 Task: Create new vendor bill with Date Opened: 25-Apr-23, Select Vendor: Green/Red Burrito, Terms: Net 7. Make bill entry for item-1 with Date: 25-Apr-23, Description: Guacamole, Expense Account: Travel & Entertainment : Meals, Quantity: 2, Unit Price: 13.49, Sales Tax: Y, Sales Tax Included: Y, Tax Table: Sales Tax. Make entry for item-2 with Date: 25-Apr-23, Description: Loaded Nachos, Expense Account: Travel & Entertainment : Meals, Quantity: 3, Unit Price: 13.49, Sales Tax: Y, Sales Tax Included: Y, Tax Table: Sales Tax. Post Bill with Post Date: 25-Apr-23, Post to Accounts: Liabilities:Accounts Payble. Pay / Process Payment with Transaction Date: 01-May-23, Amount: 67.45, Transfer Account: Checking Account. Go to 'Print Bill'. Save a pdf copy of the bill.
Action: Mouse moved to (212, 29)
Screenshot: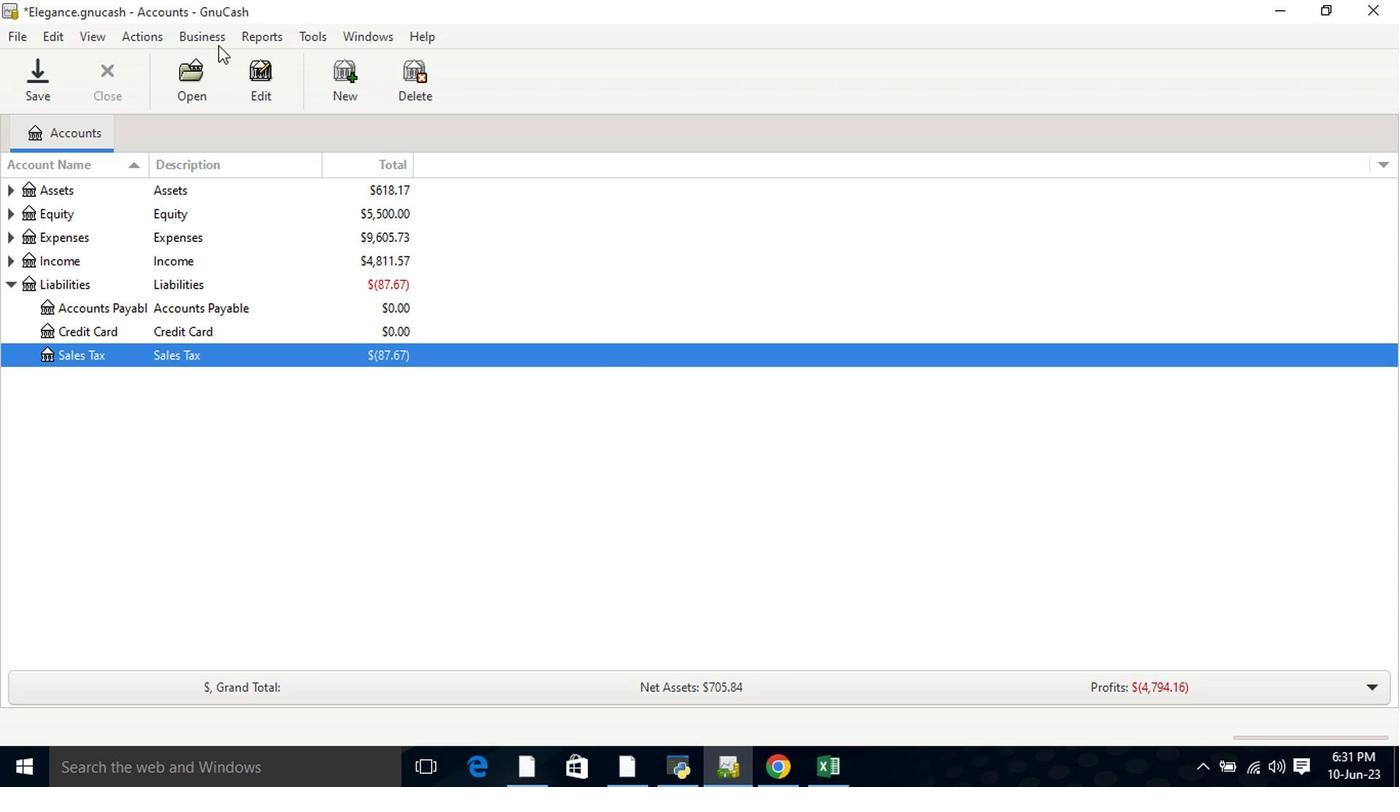 
Action: Mouse pressed left at (212, 29)
Screenshot: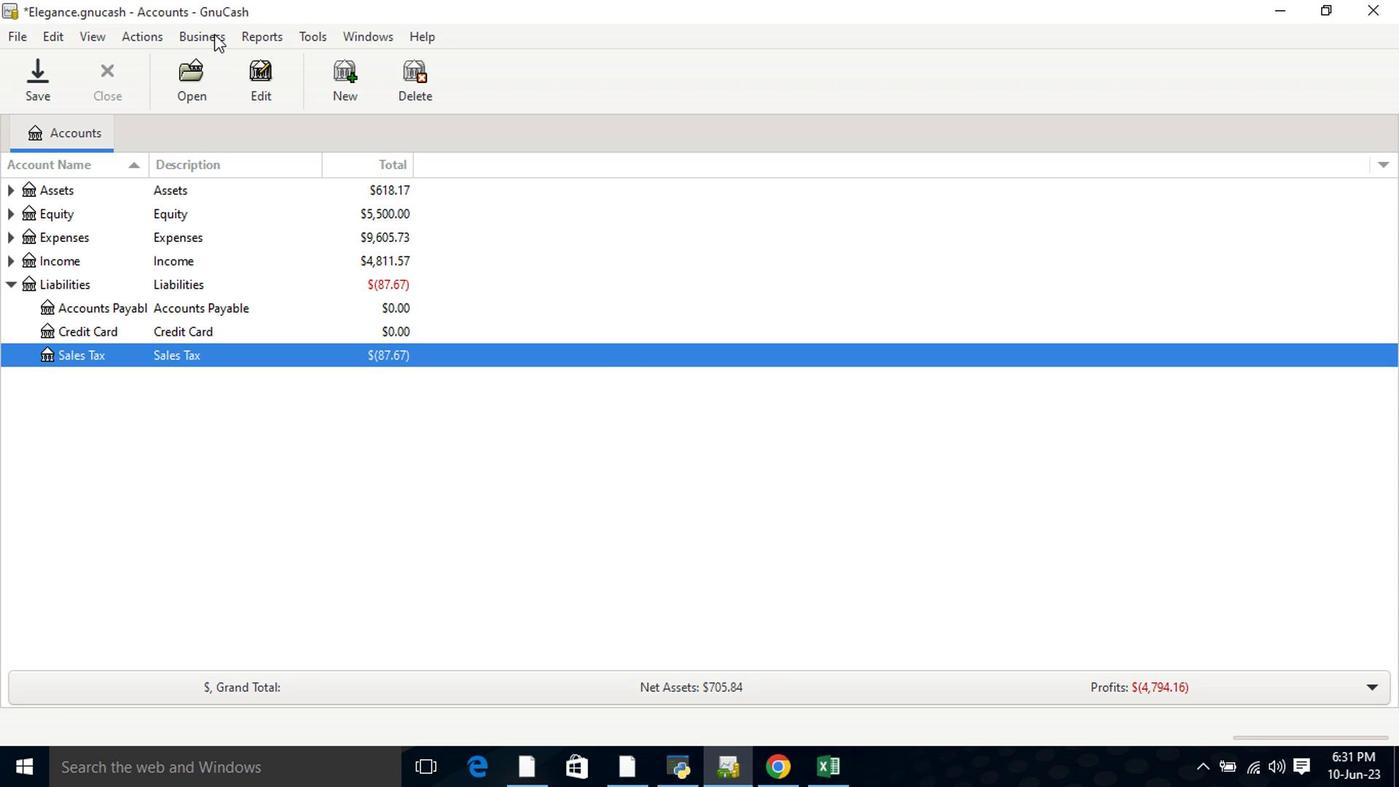 
Action: Mouse moved to (222, 76)
Screenshot: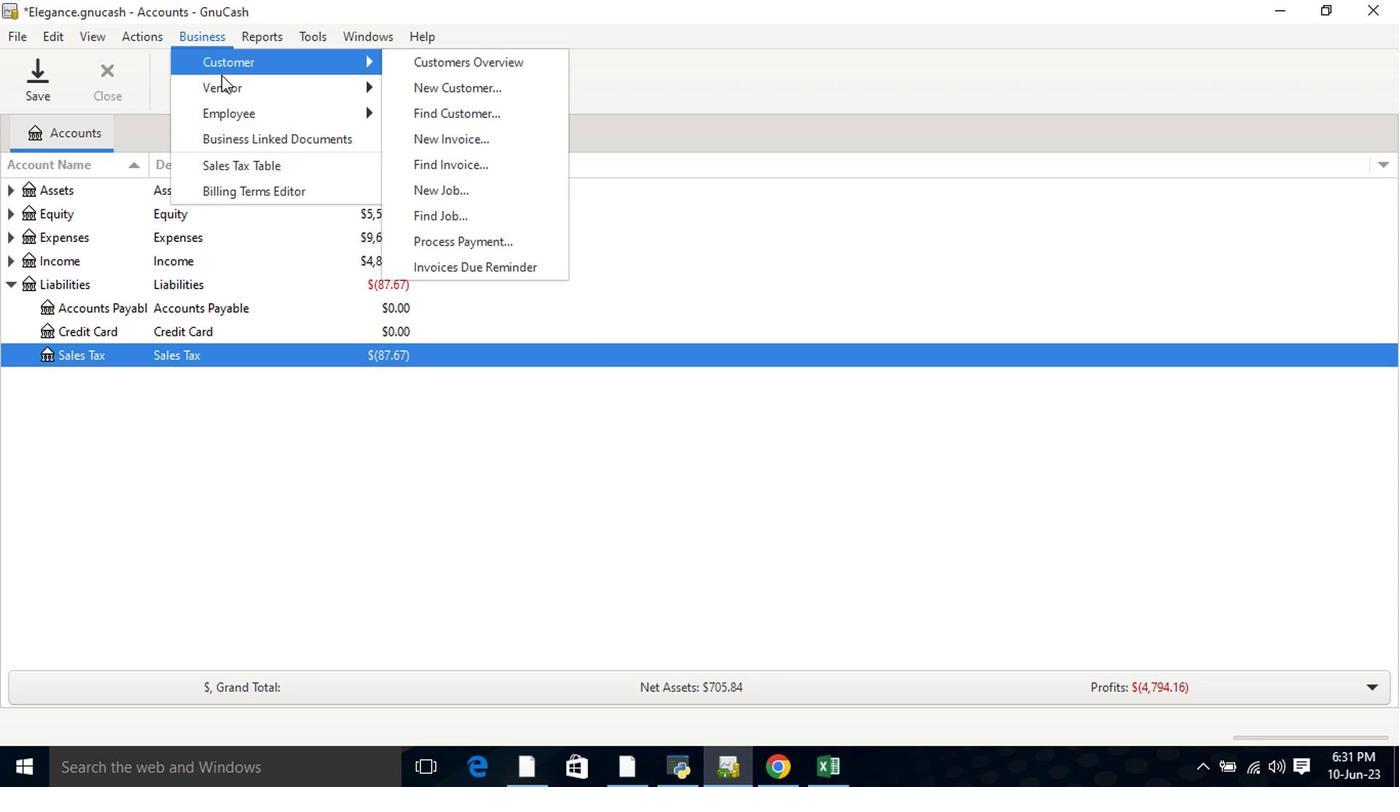 
Action: Mouse pressed left at (222, 76)
Screenshot: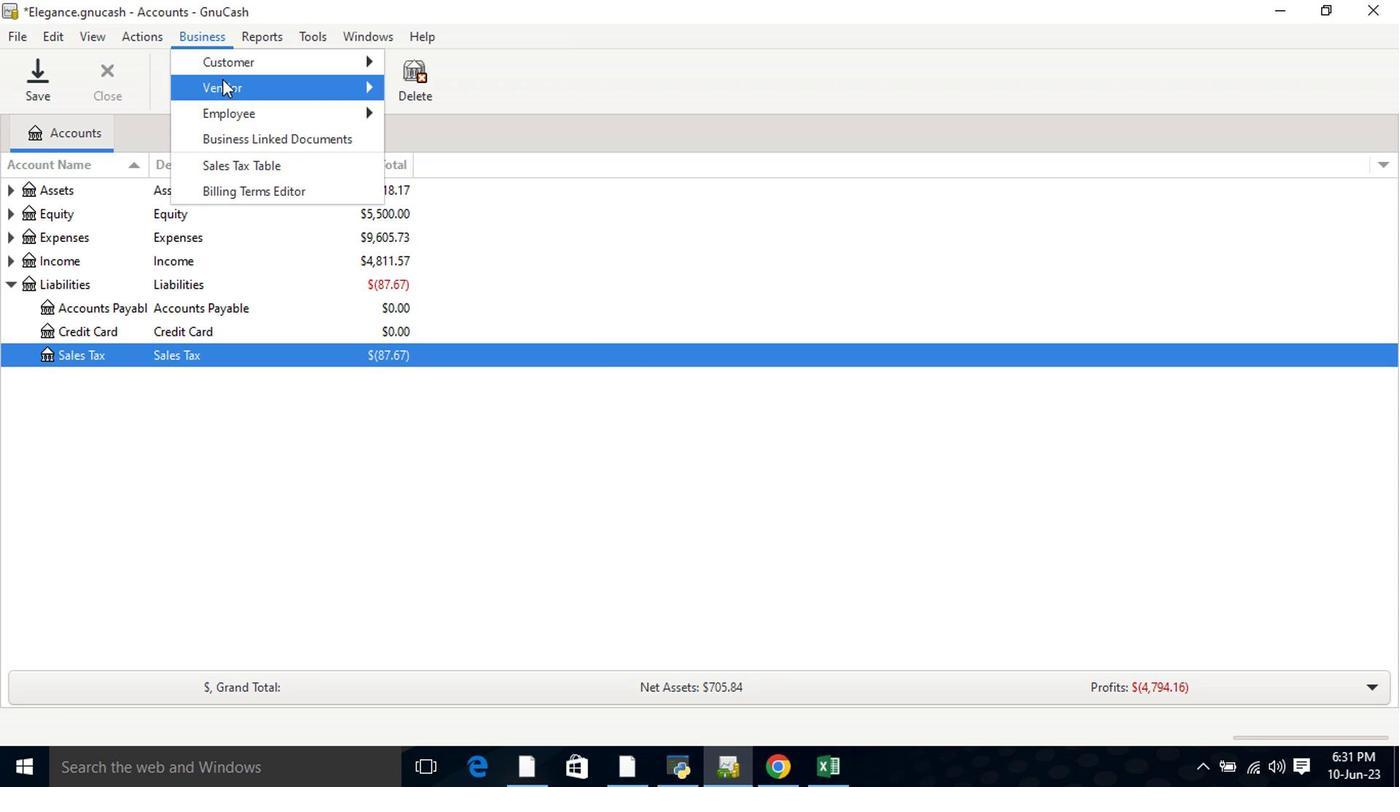 
Action: Mouse moved to (473, 163)
Screenshot: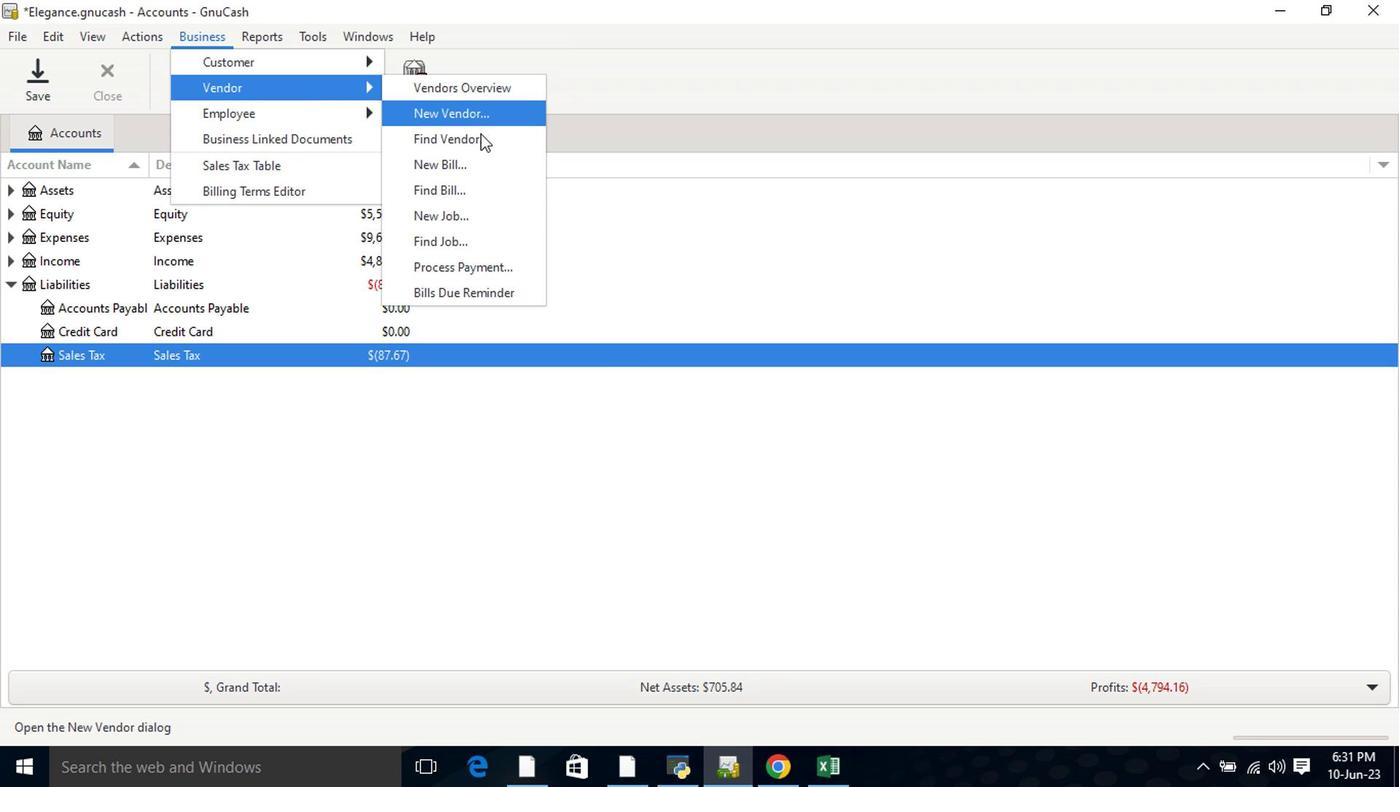 
Action: Mouse pressed left at (473, 163)
Screenshot: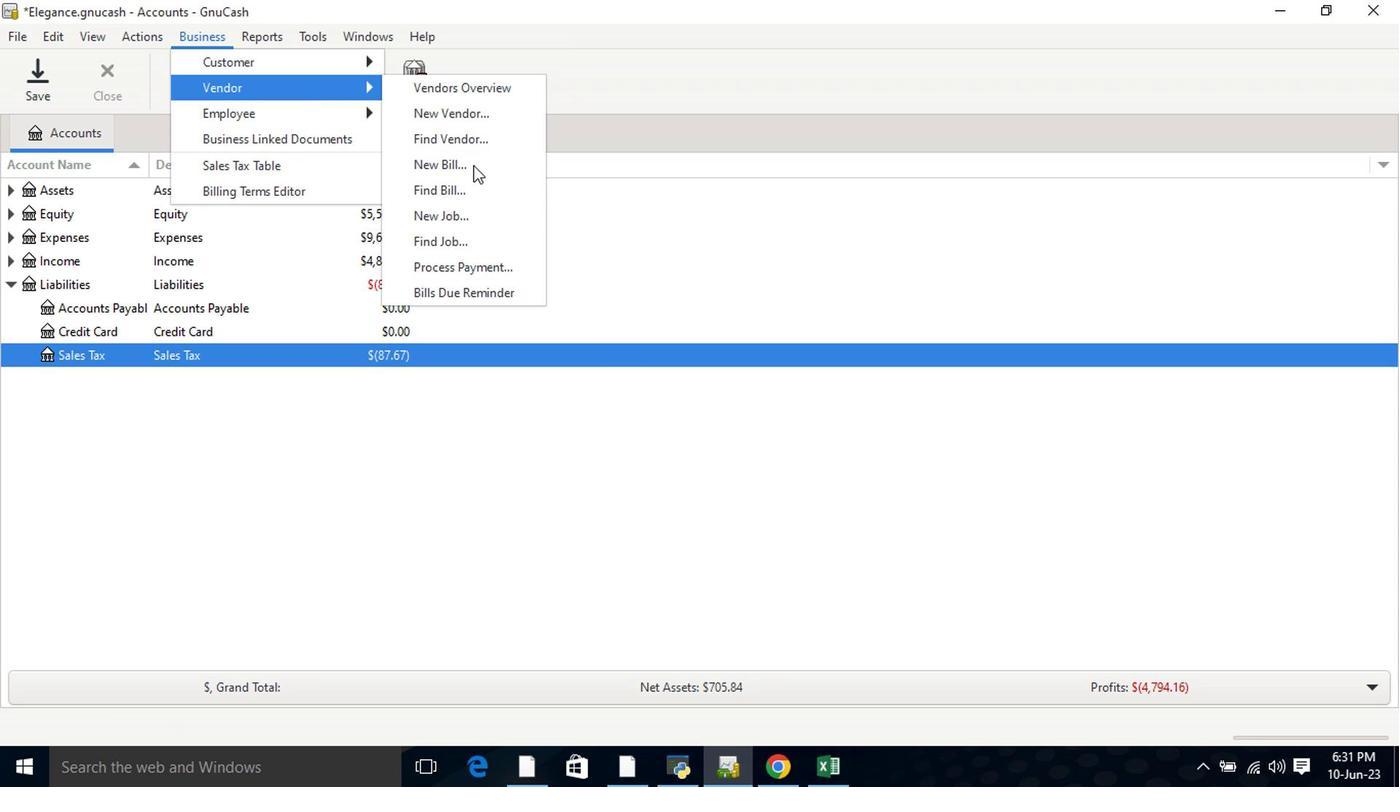 
Action: Mouse moved to (835, 261)
Screenshot: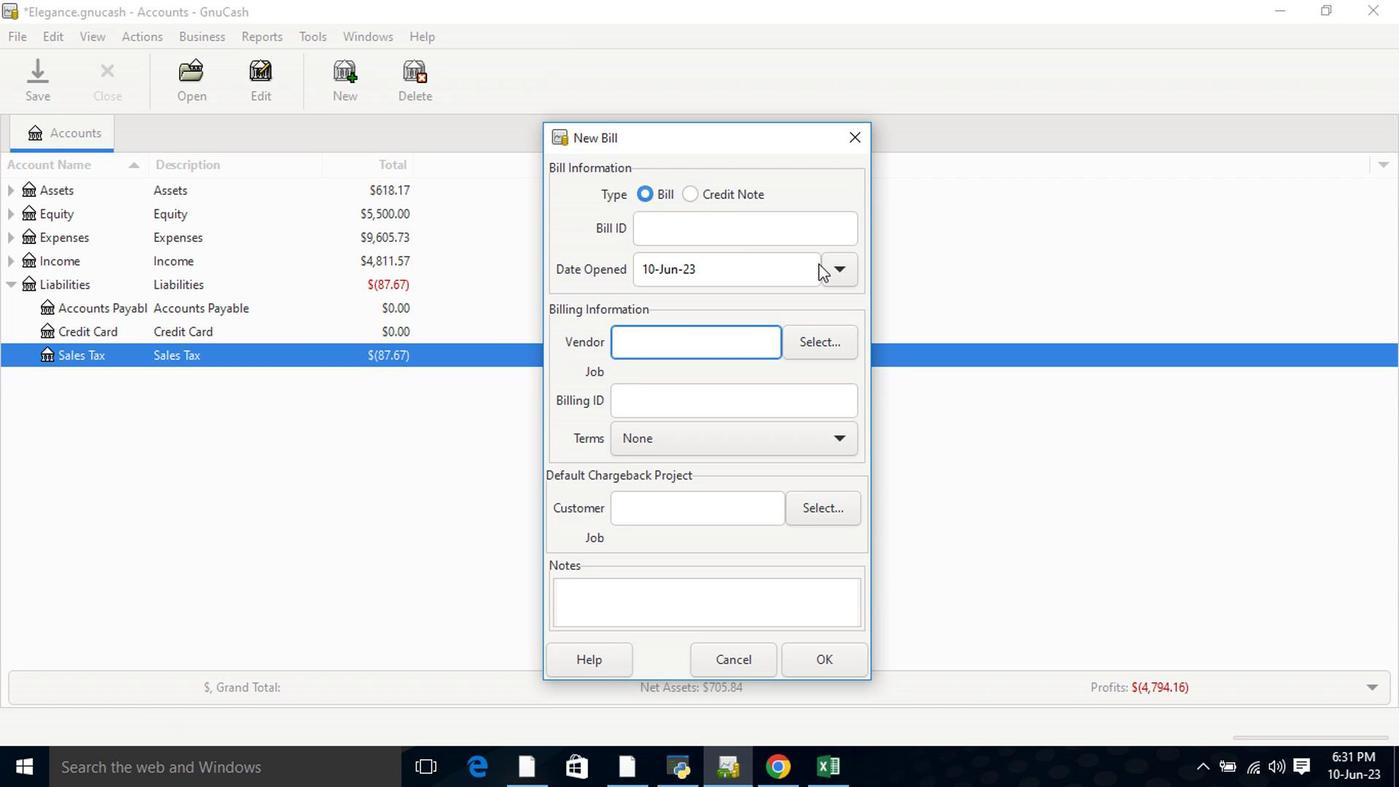 
Action: Mouse pressed left at (835, 261)
Screenshot: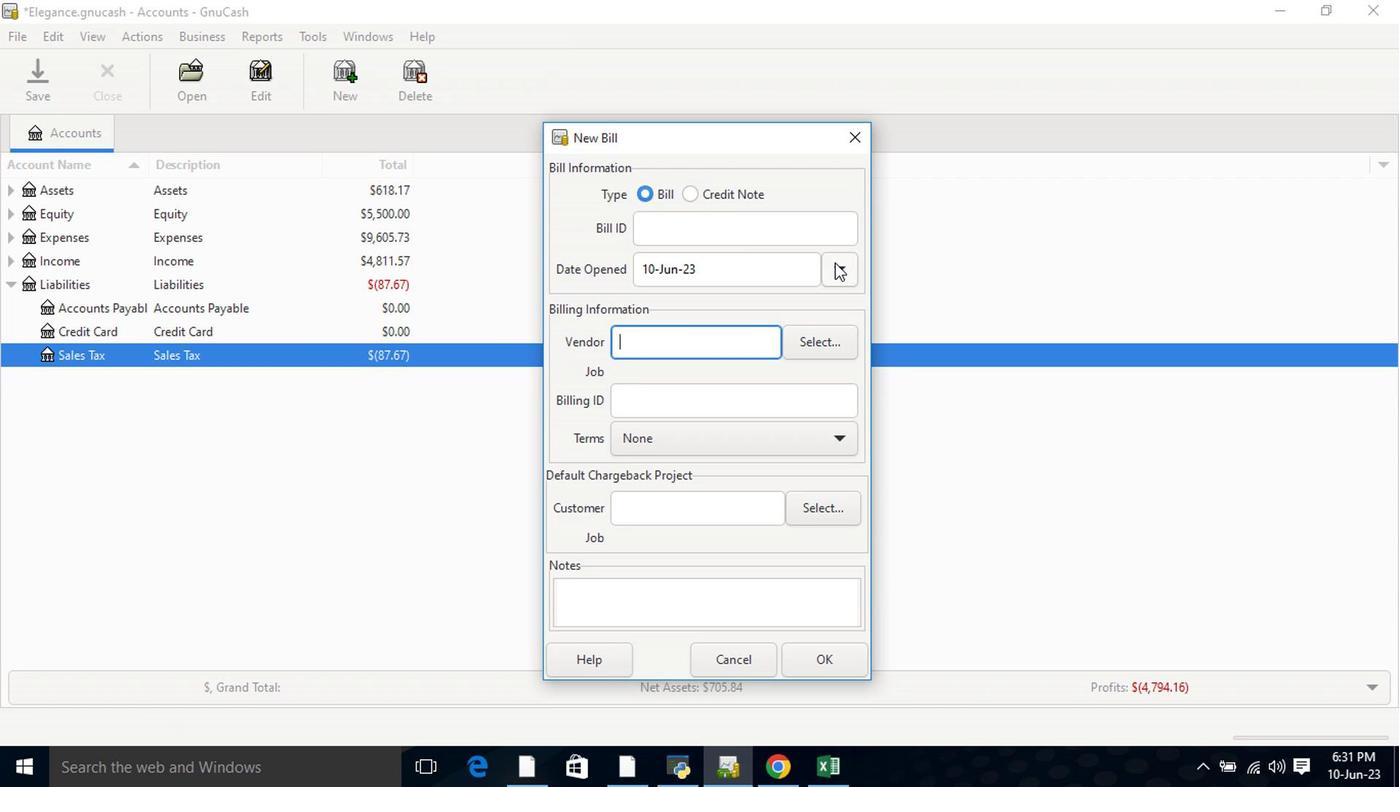 
Action: Mouse moved to (676, 296)
Screenshot: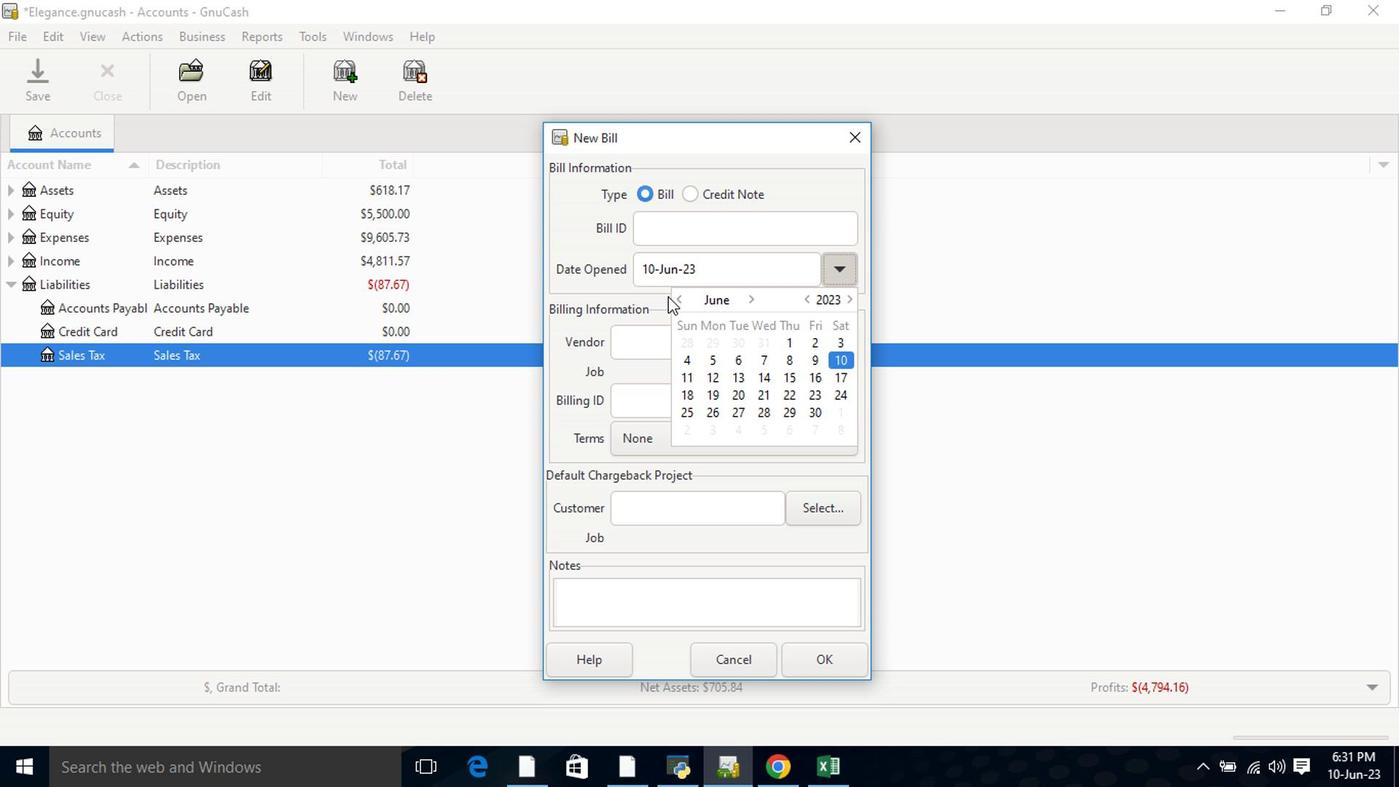 
Action: Mouse pressed left at (676, 296)
Screenshot: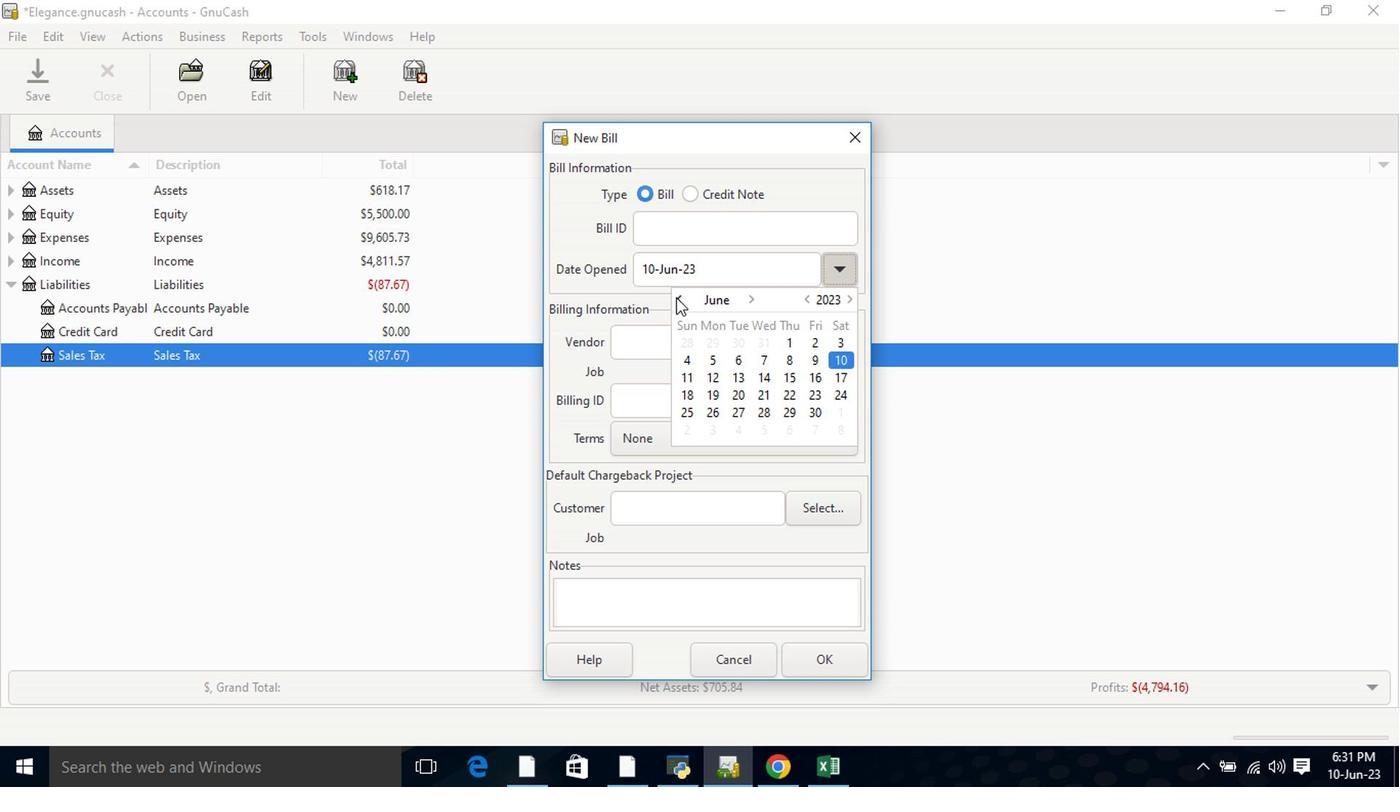 
Action: Mouse pressed left at (676, 296)
Screenshot: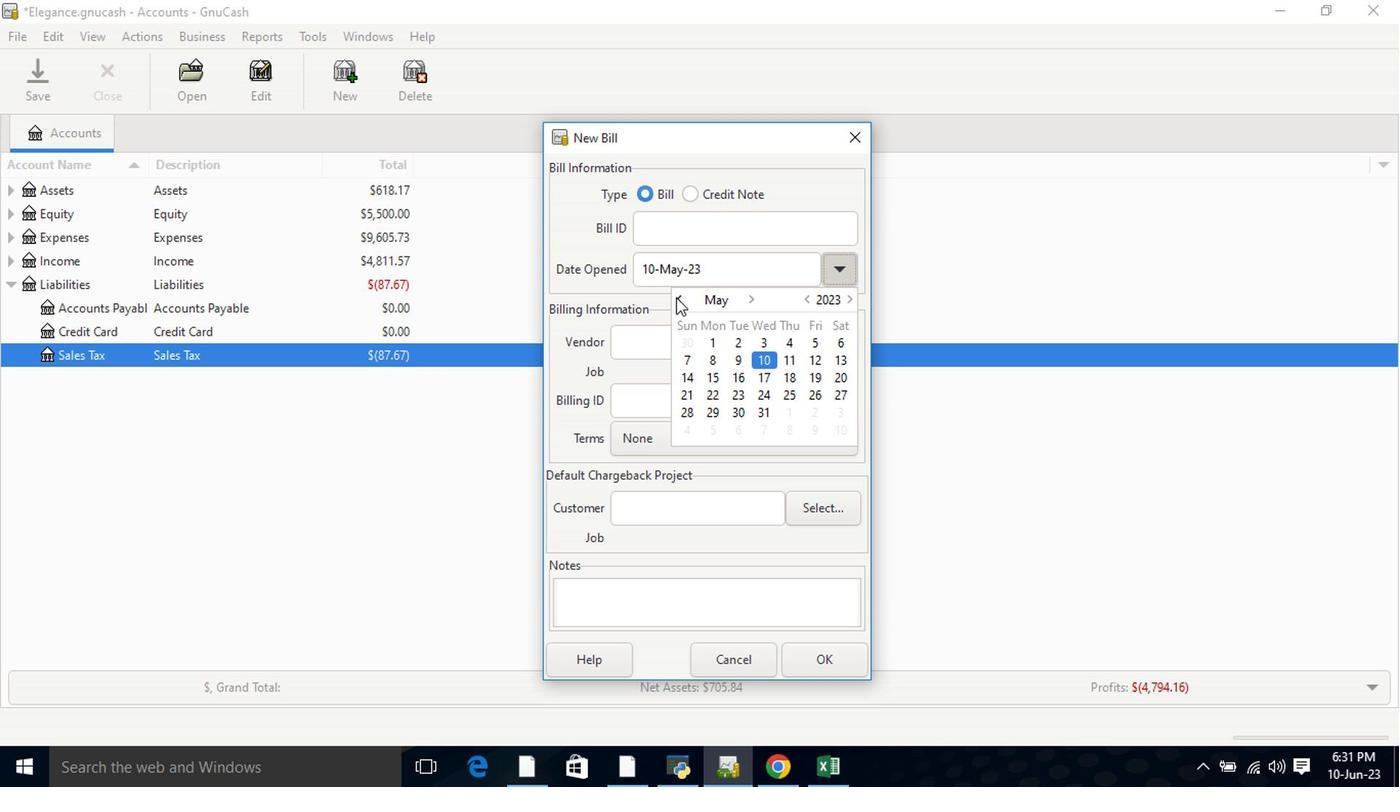 
Action: Mouse moved to (738, 410)
Screenshot: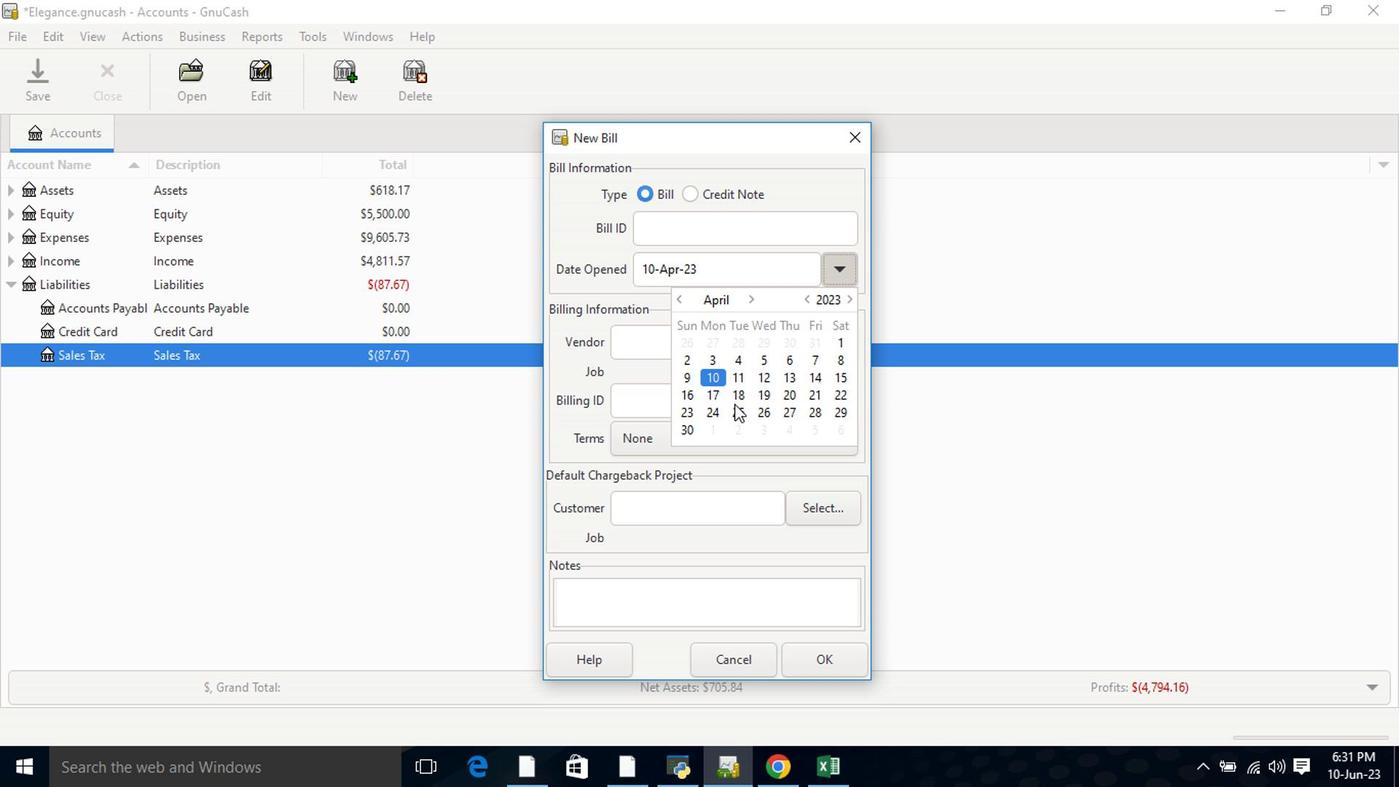 
Action: Mouse pressed left at (738, 410)
Screenshot: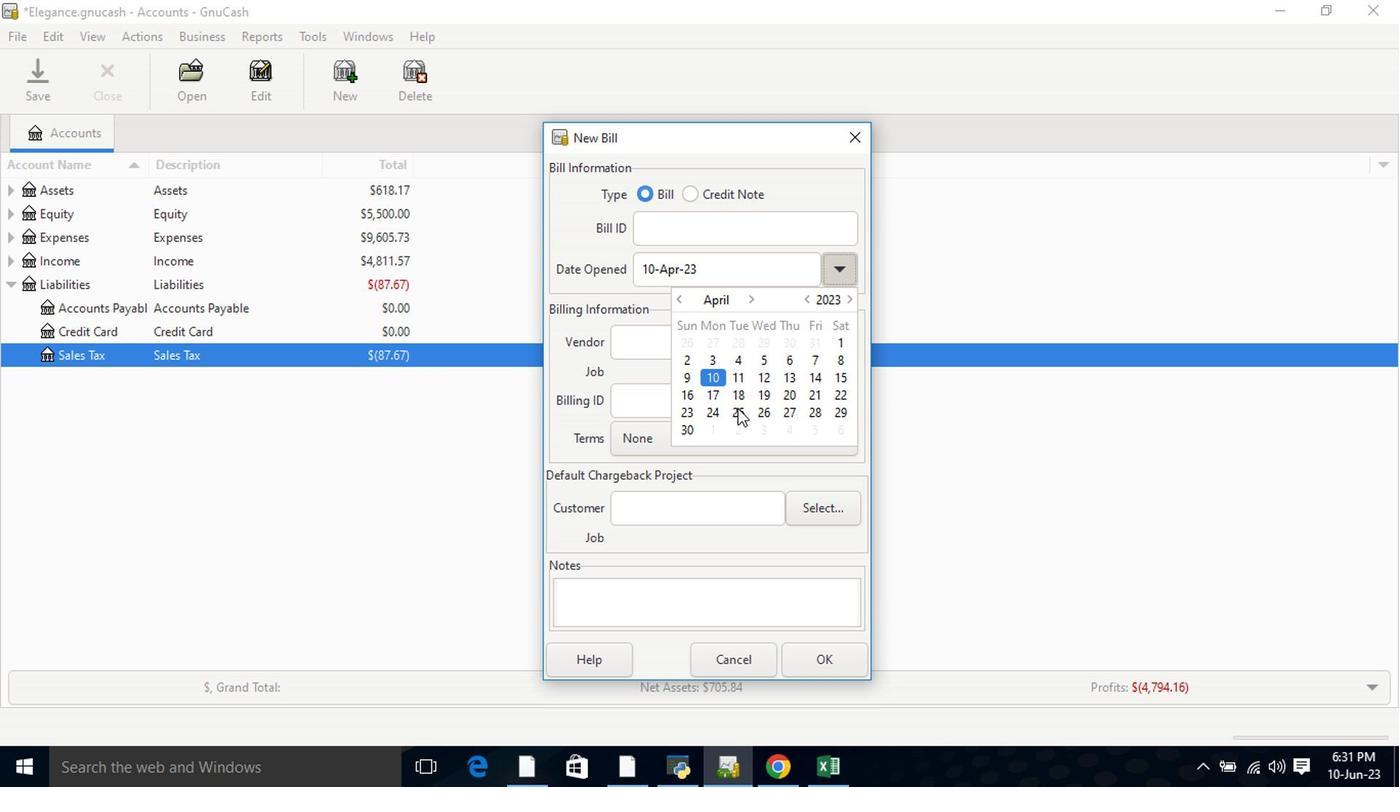 
Action: Mouse pressed left at (738, 410)
Screenshot: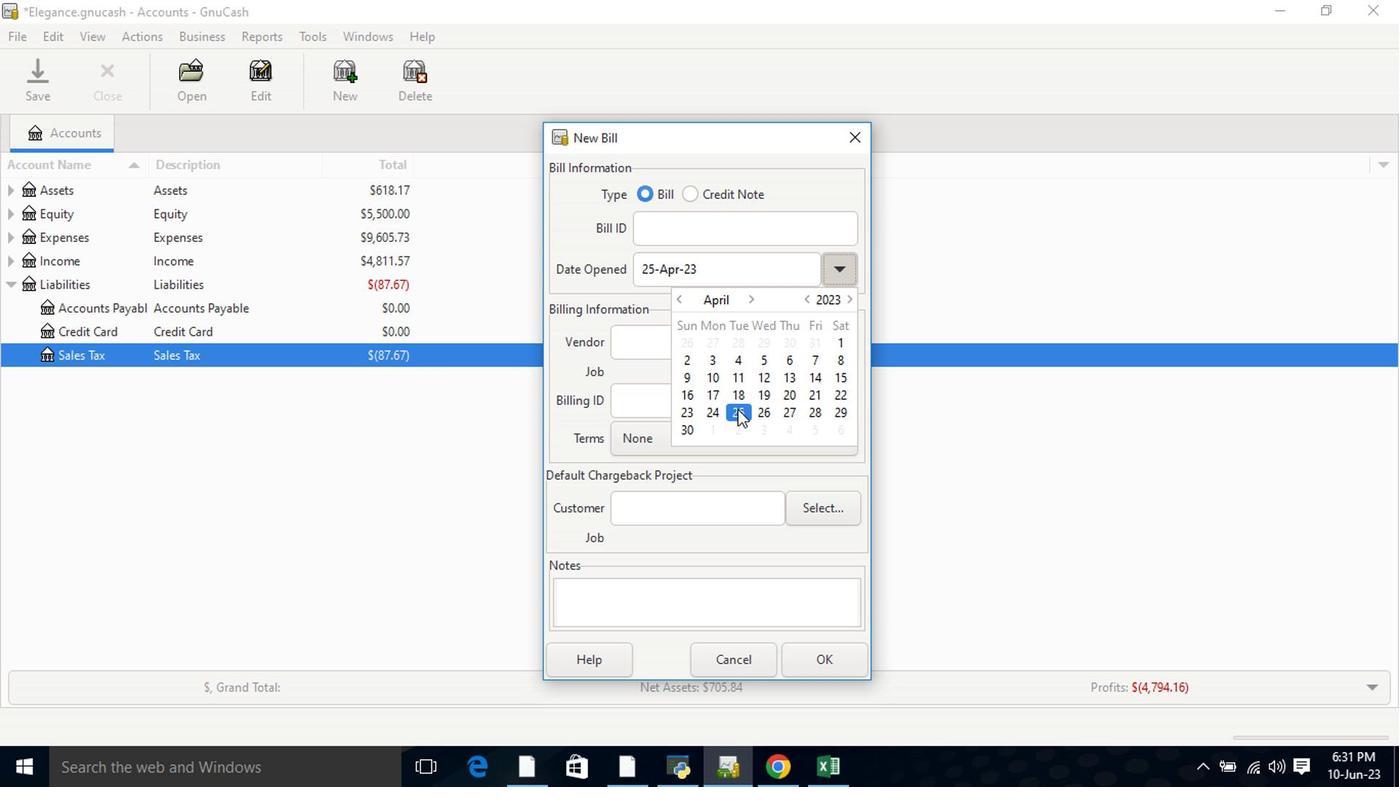
Action: Mouse moved to (696, 345)
Screenshot: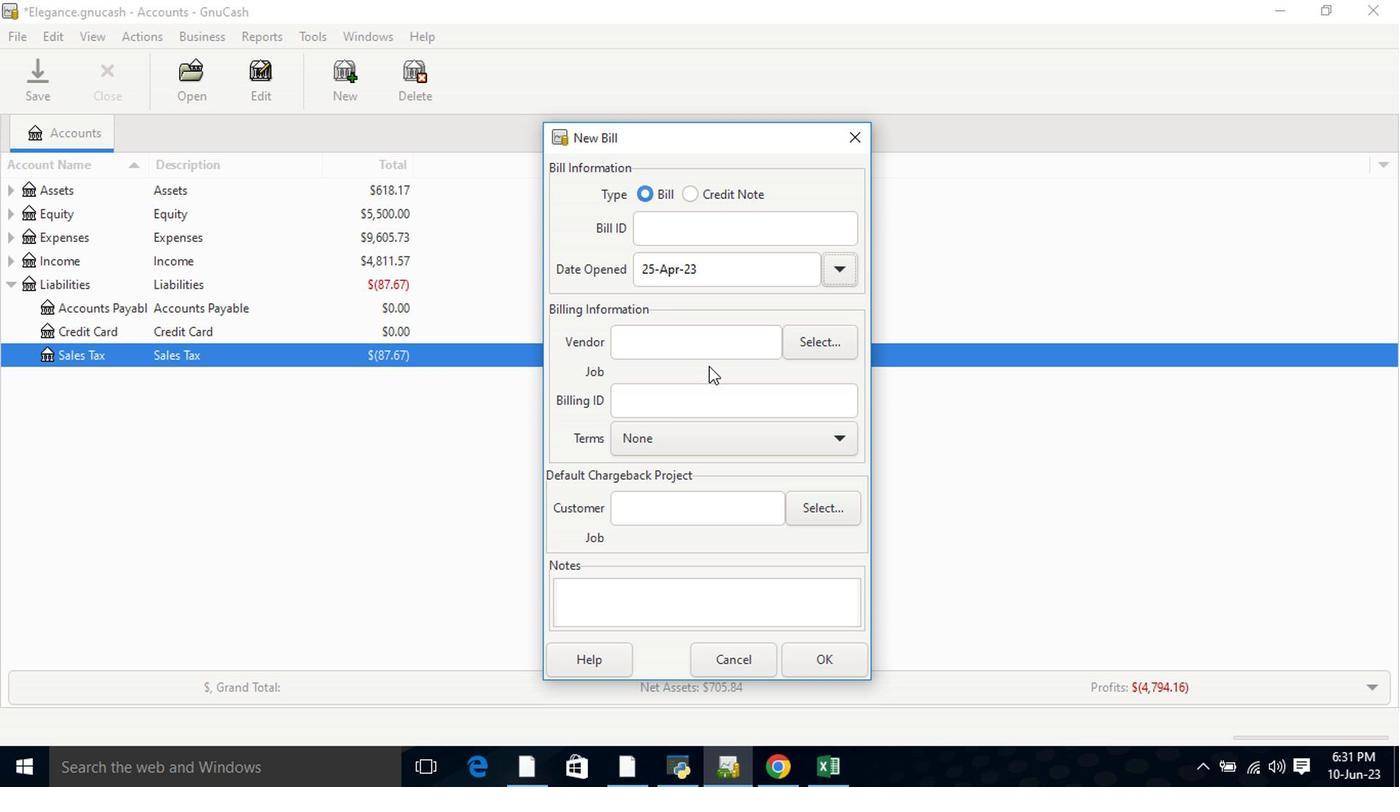 
Action: Mouse pressed left at (696, 345)
Screenshot: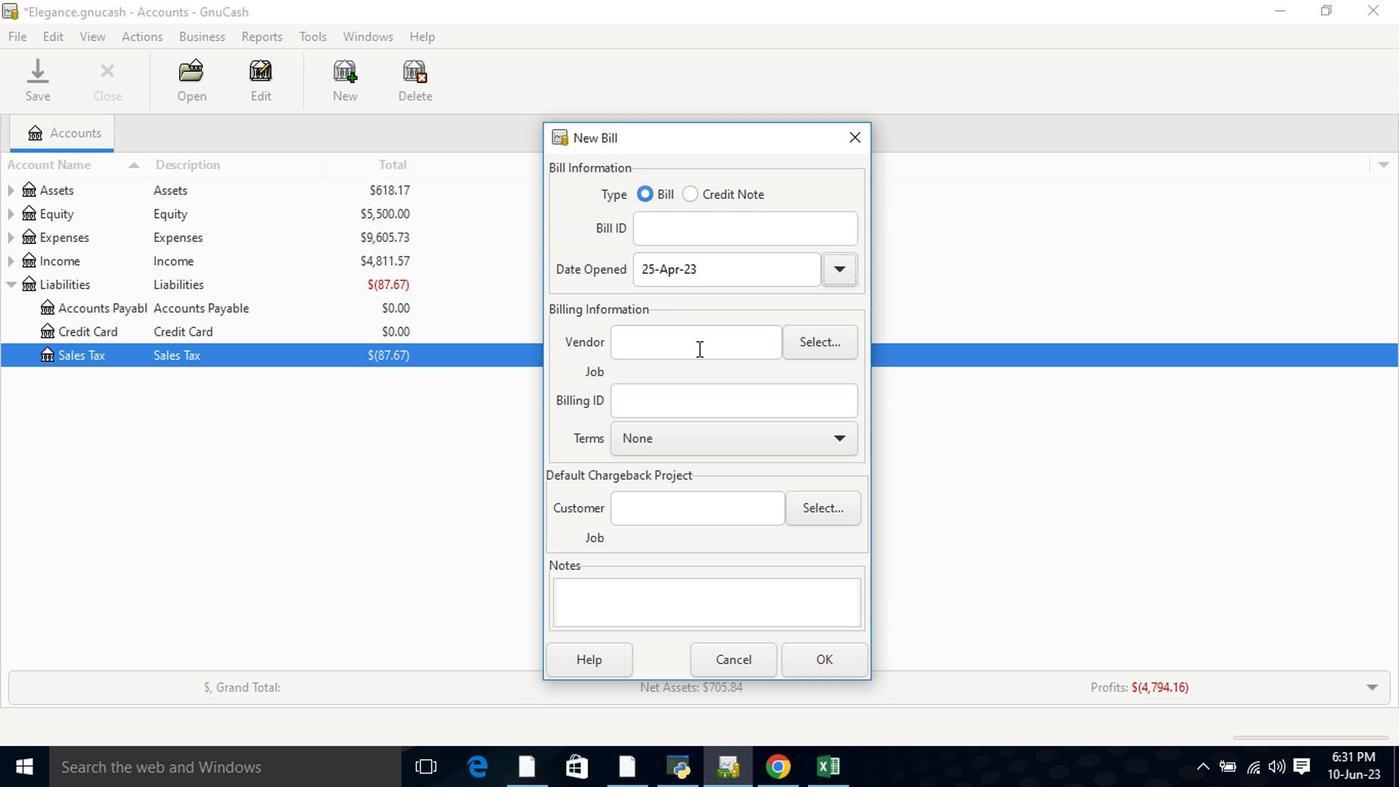 
Action: Key pressed <Key.shift>Gr
Screenshot: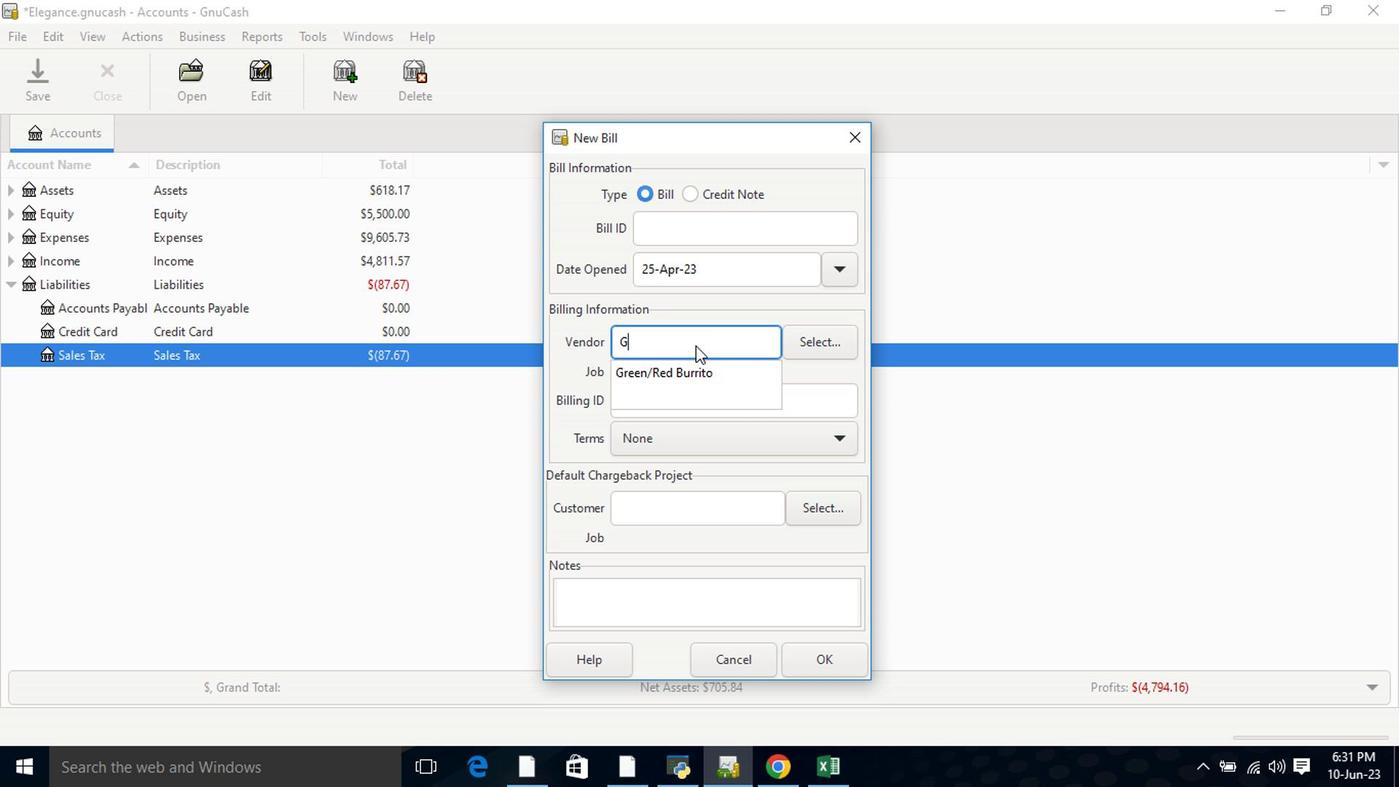 
Action: Mouse moved to (696, 367)
Screenshot: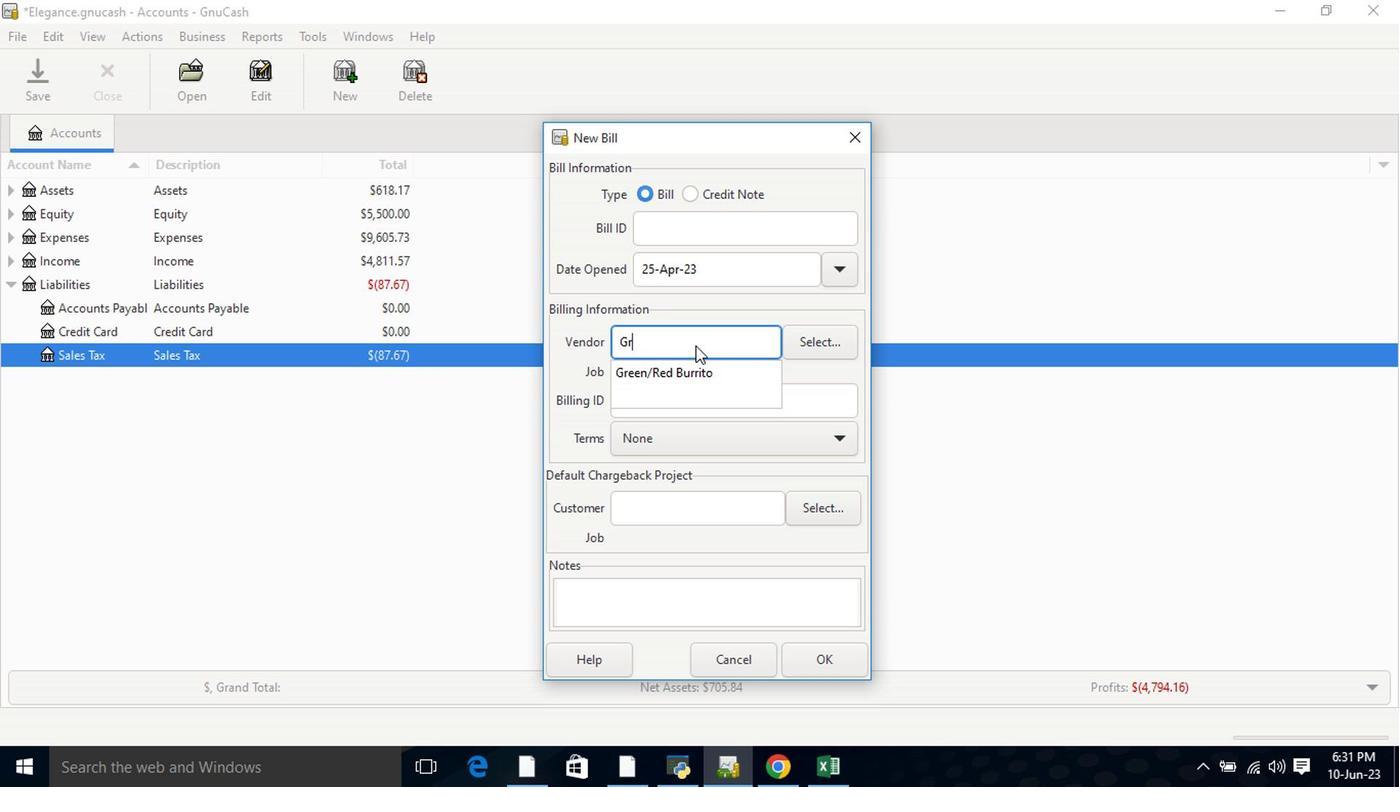 
Action: Mouse pressed left at (696, 367)
Screenshot: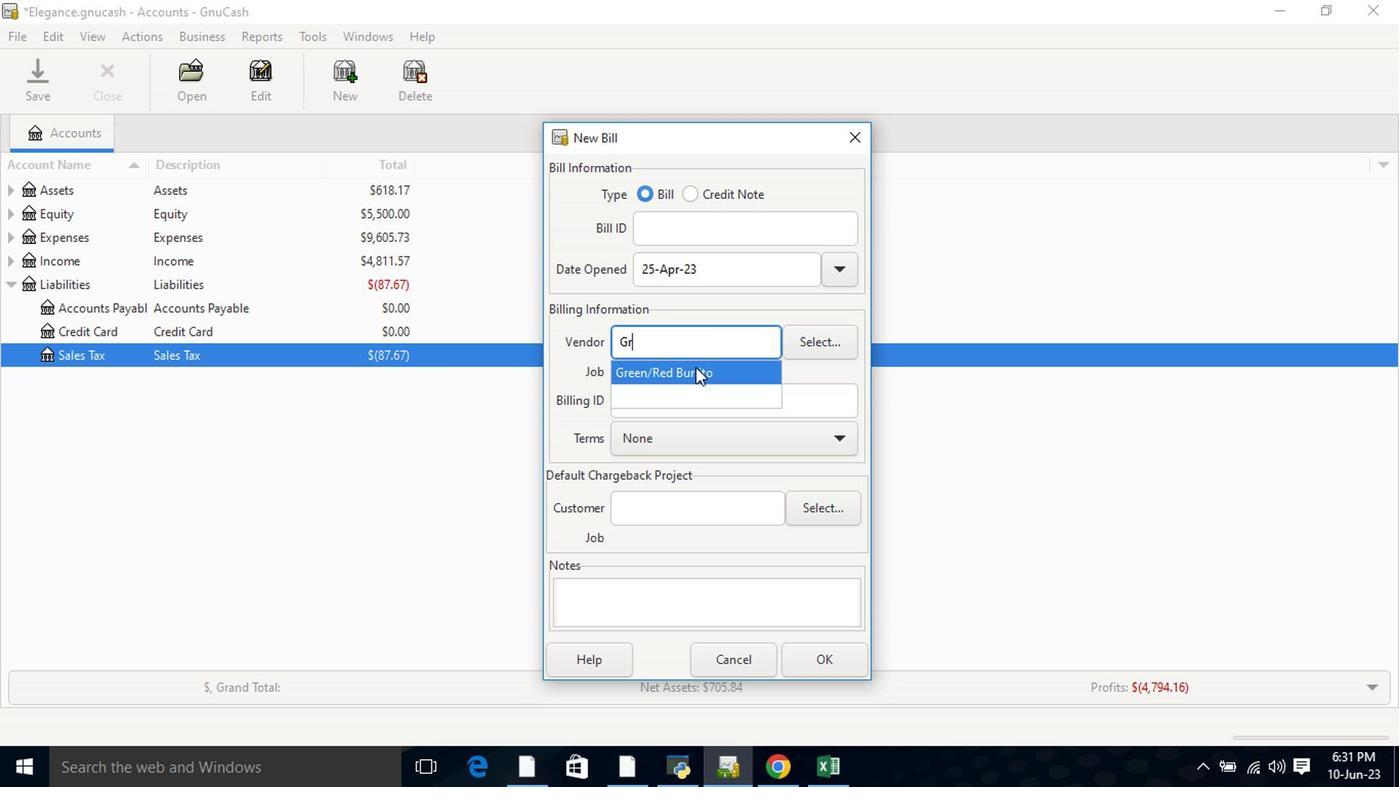 
Action: Mouse moved to (705, 456)
Screenshot: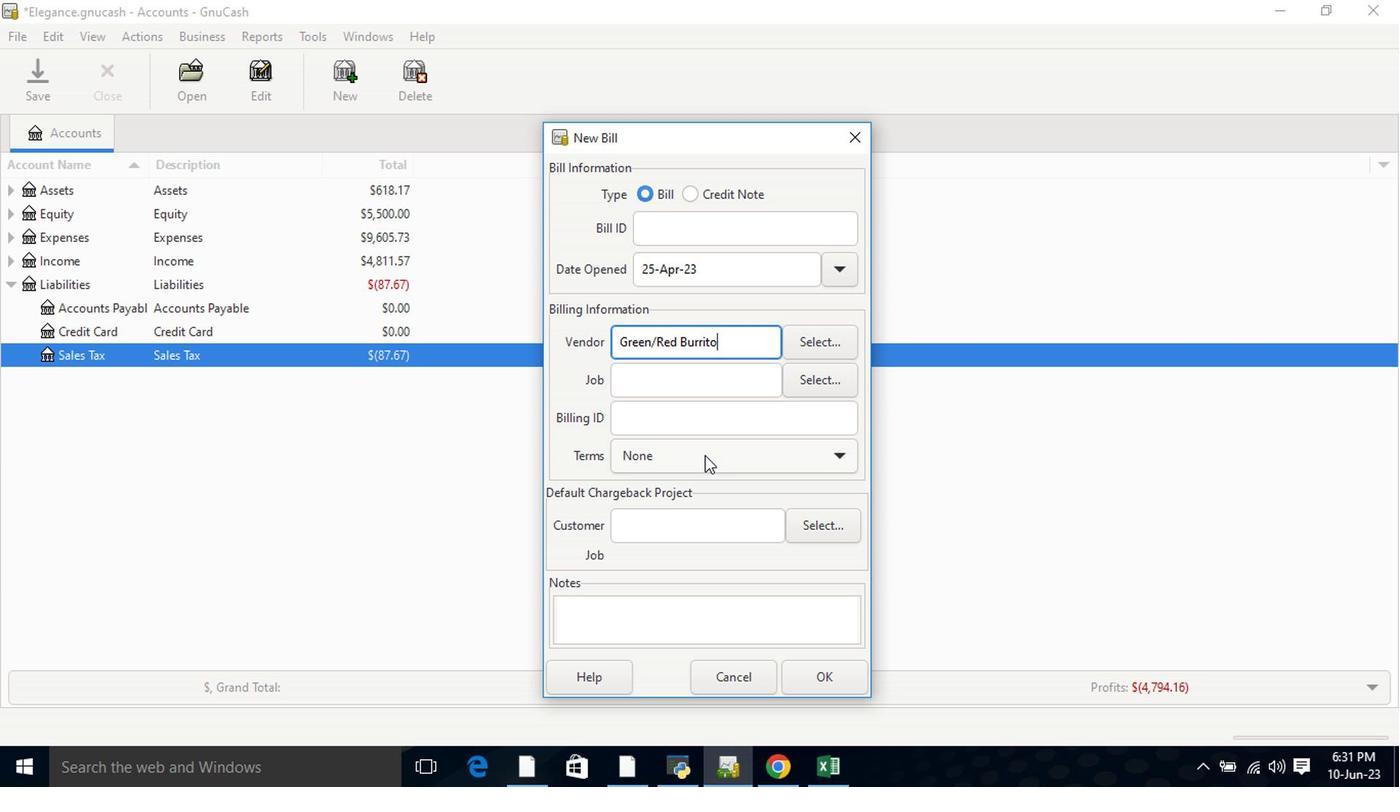 
Action: Mouse pressed left at (705, 456)
Screenshot: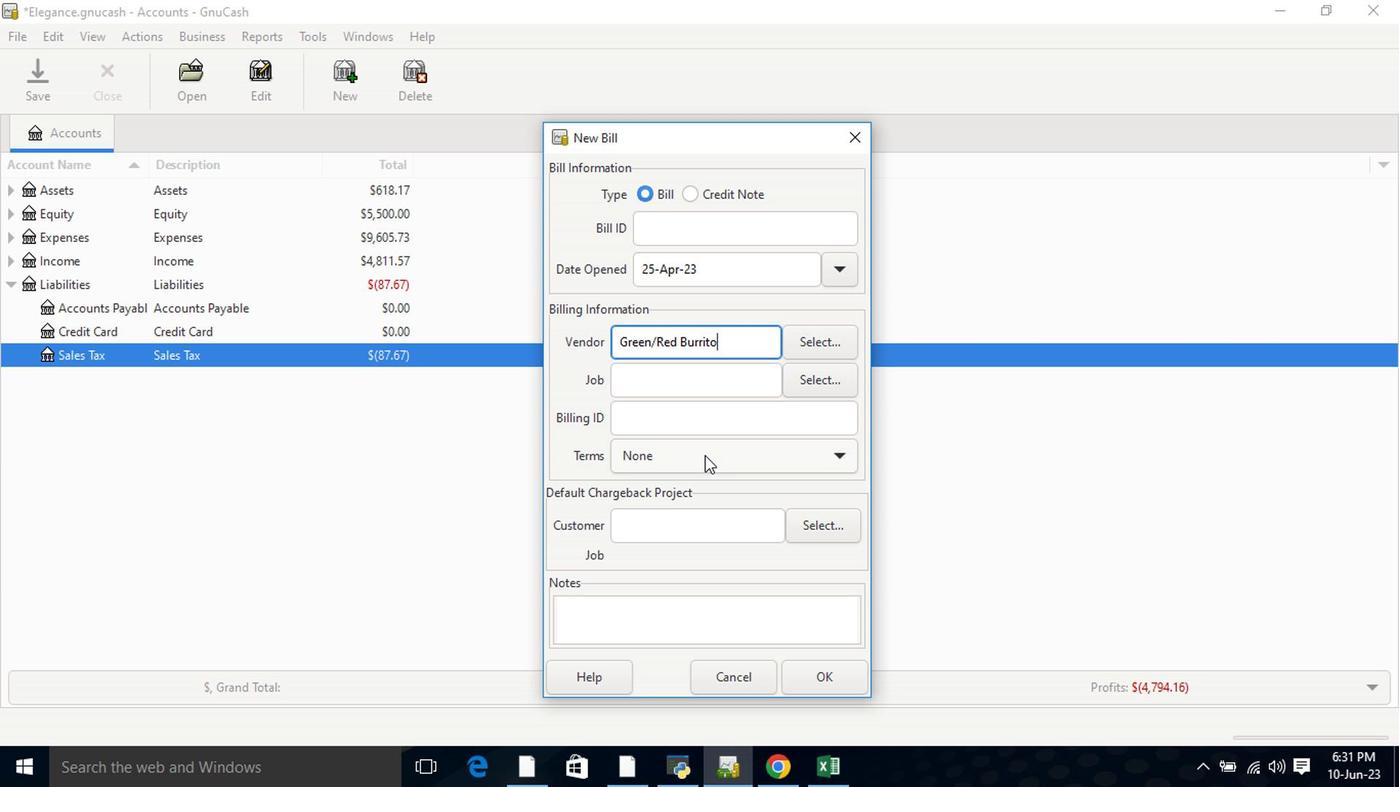 
Action: Mouse moved to (700, 543)
Screenshot: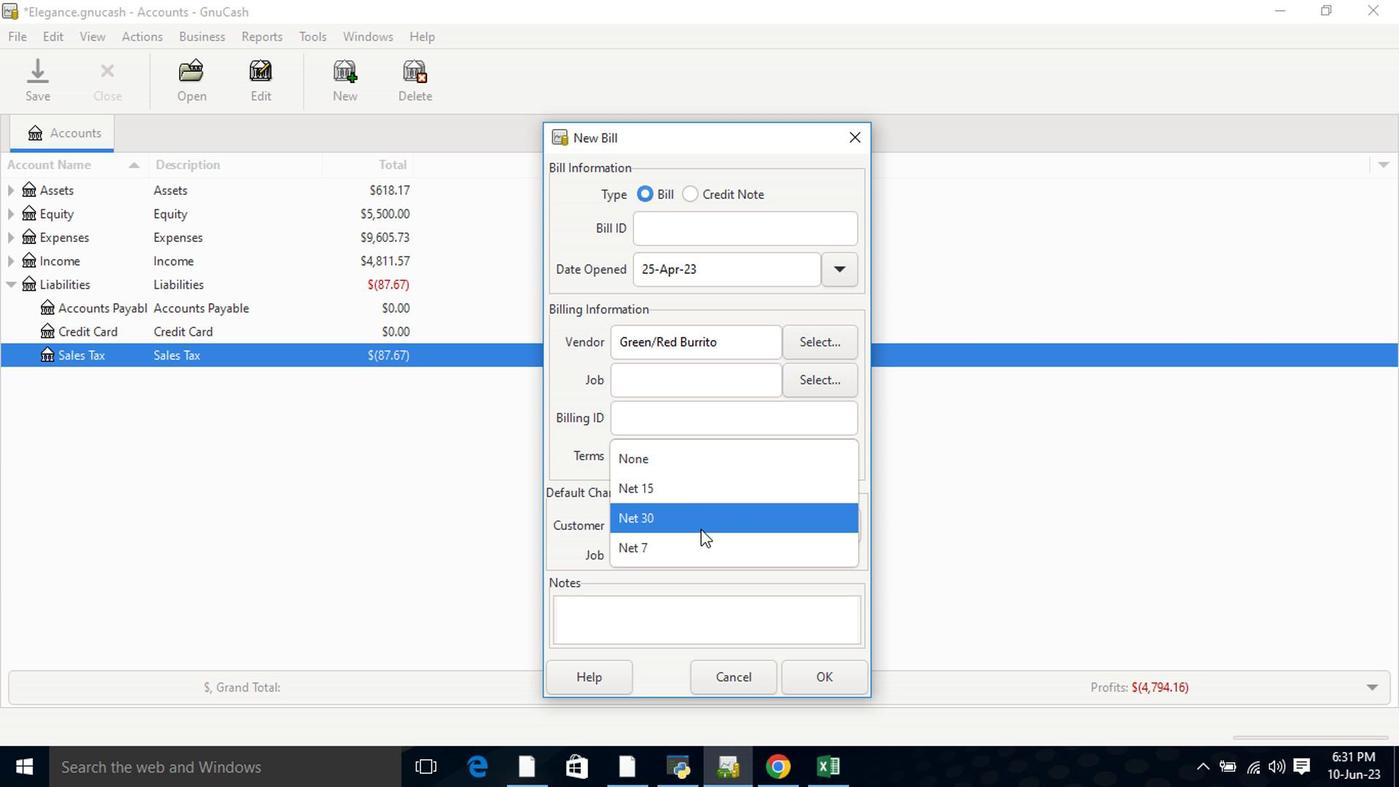 
Action: Mouse pressed left at (700, 543)
Screenshot: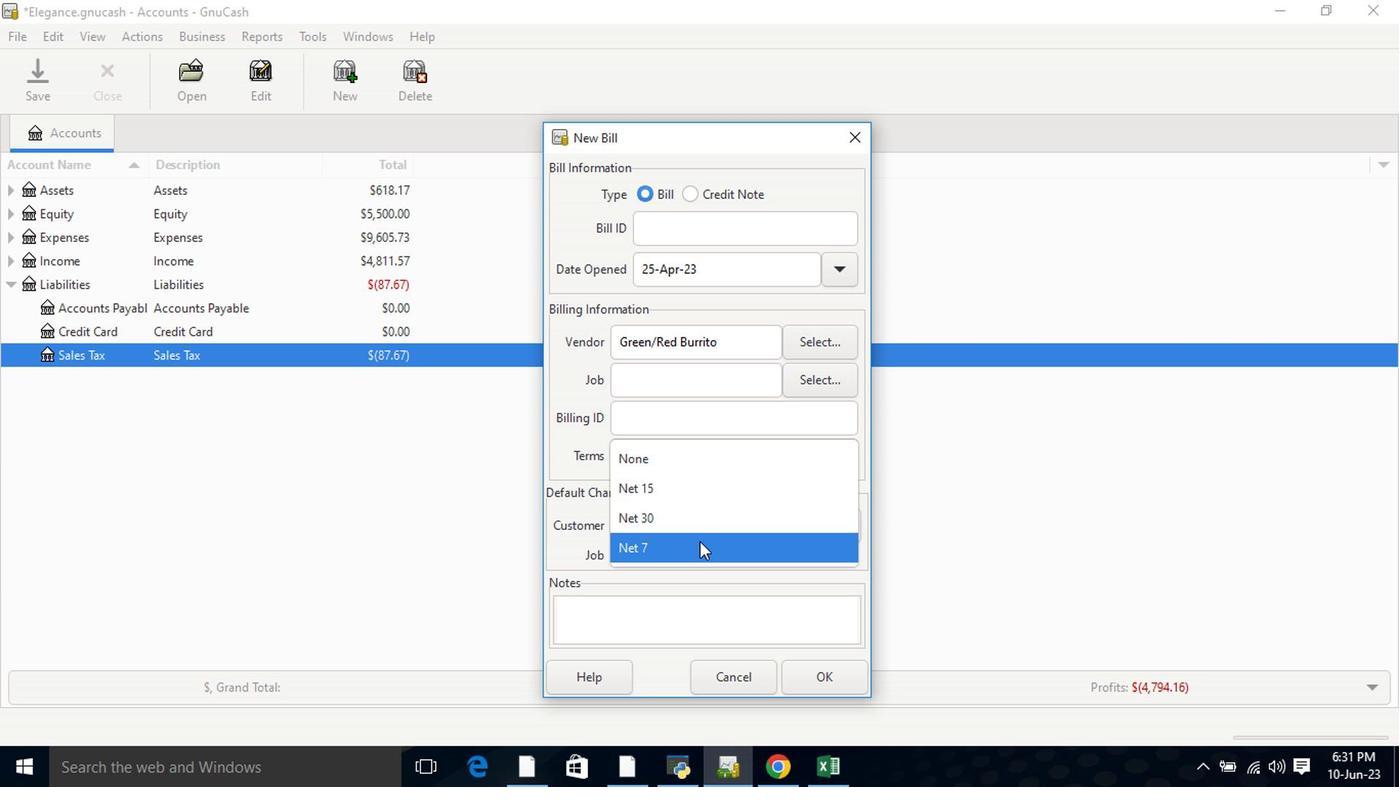 
Action: Mouse moved to (816, 679)
Screenshot: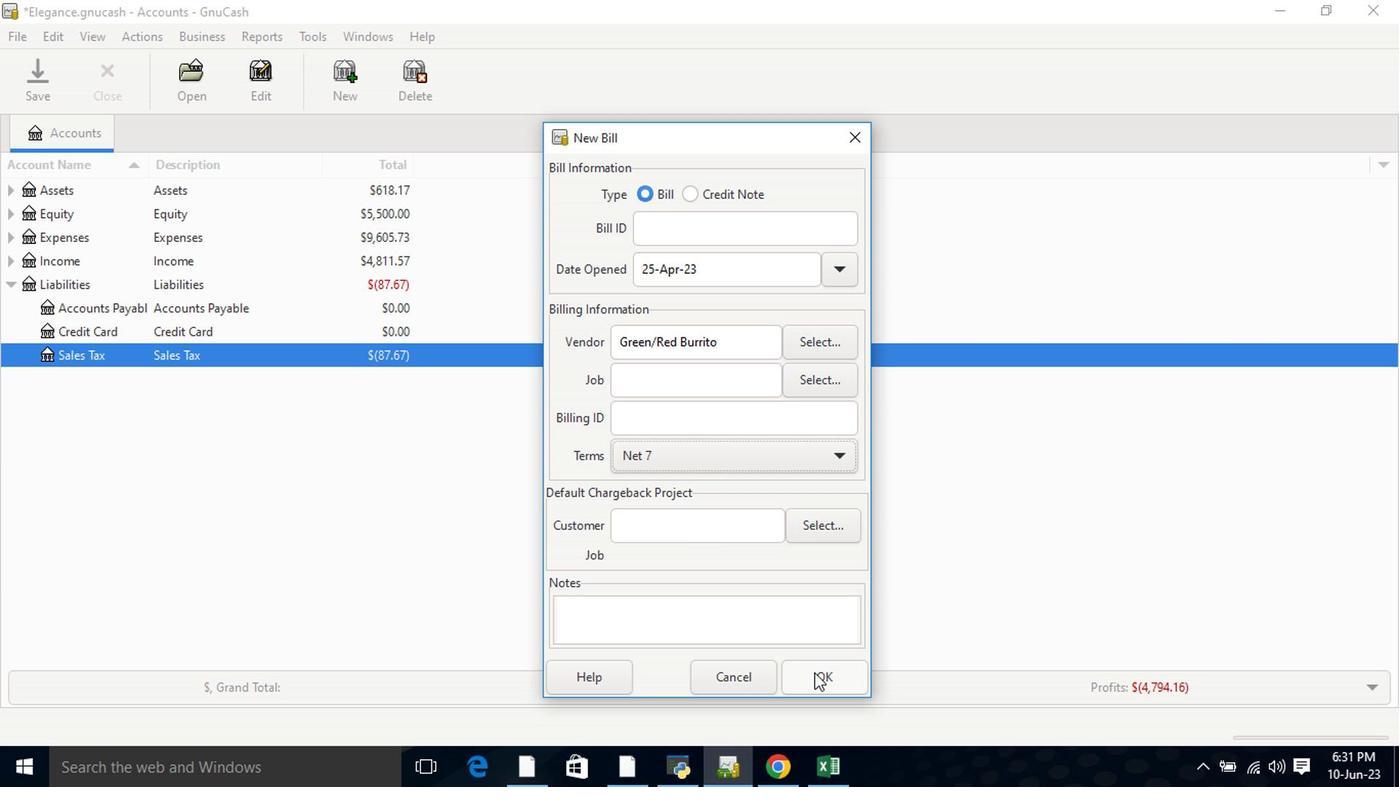 
Action: Mouse pressed left at (816, 679)
Screenshot: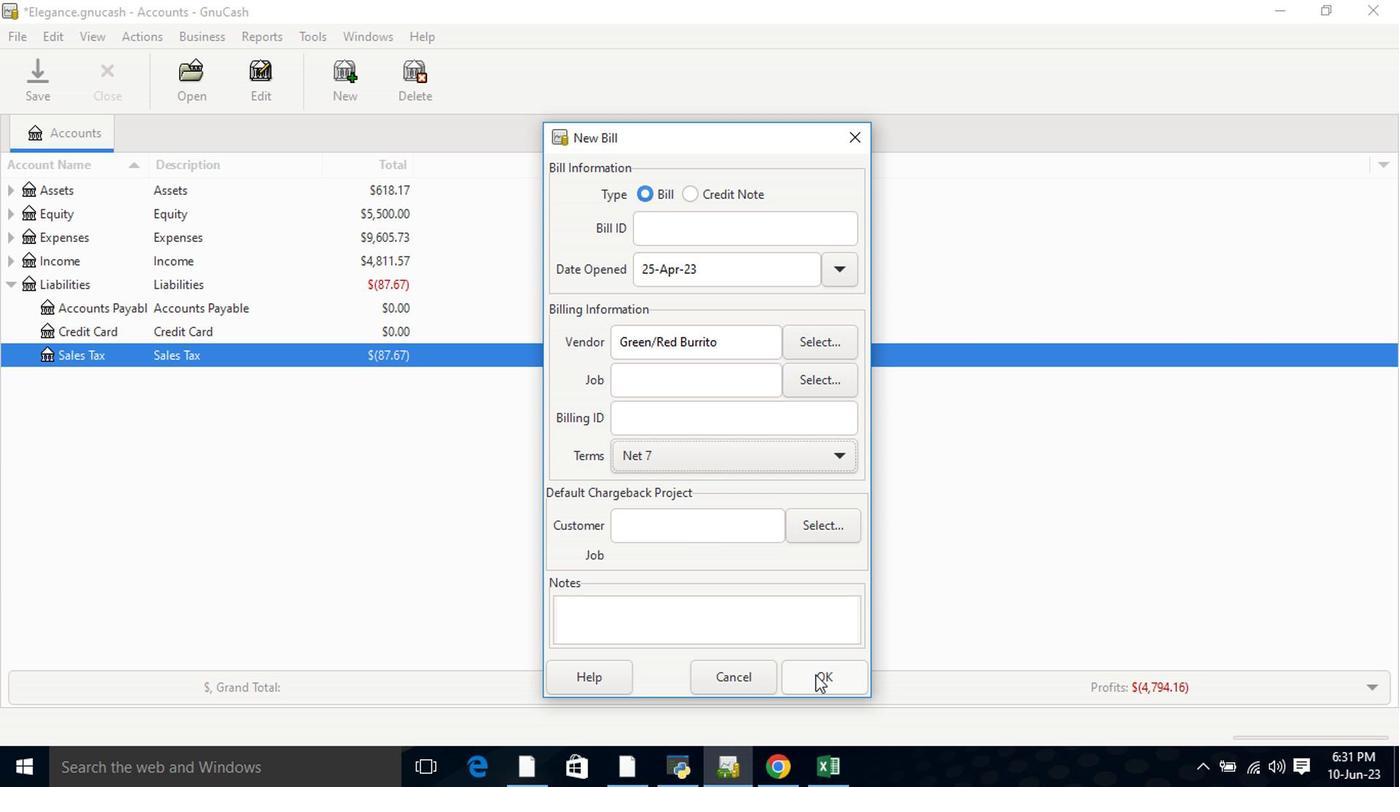 
Action: Mouse moved to (325, 510)
Screenshot: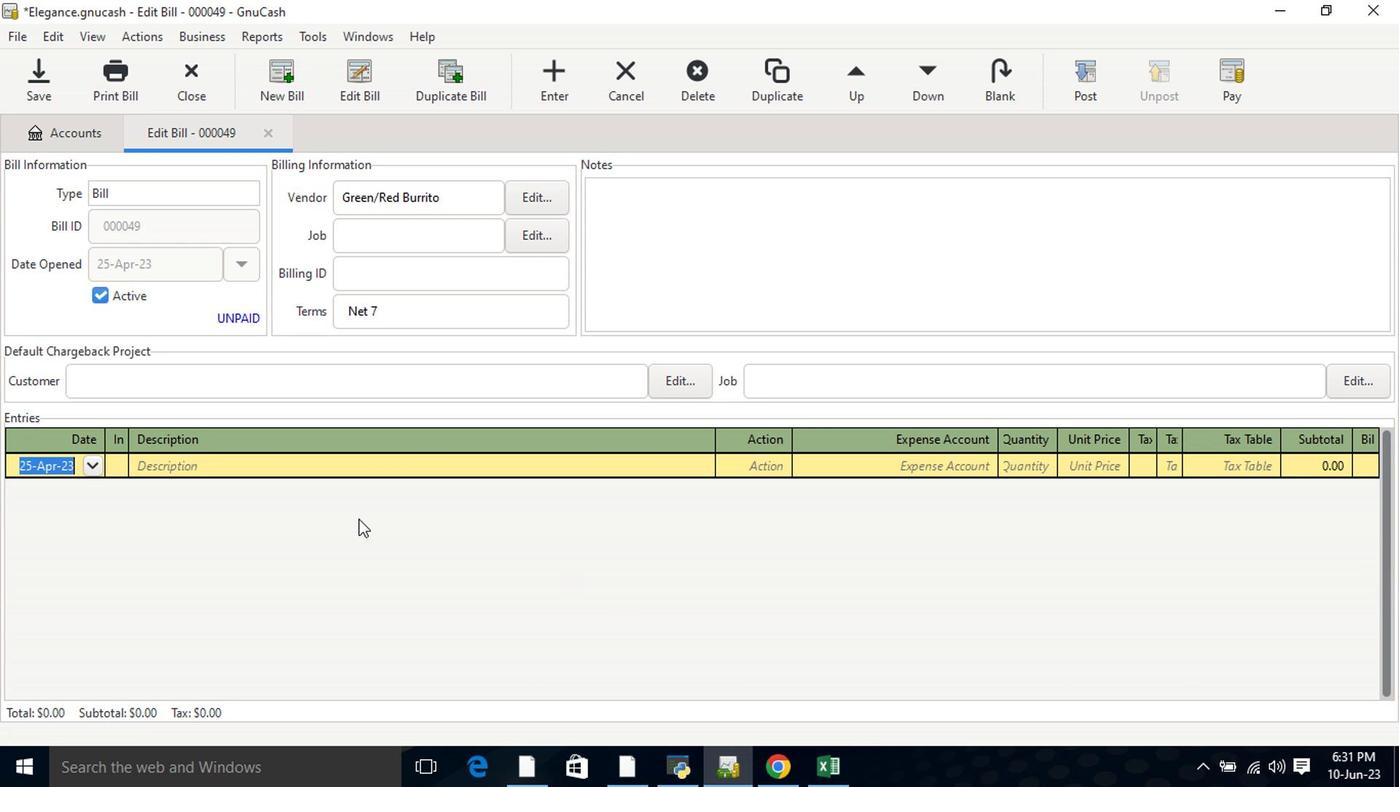 
Action: Key pressed <Key.tab><Key.shift>Guacamole<Key.tab><Key.tab>mea<Key.tab>2<Key.tab>13.49<Key.tab>
Screenshot: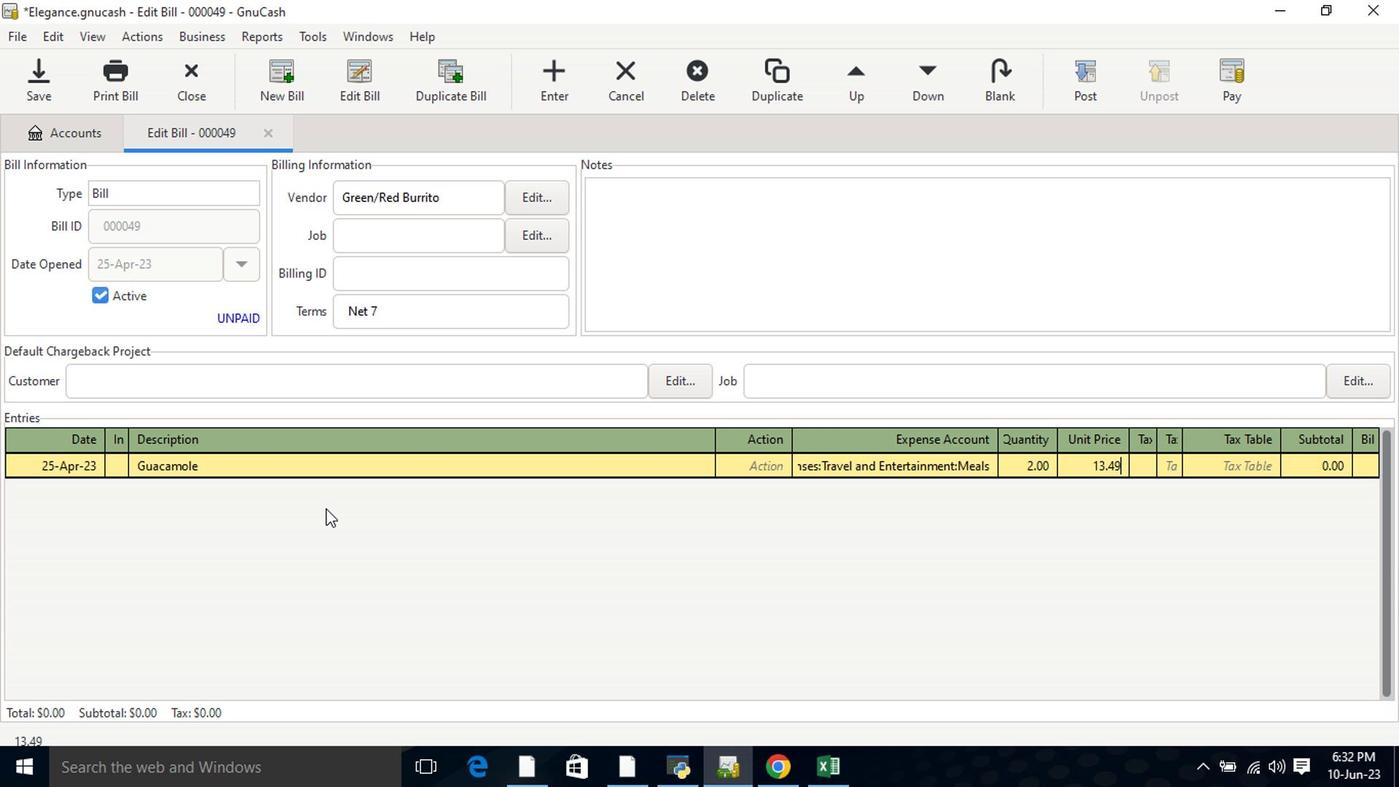
Action: Mouse moved to (1144, 462)
Screenshot: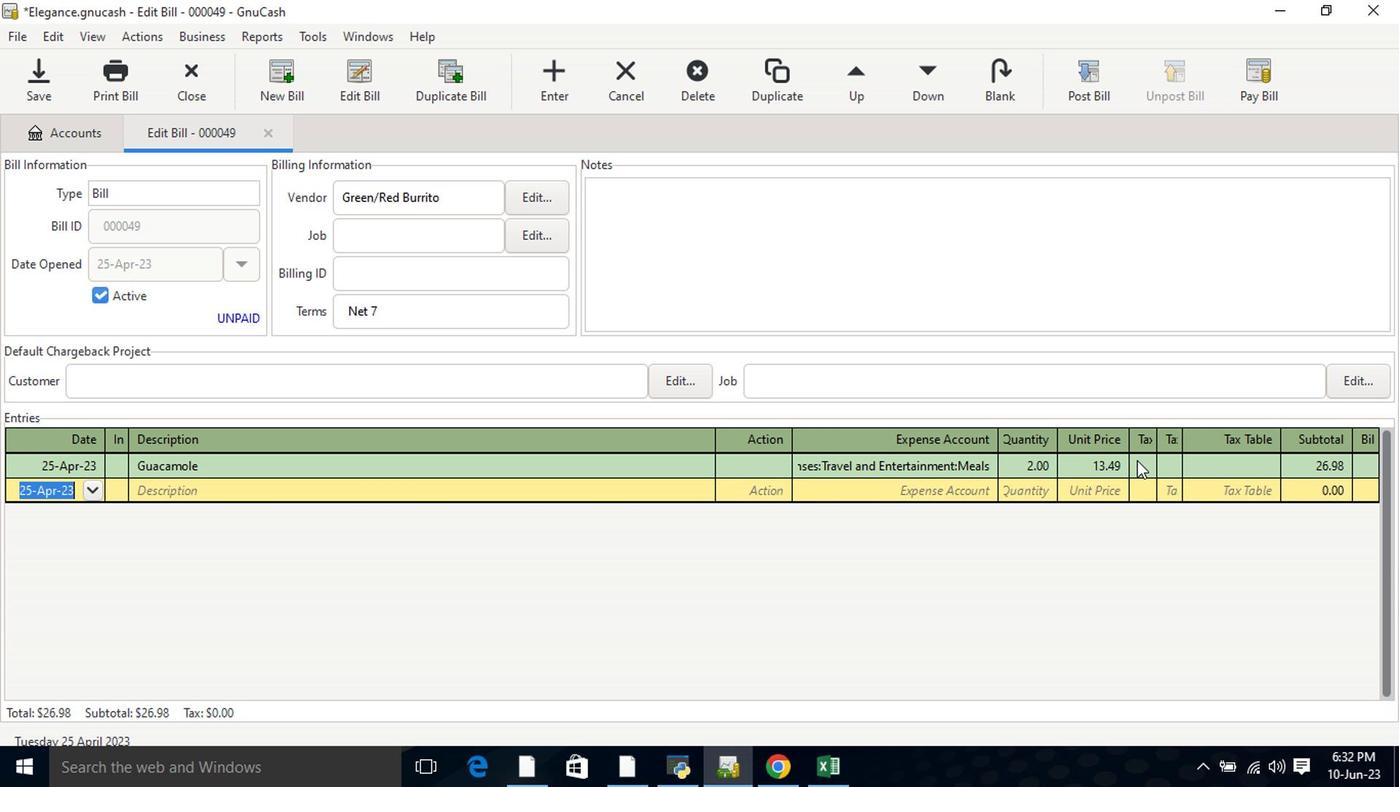 
Action: Mouse pressed left at (1144, 462)
Screenshot: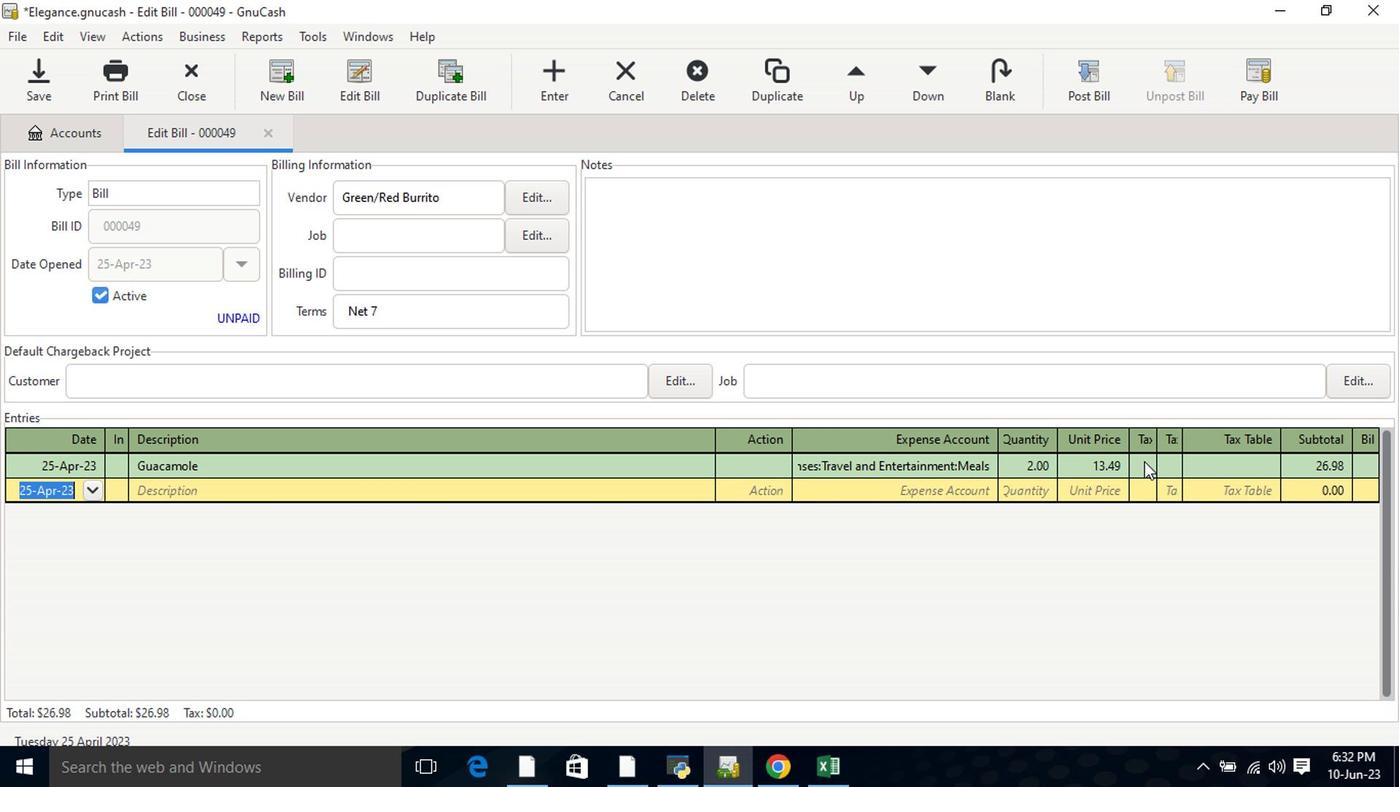 
Action: Mouse pressed left at (1144, 462)
Screenshot: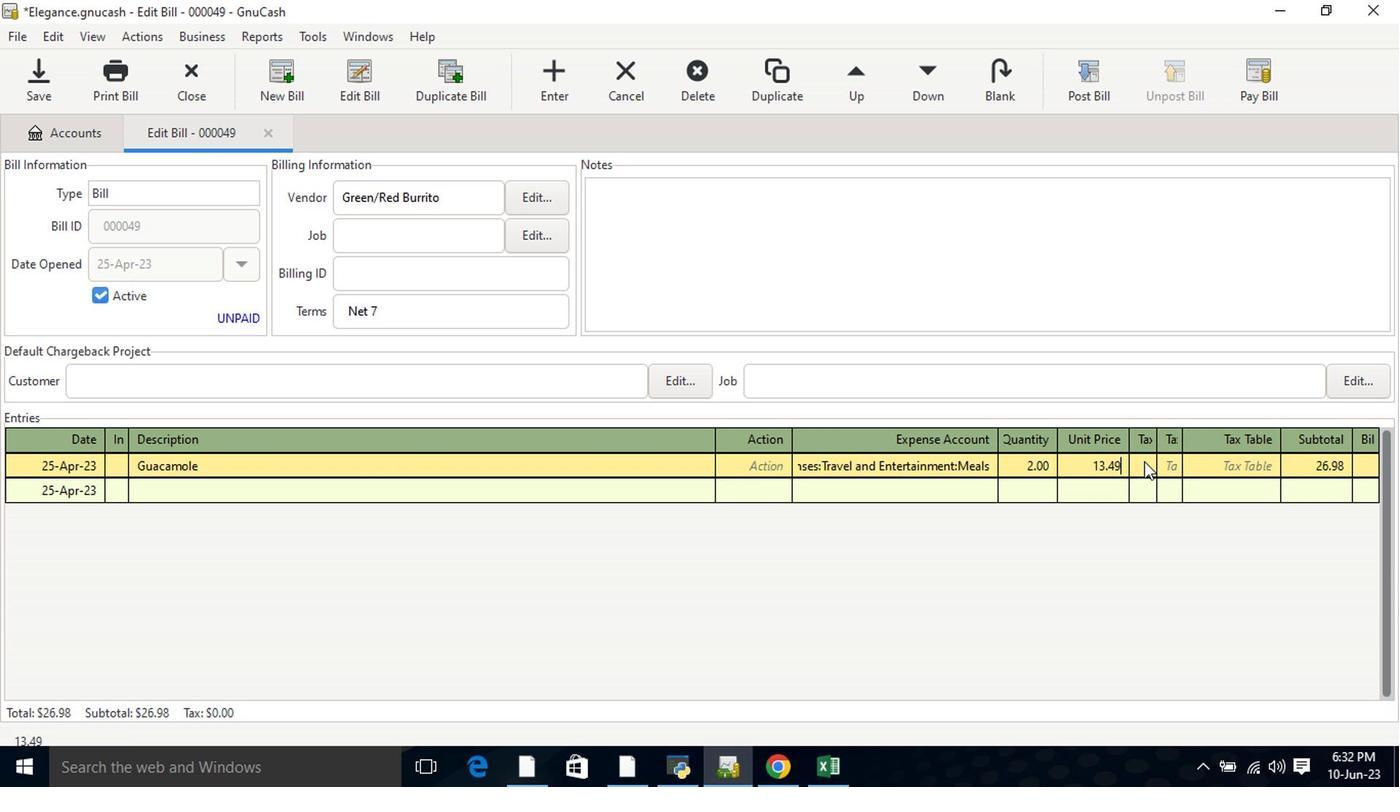 
Action: Mouse moved to (1179, 469)
Screenshot: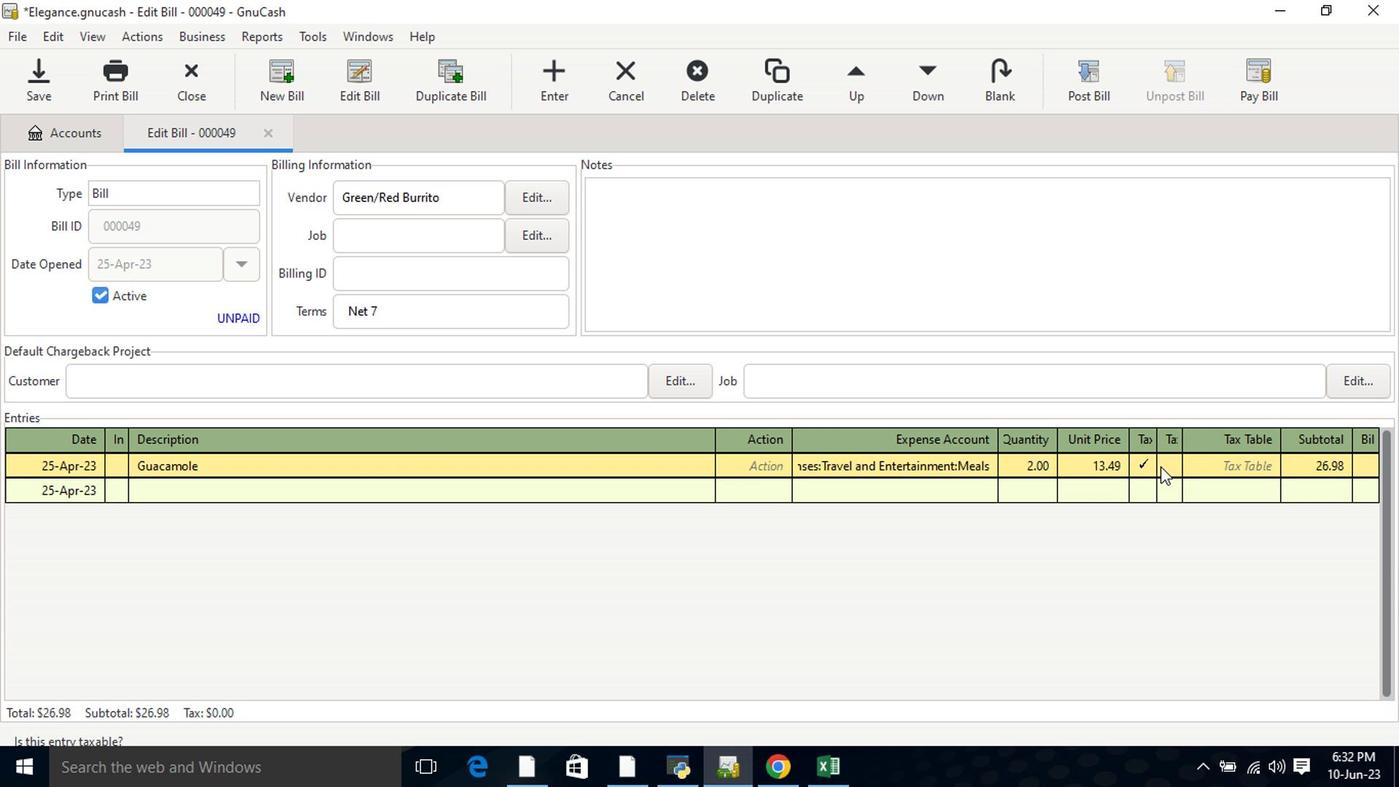 
Action: Mouse pressed left at (1179, 469)
Screenshot: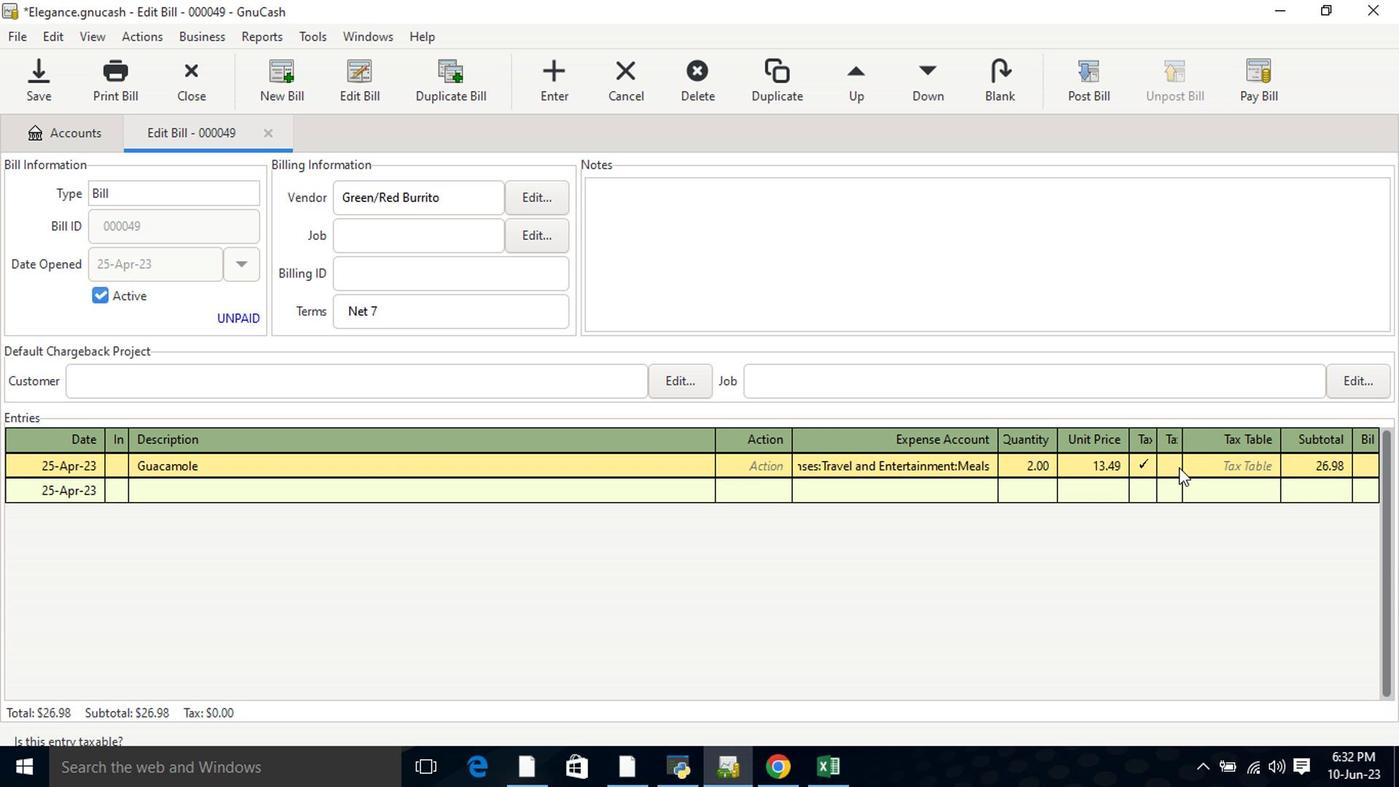 
Action: Mouse moved to (1209, 469)
Screenshot: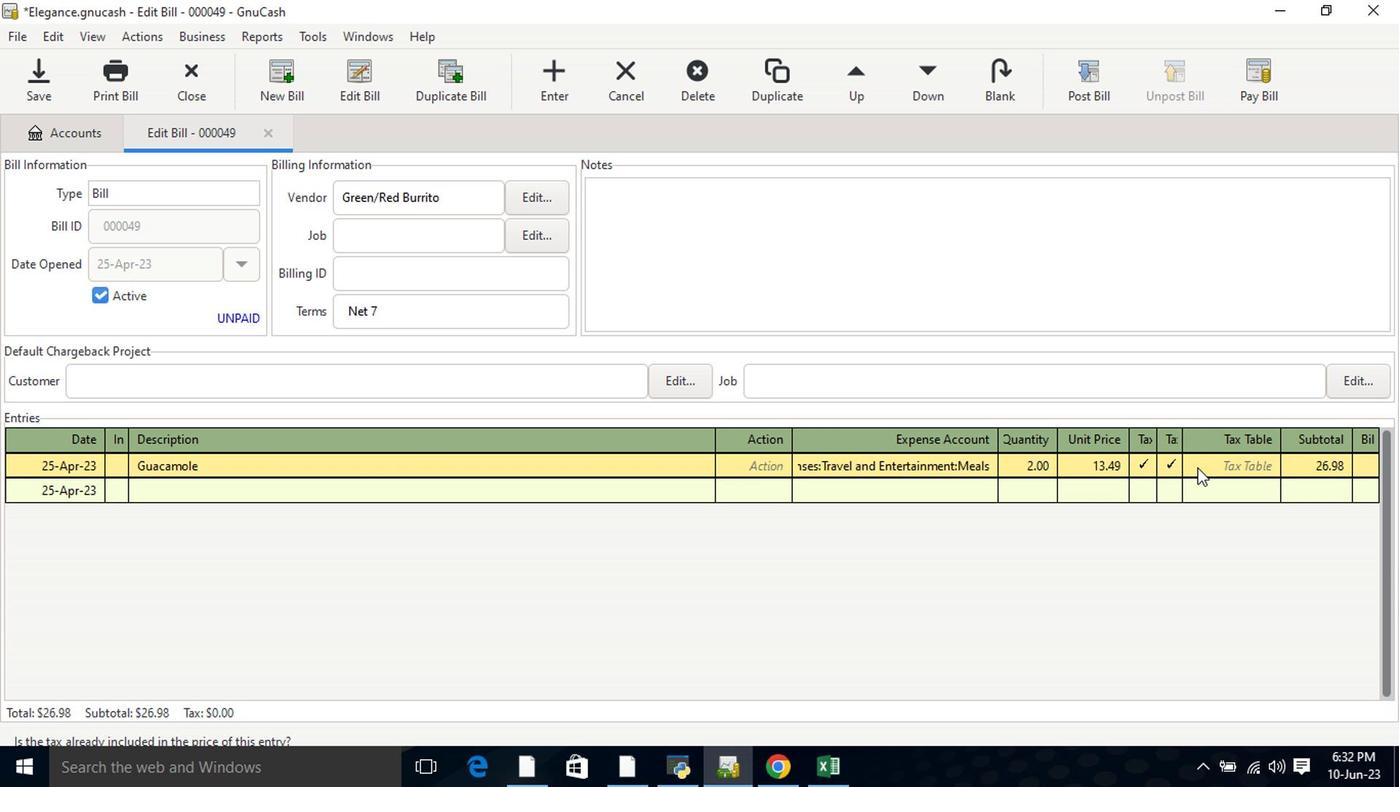
Action: Mouse pressed left at (1209, 469)
Screenshot: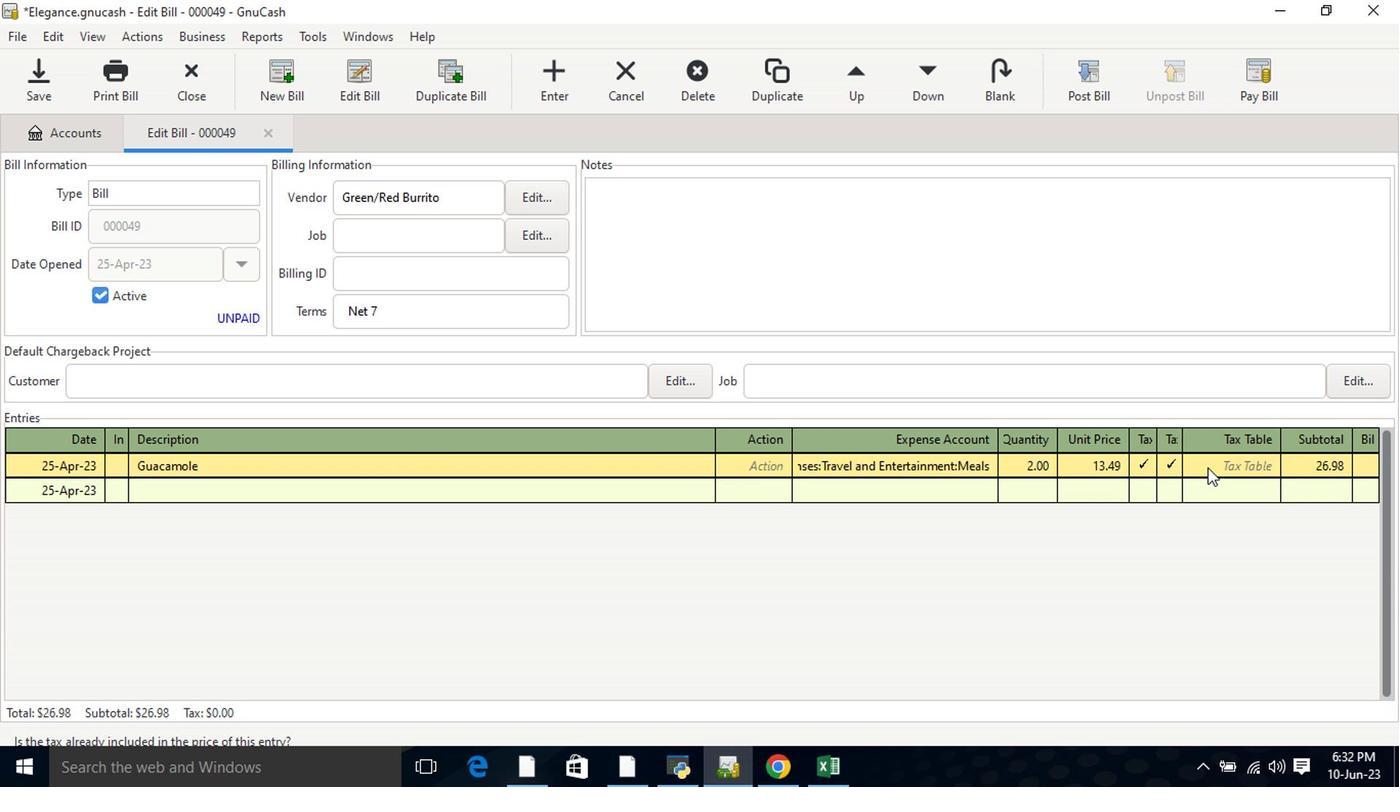 
Action: Mouse moved to (1271, 469)
Screenshot: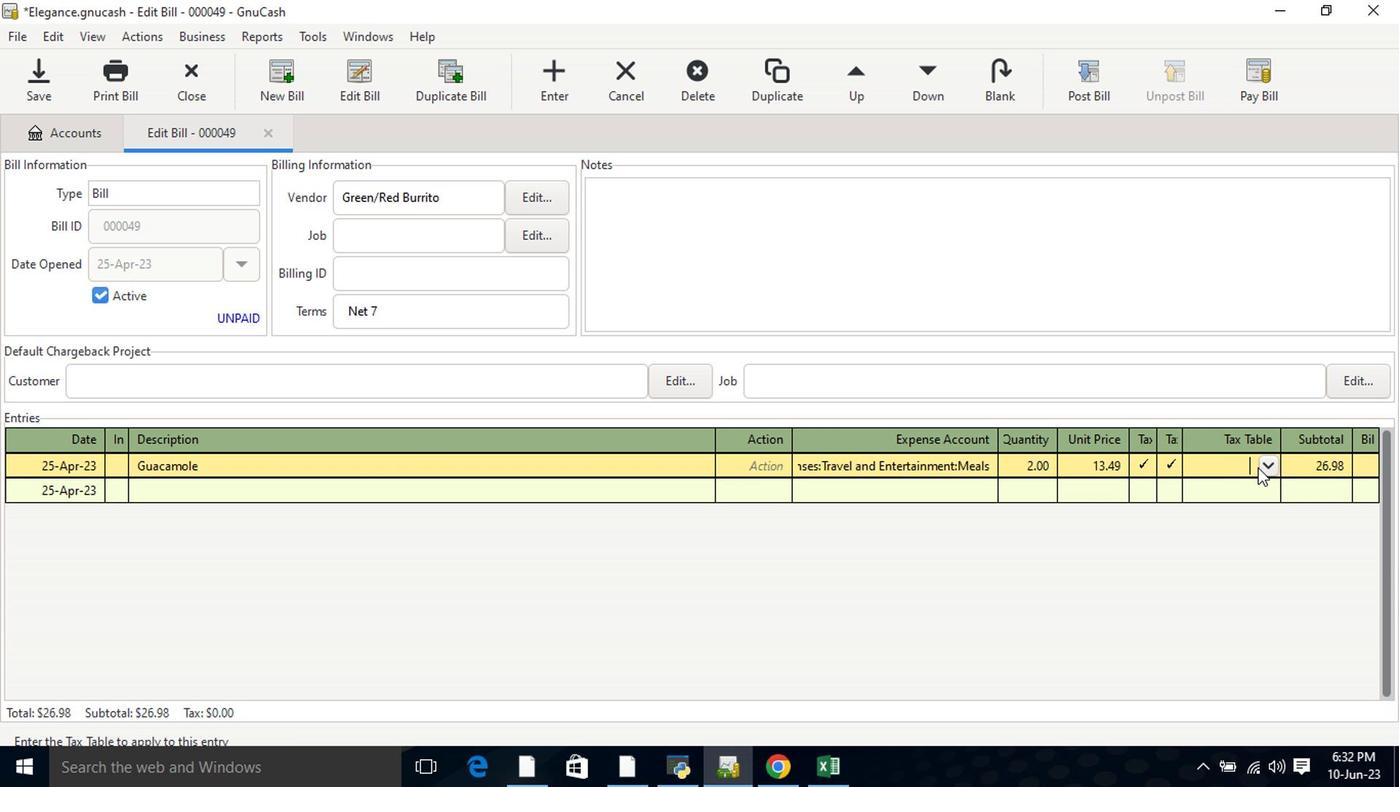 
Action: Mouse pressed left at (1271, 469)
Screenshot: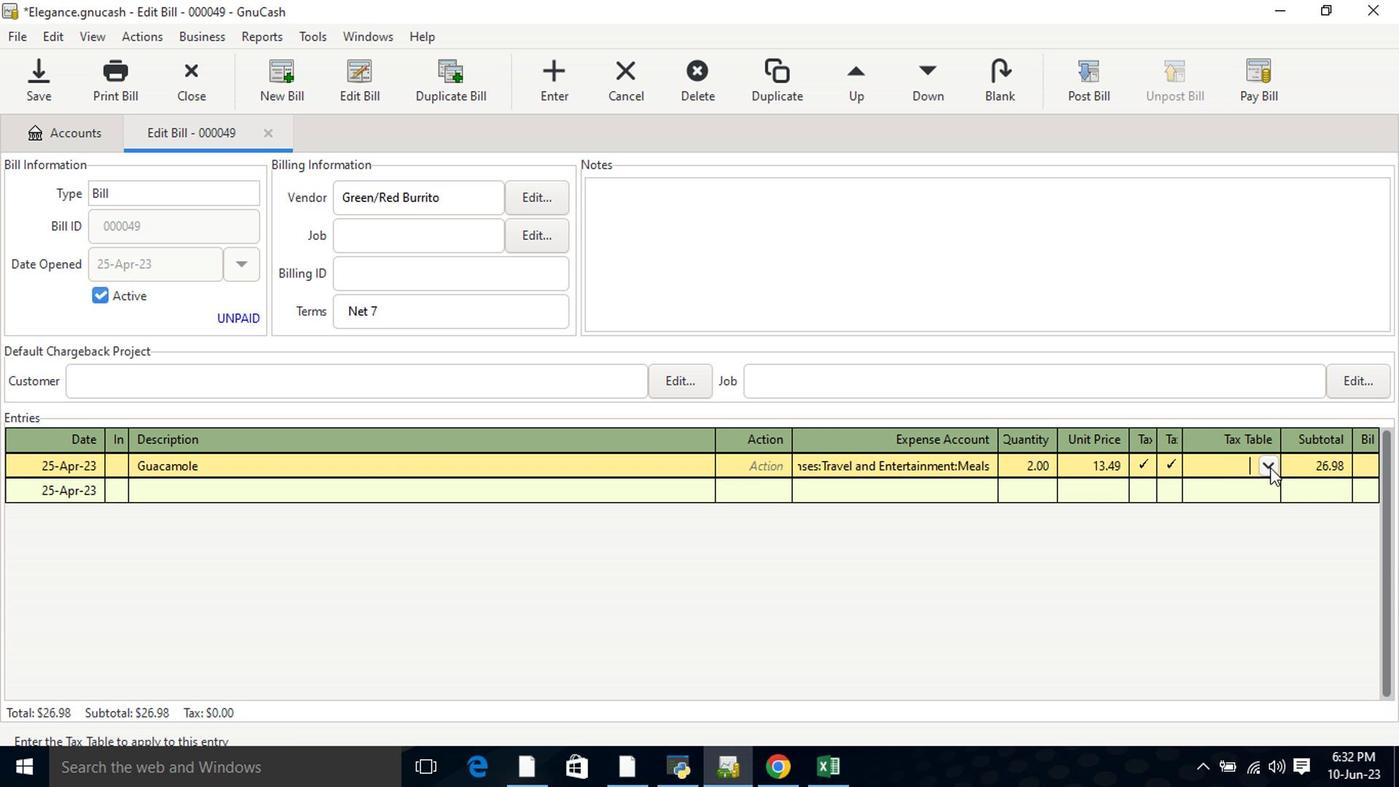 
Action: Mouse moved to (1264, 493)
Screenshot: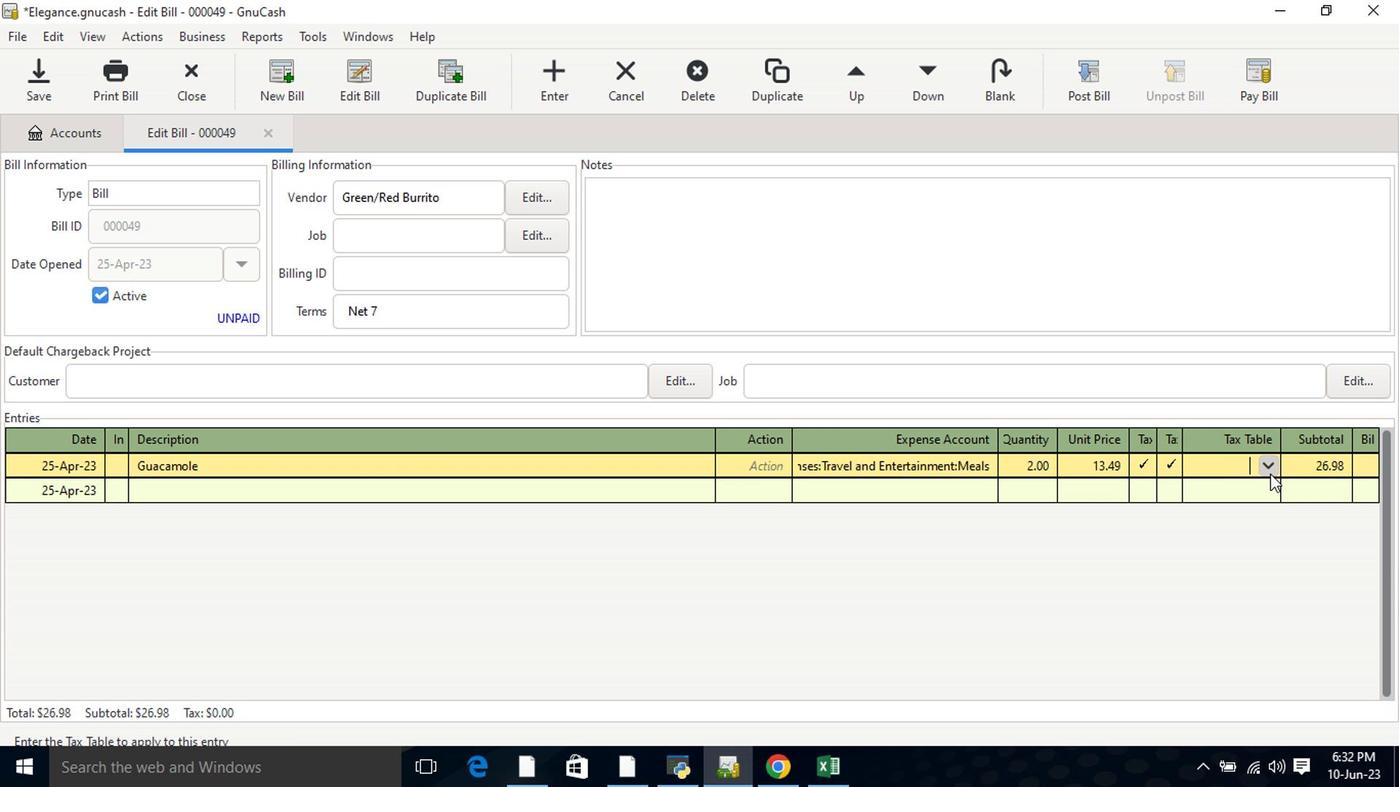 
Action: Mouse pressed left at (1264, 493)
Screenshot: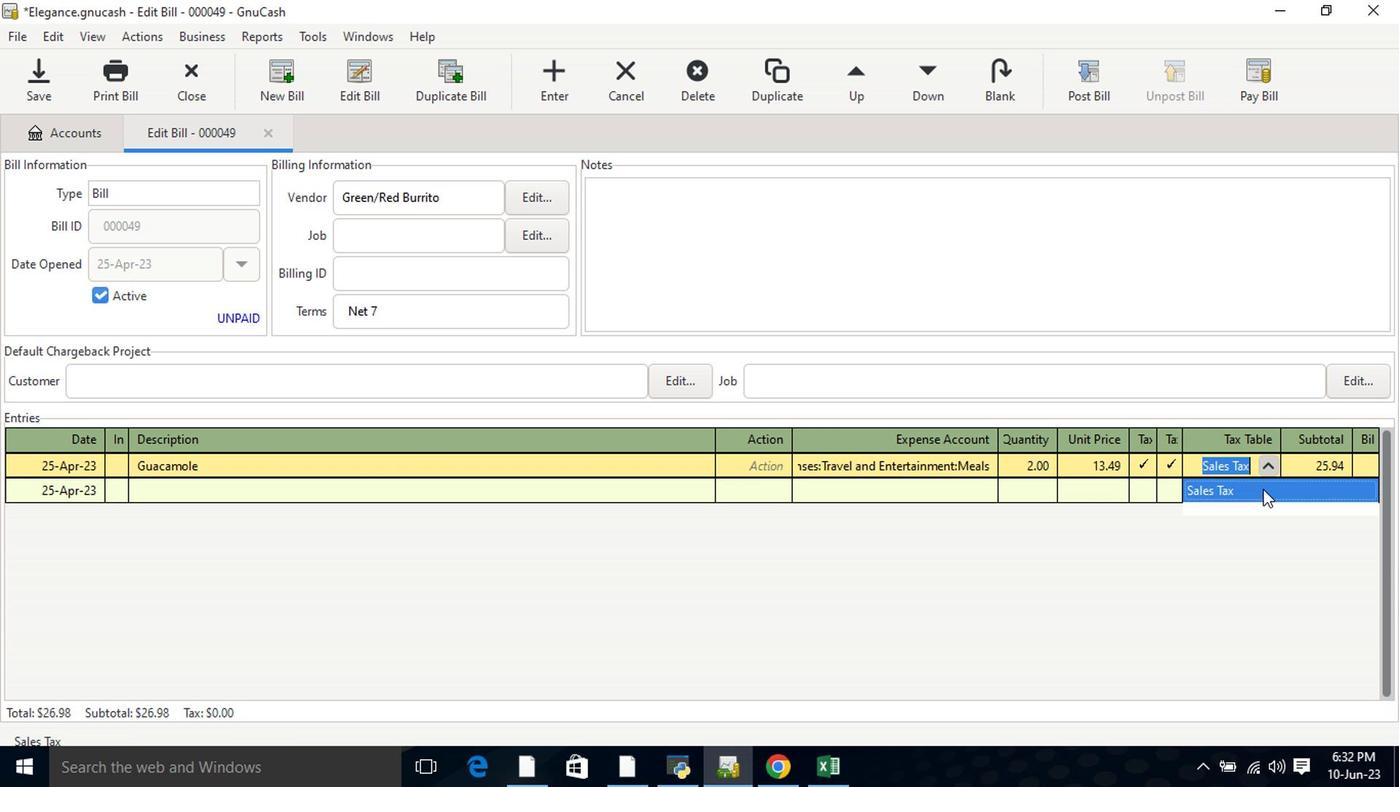 
Action: Key pressed <Key.tab><Key.tab>
Screenshot: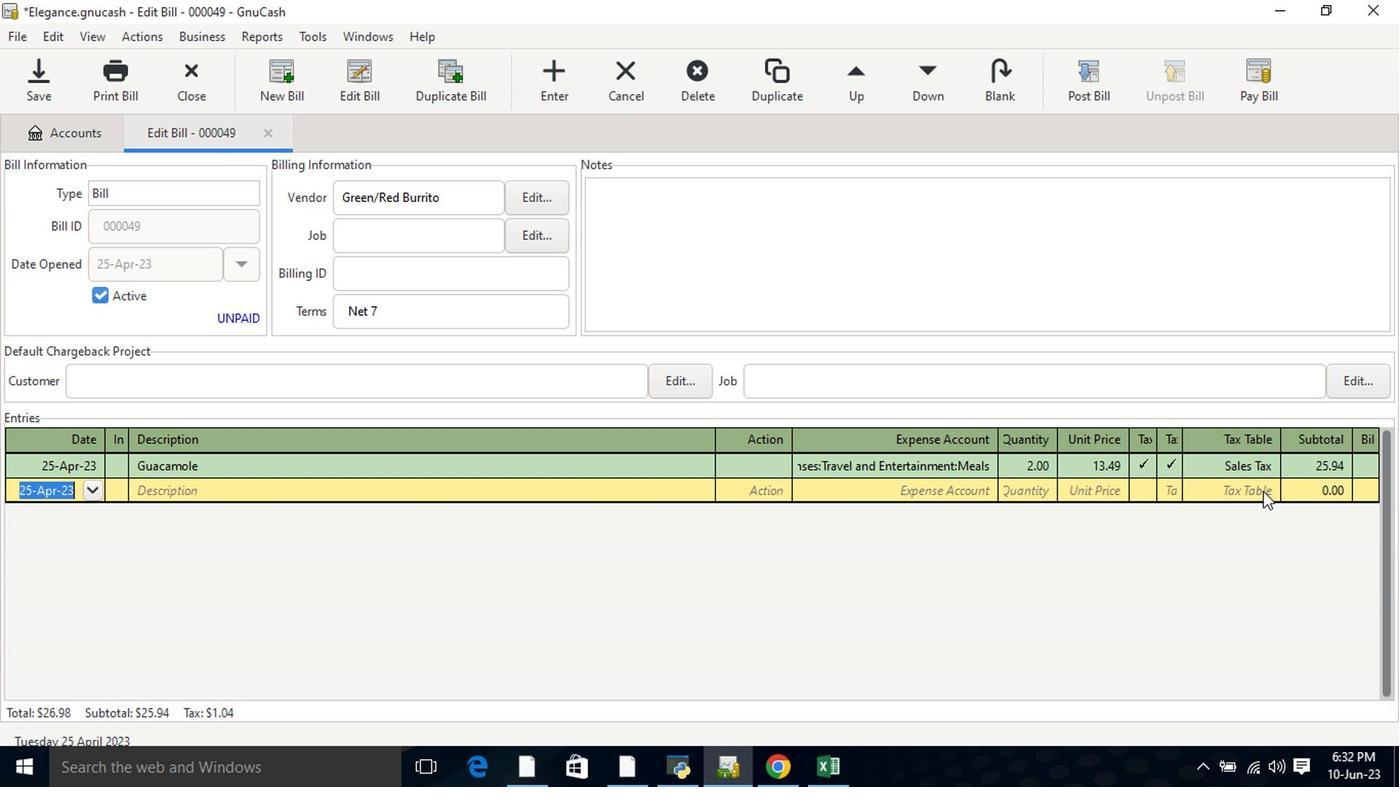 
Action: Mouse moved to (1264, 493)
Screenshot: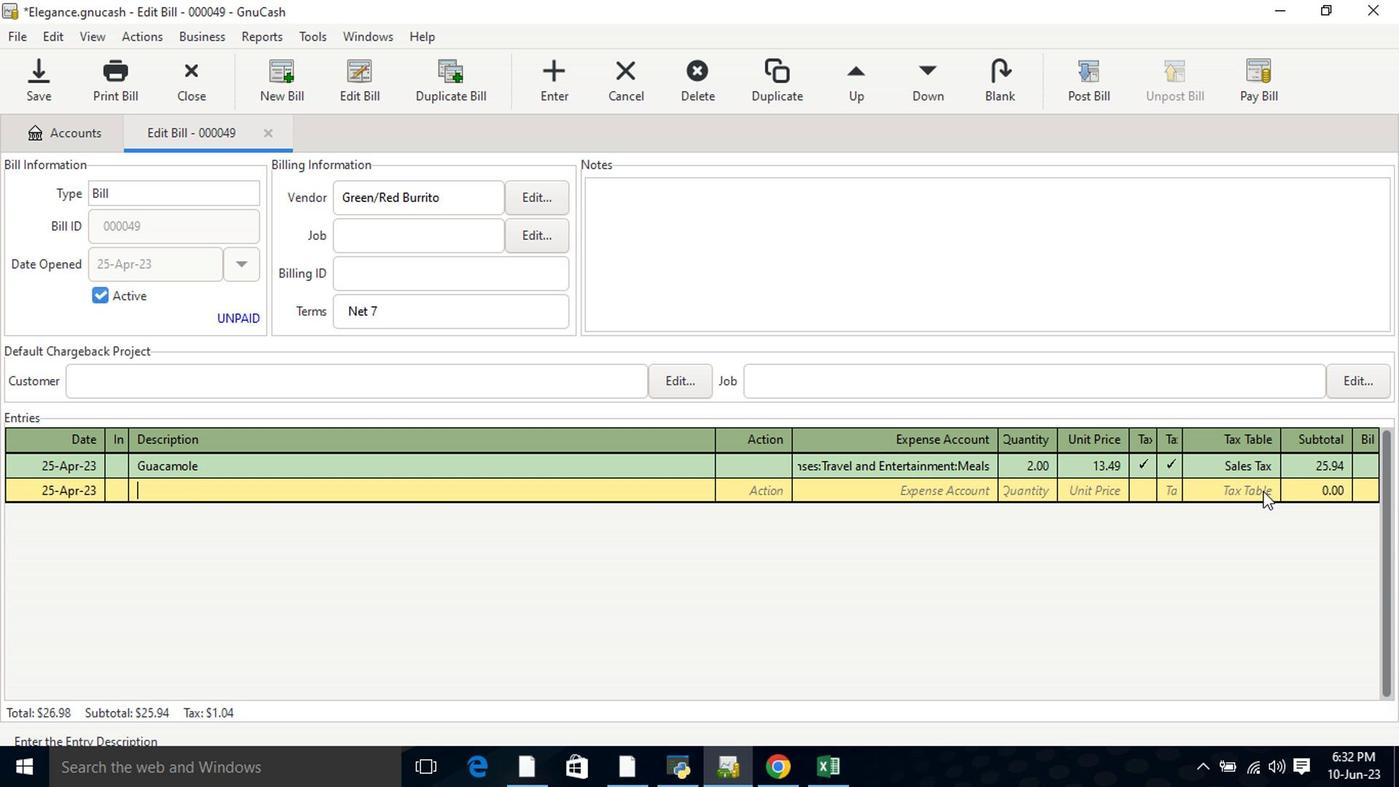 
Action: Key pressed <Key.shift>Loaded<Key.space><Key.shift>Nachos<Key.tab><Key.tab>mea
Screenshot: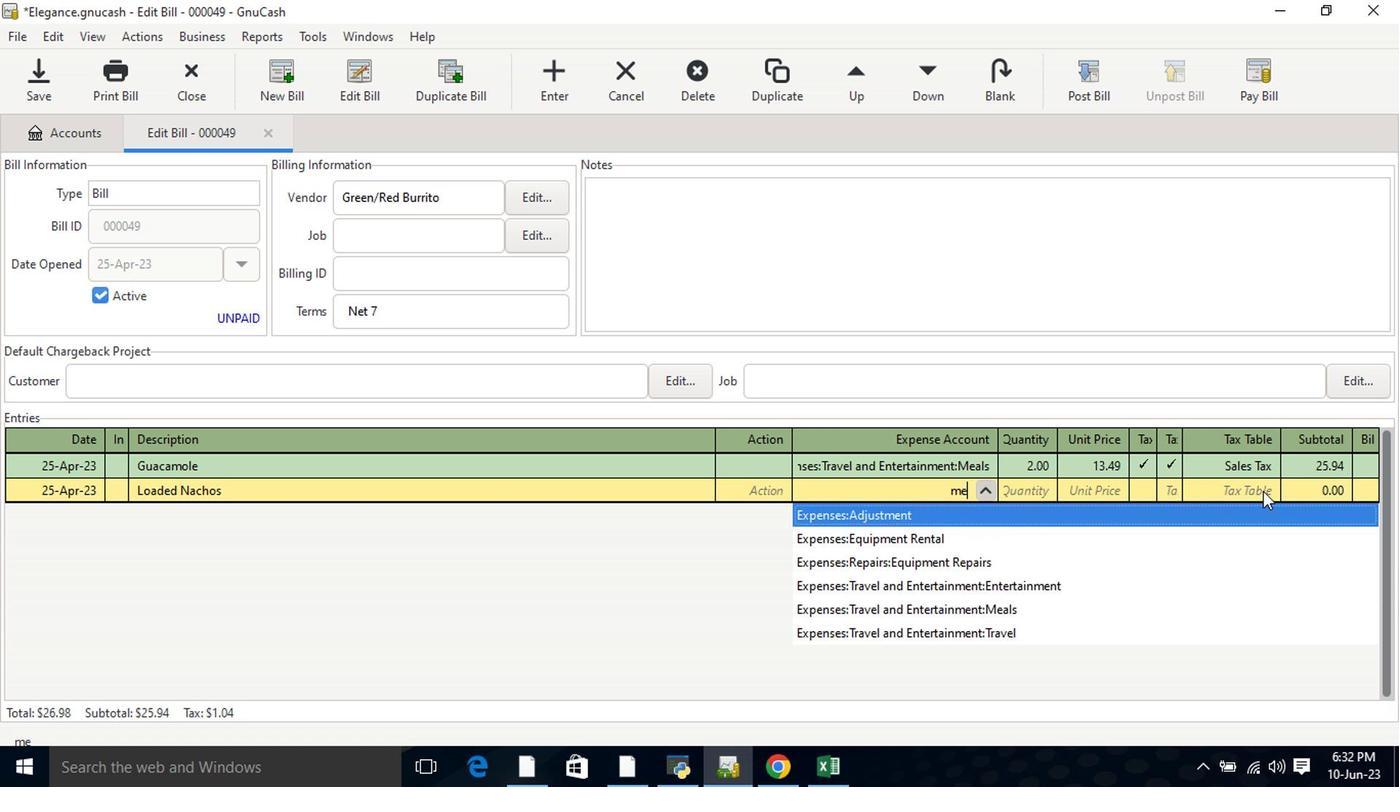 
Action: Mouse moved to (1034, 515)
Screenshot: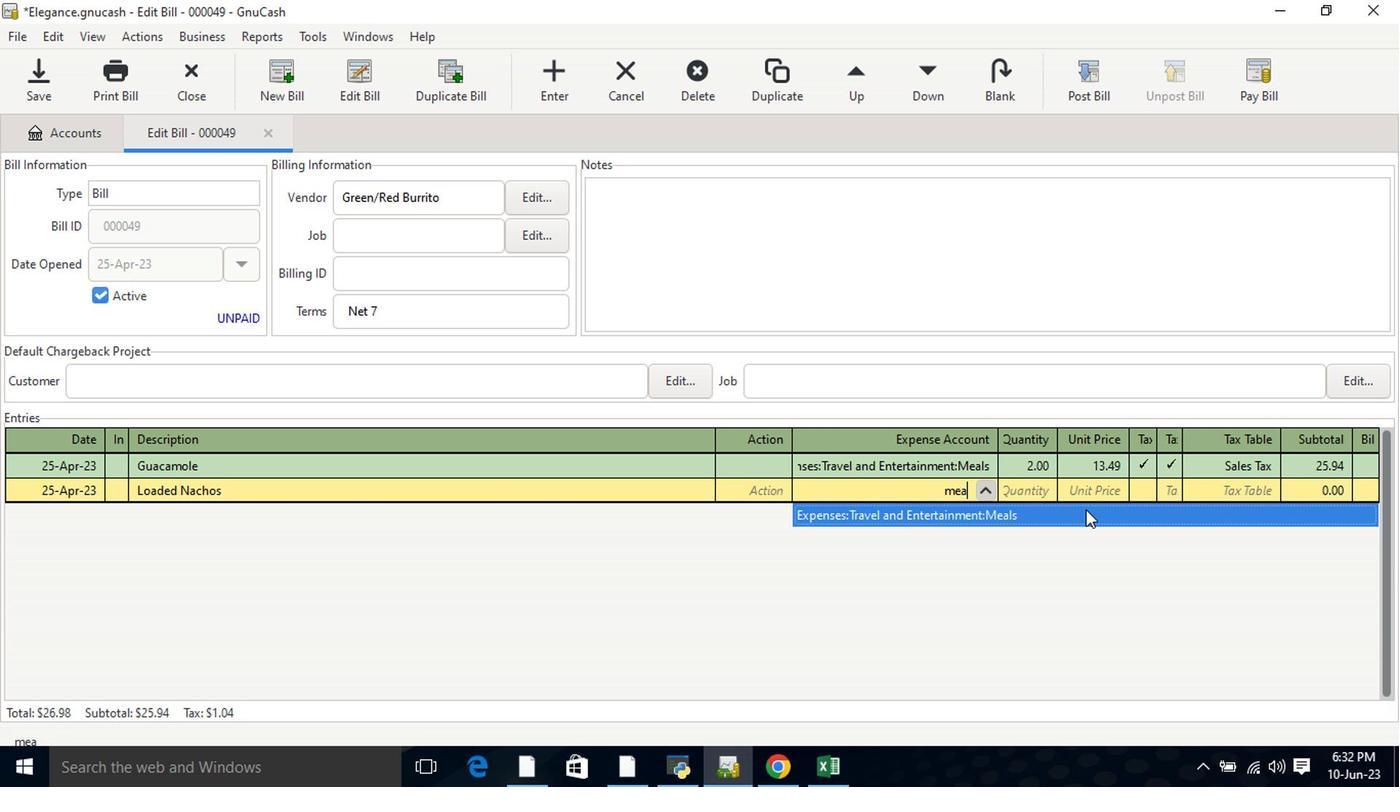 
Action: Mouse pressed left at (1034, 515)
Screenshot: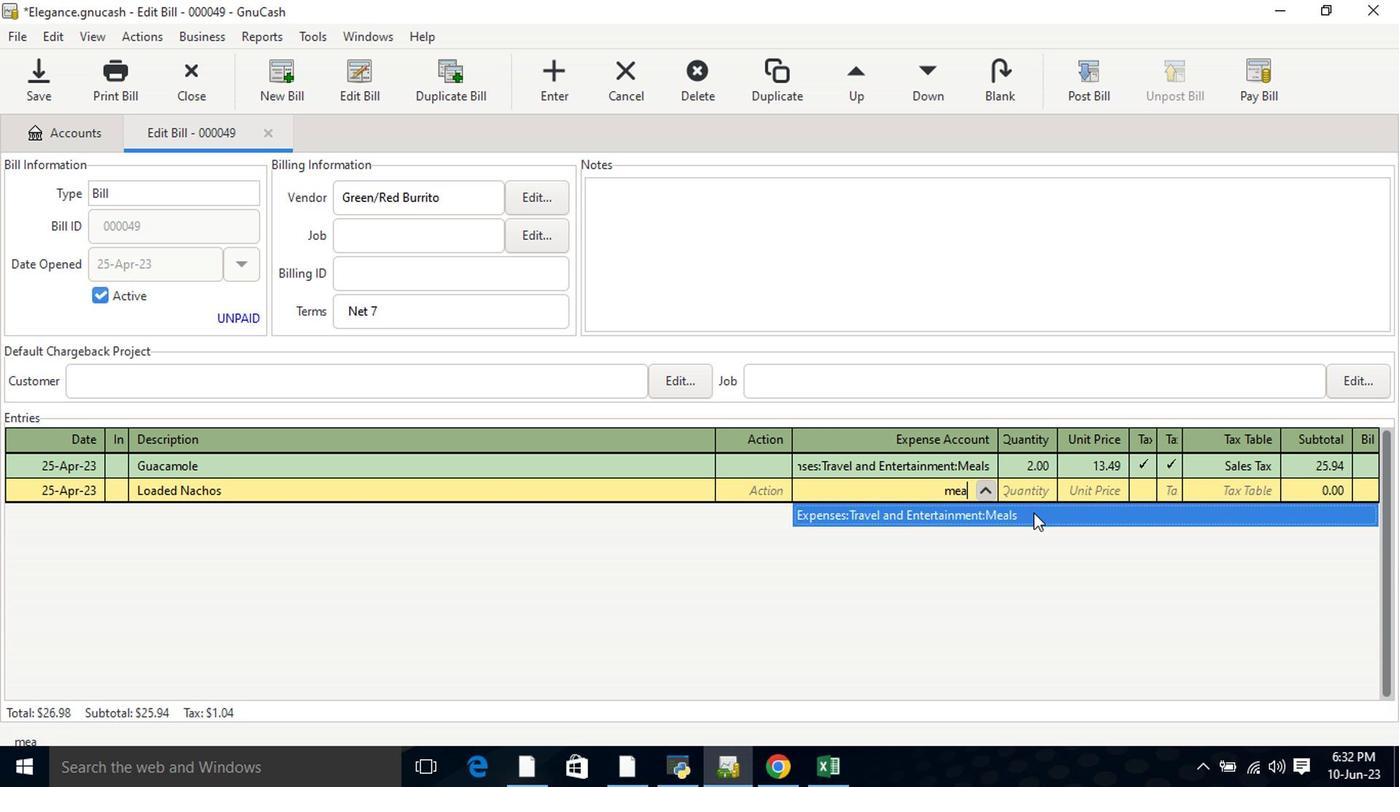 
Action: Mouse moved to (1048, 513)
Screenshot: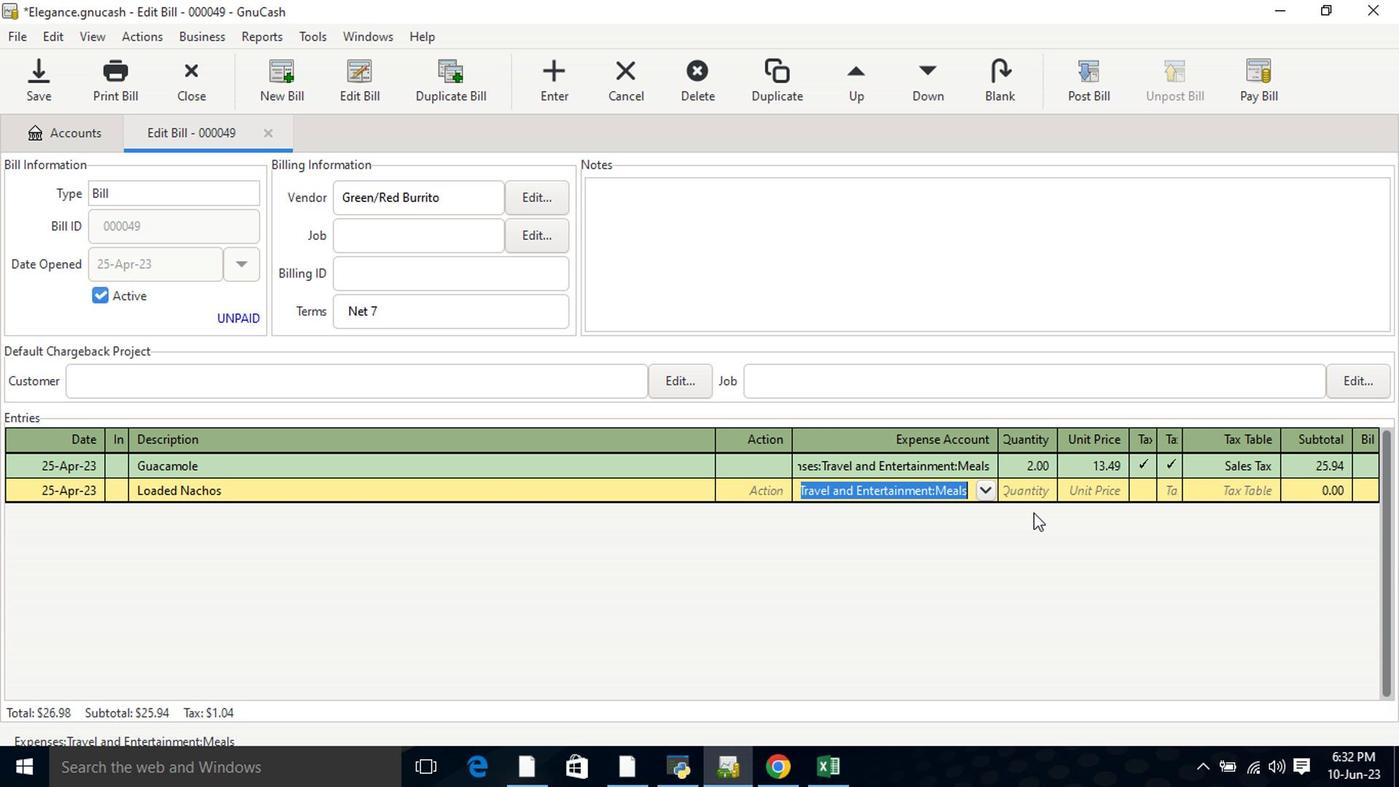 
Action: Key pressed <Key.tab>3<Key.tab>13.49<Key.tab>
Screenshot: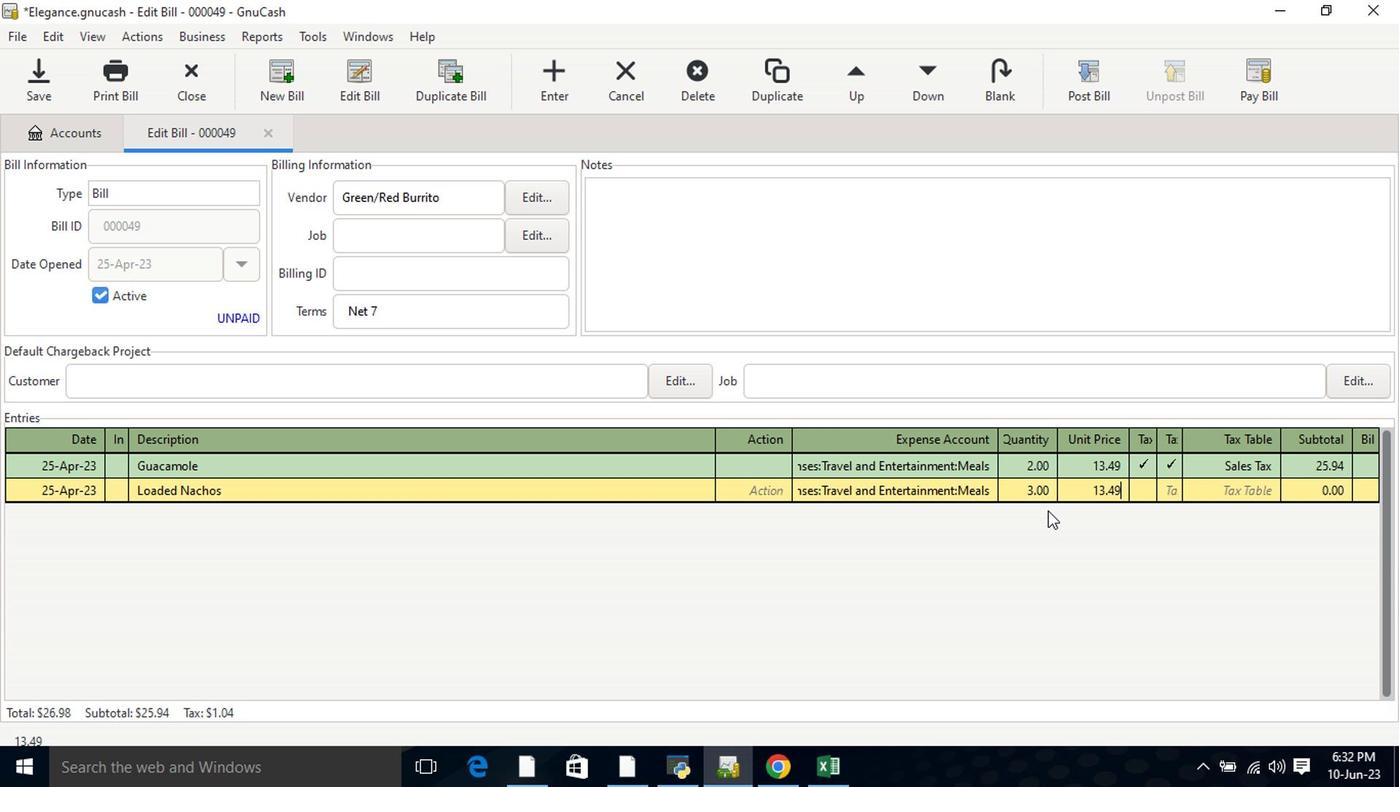 
Action: Mouse moved to (1149, 489)
Screenshot: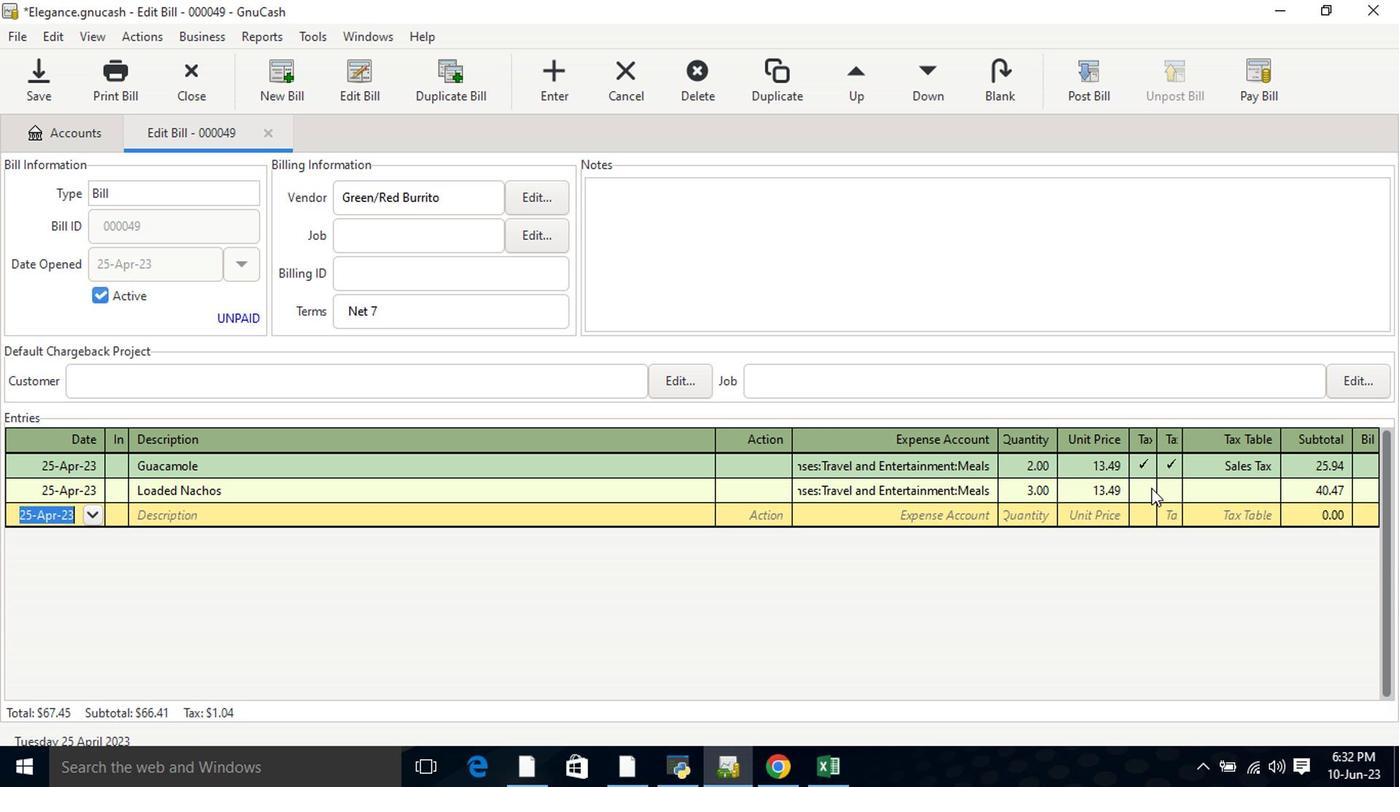 
Action: Mouse pressed left at (1149, 489)
Screenshot: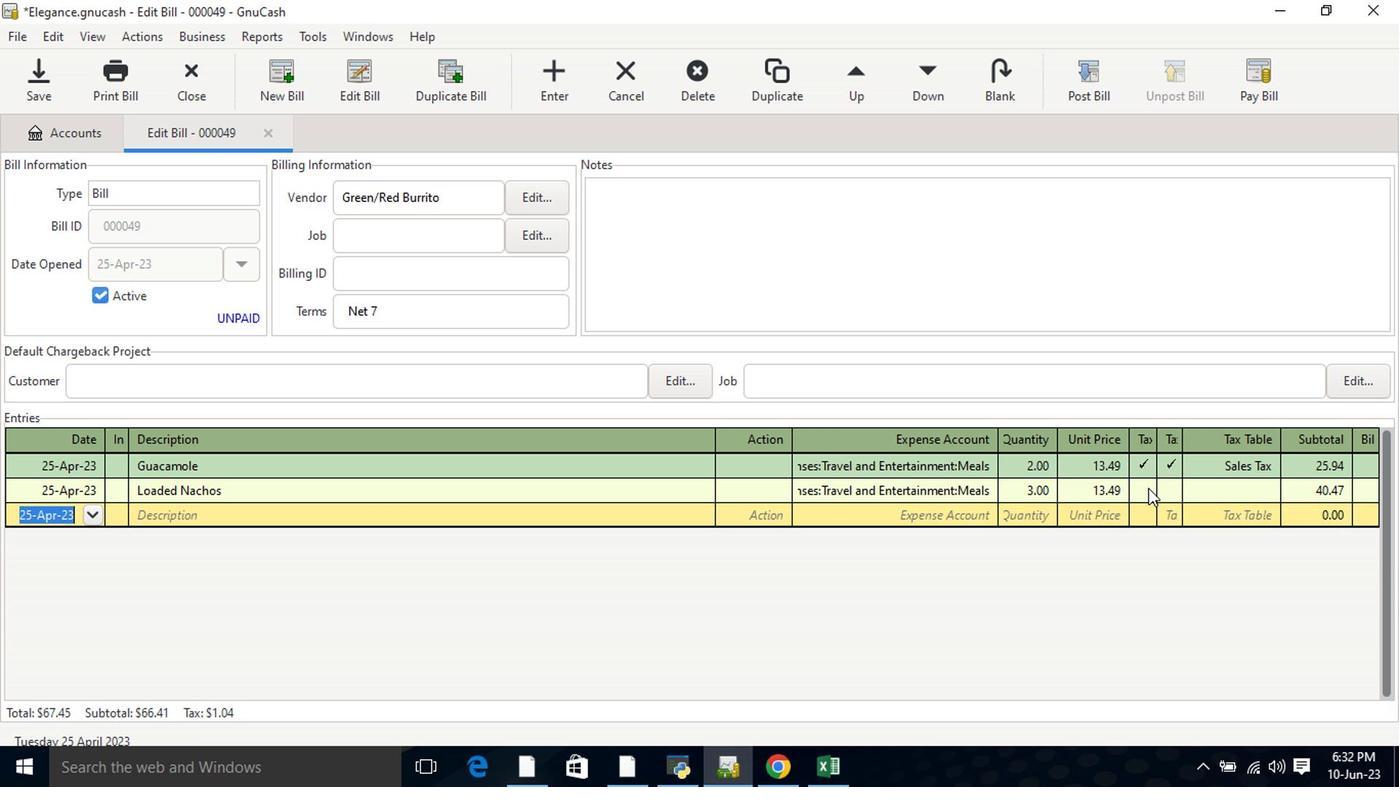 
Action: Mouse moved to (1149, 491)
Screenshot: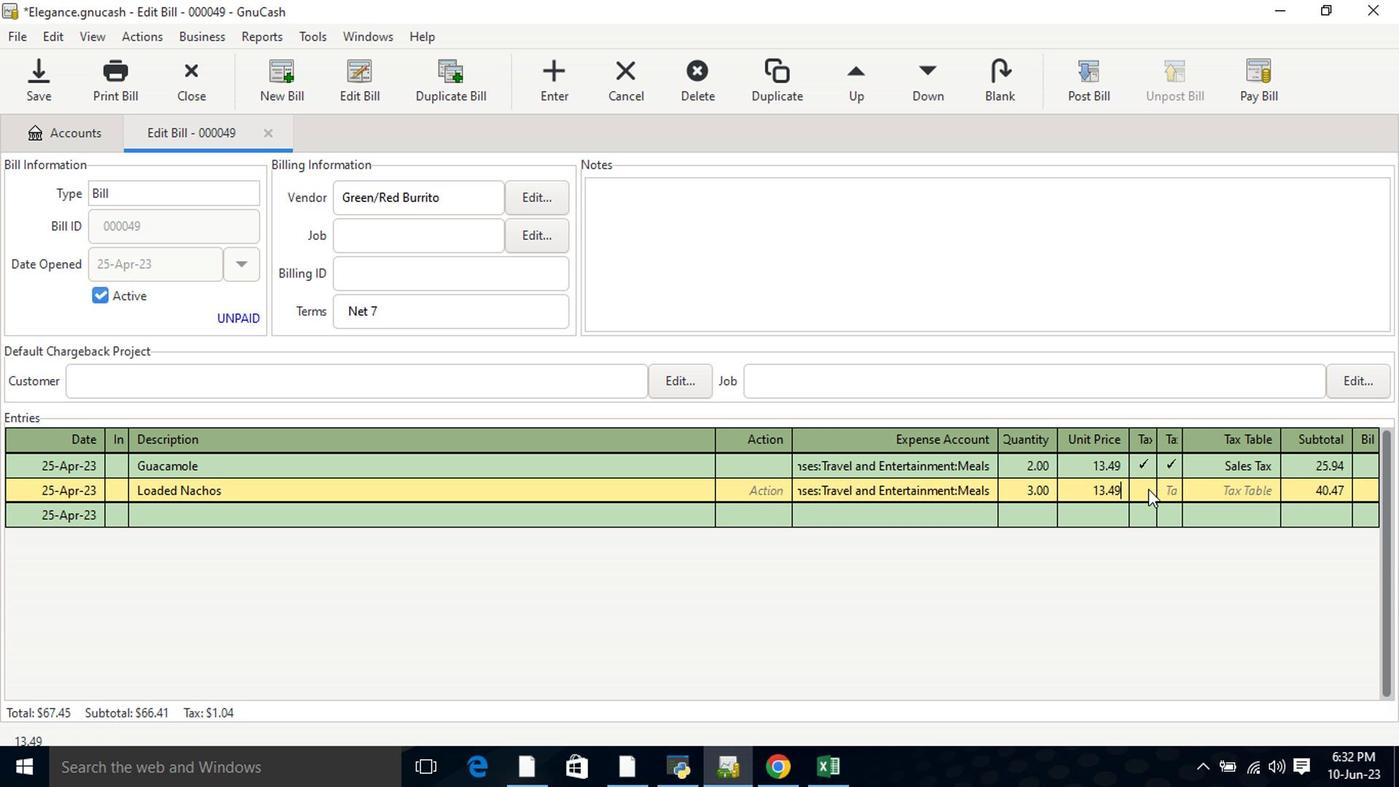 
Action: Mouse pressed left at (1149, 491)
Screenshot: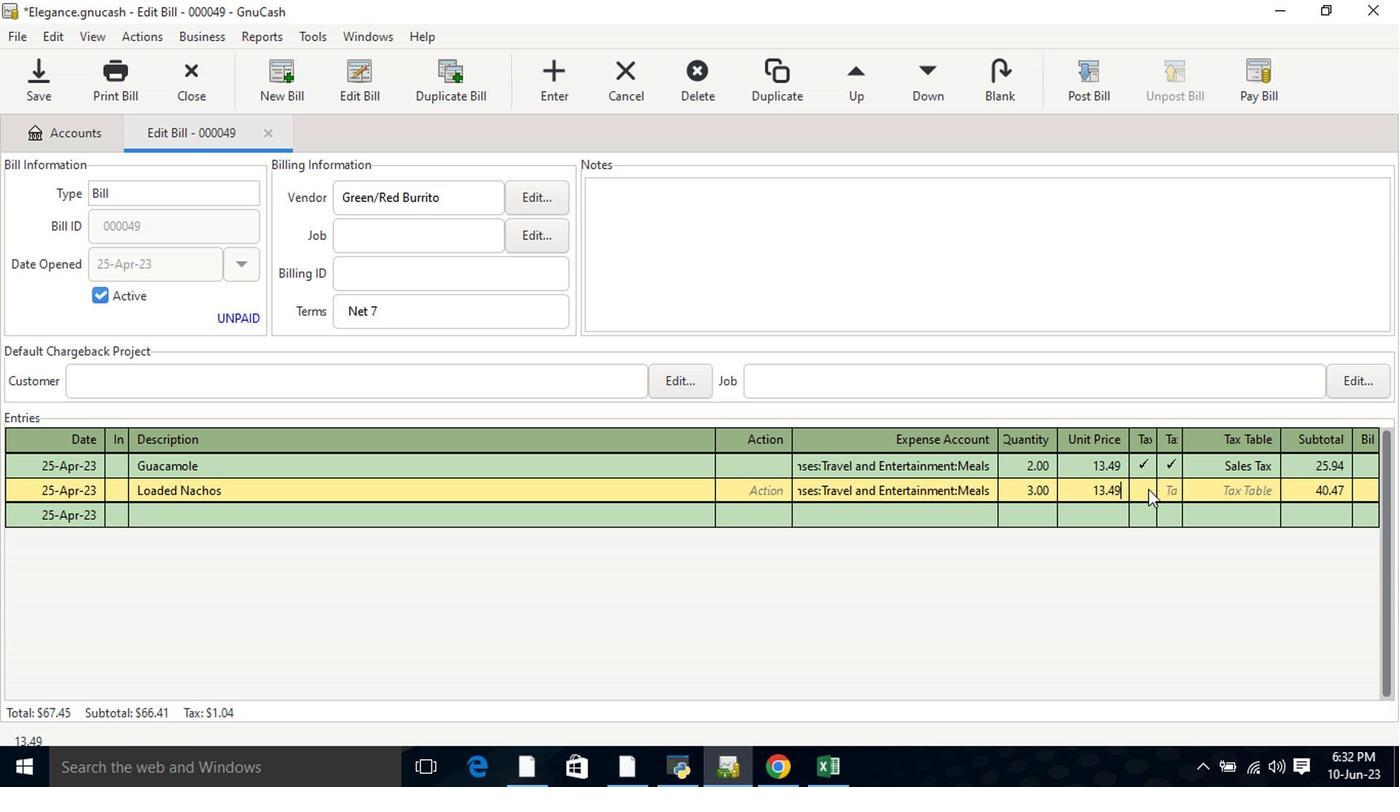 
Action: Mouse moved to (1162, 494)
Screenshot: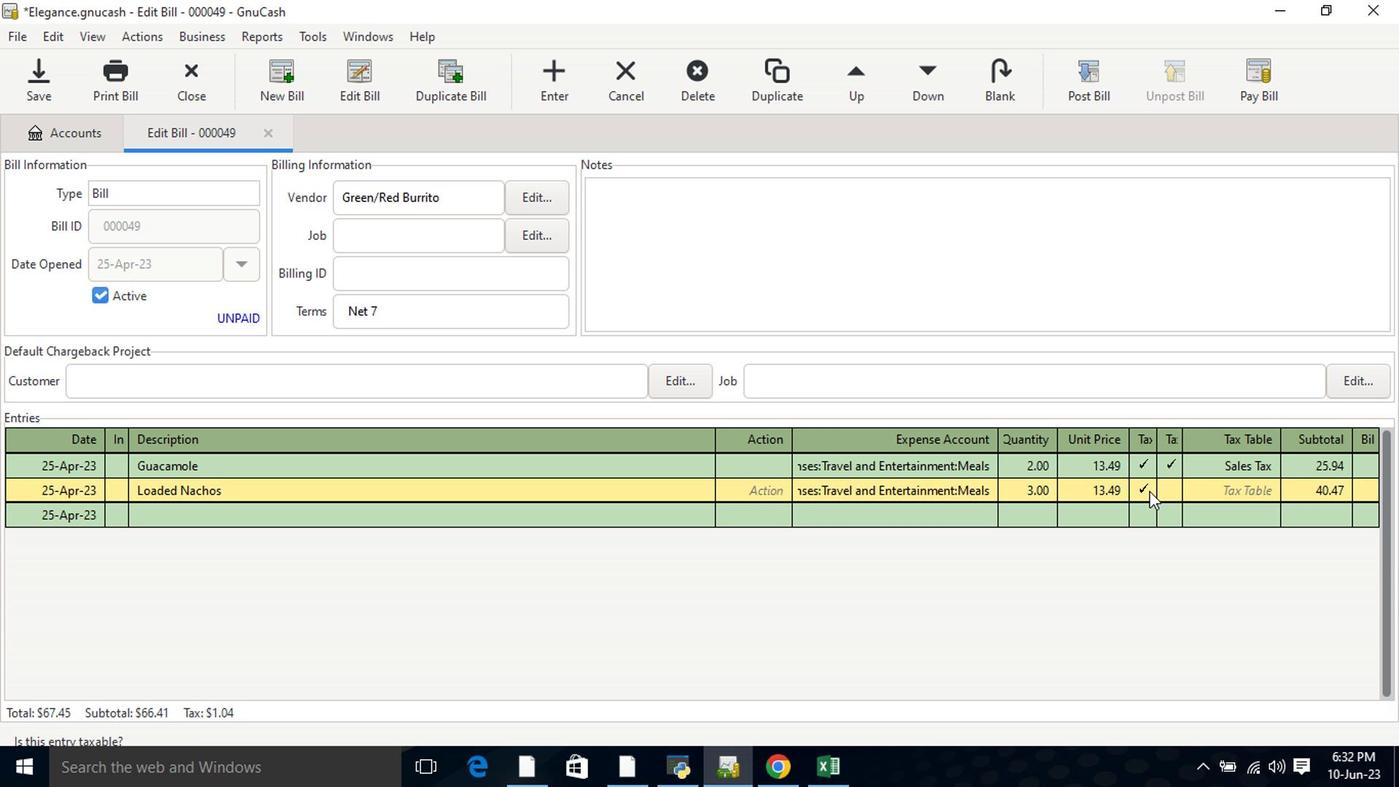 
Action: Mouse pressed left at (1162, 494)
Screenshot: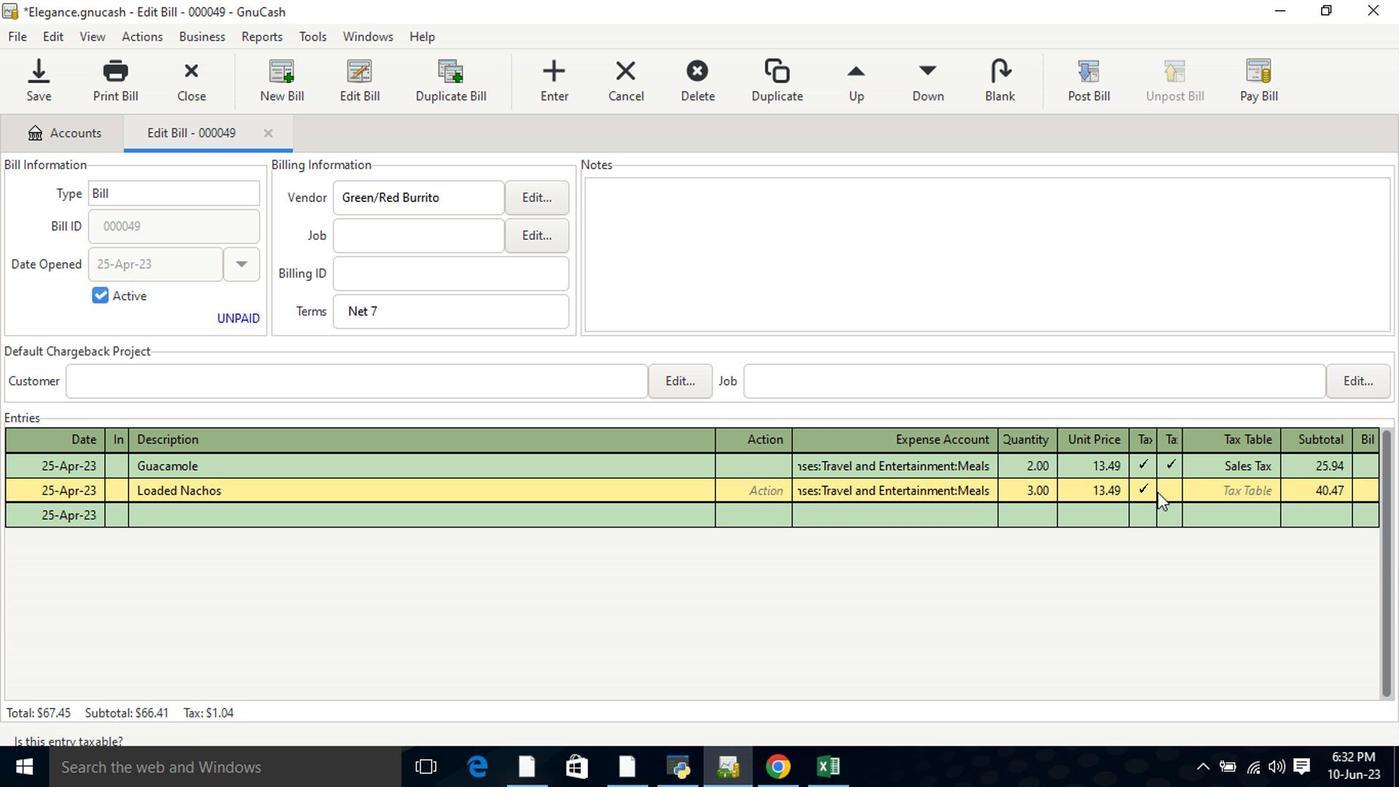 
Action: Mouse moved to (1241, 486)
Screenshot: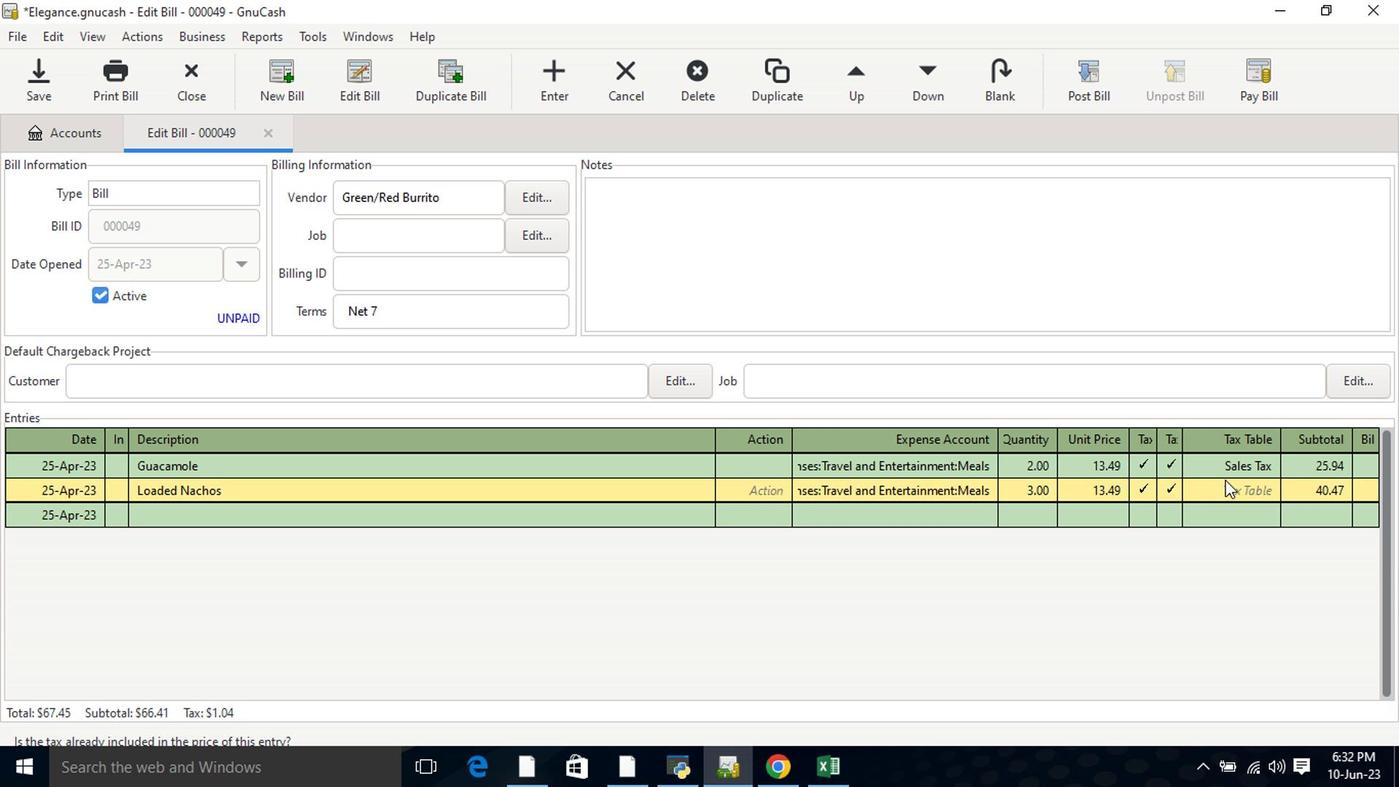 
Action: Mouse pressed left at (1241, 486)
Screenshot: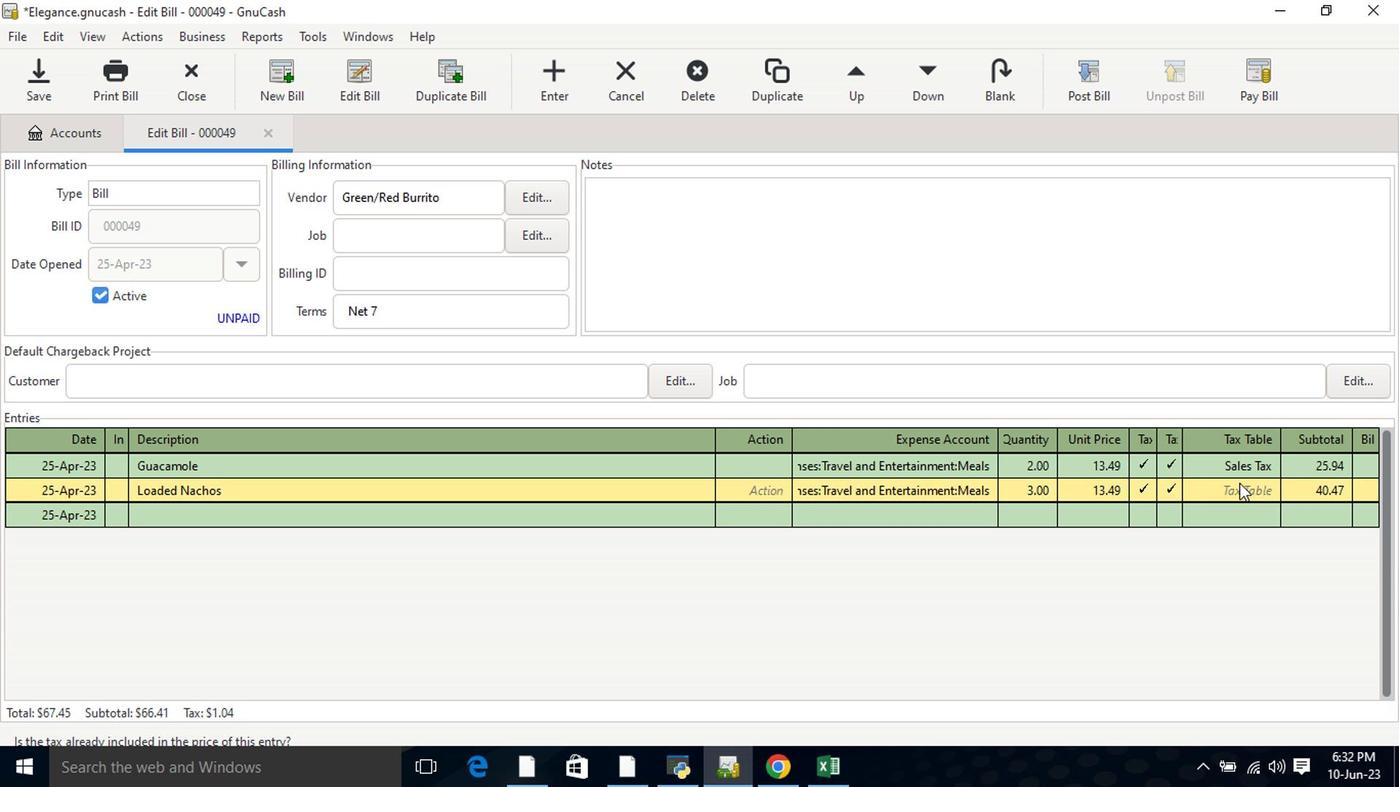 
Action: Mouse moved to (1267, 493)
Screenshot: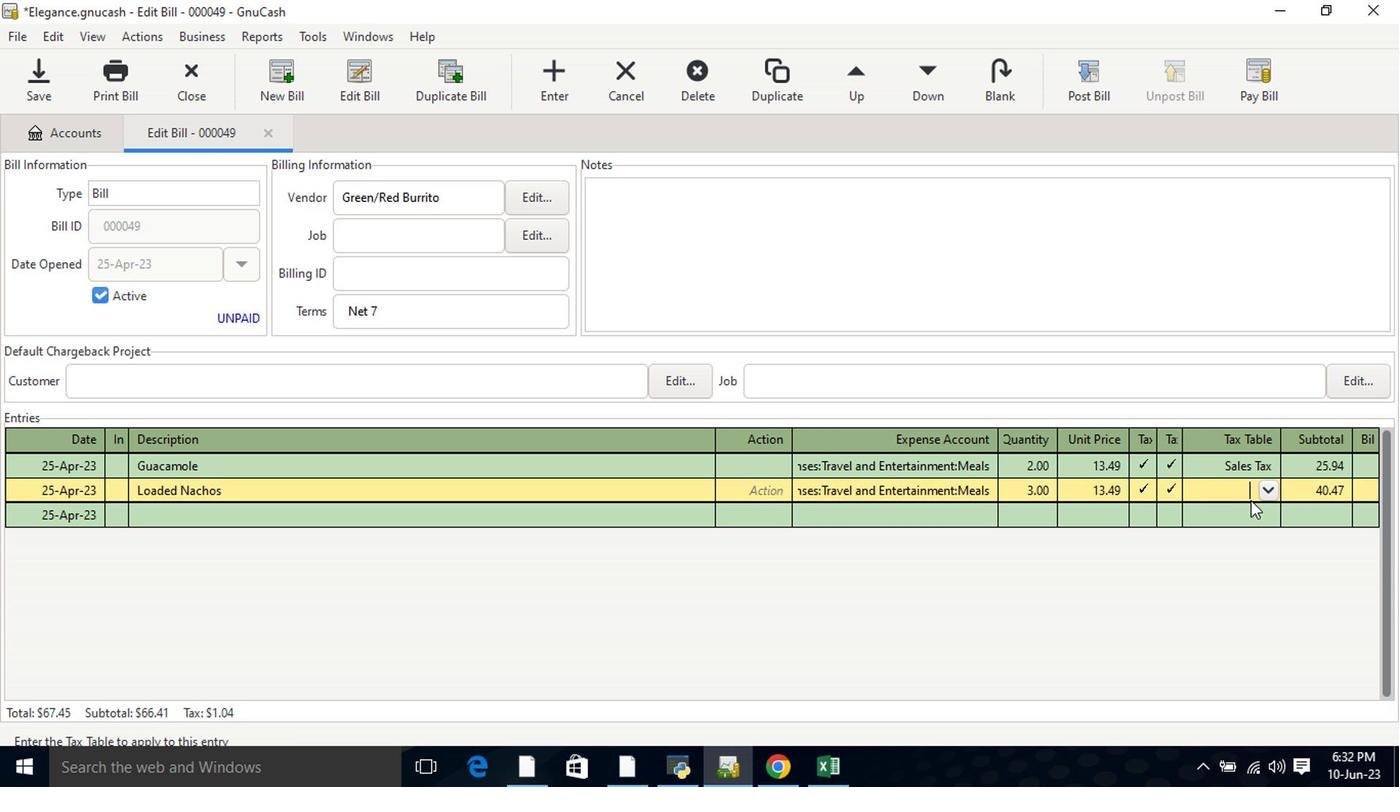 
Action: Mouse pressed left at (1267, 493)
Screenshot: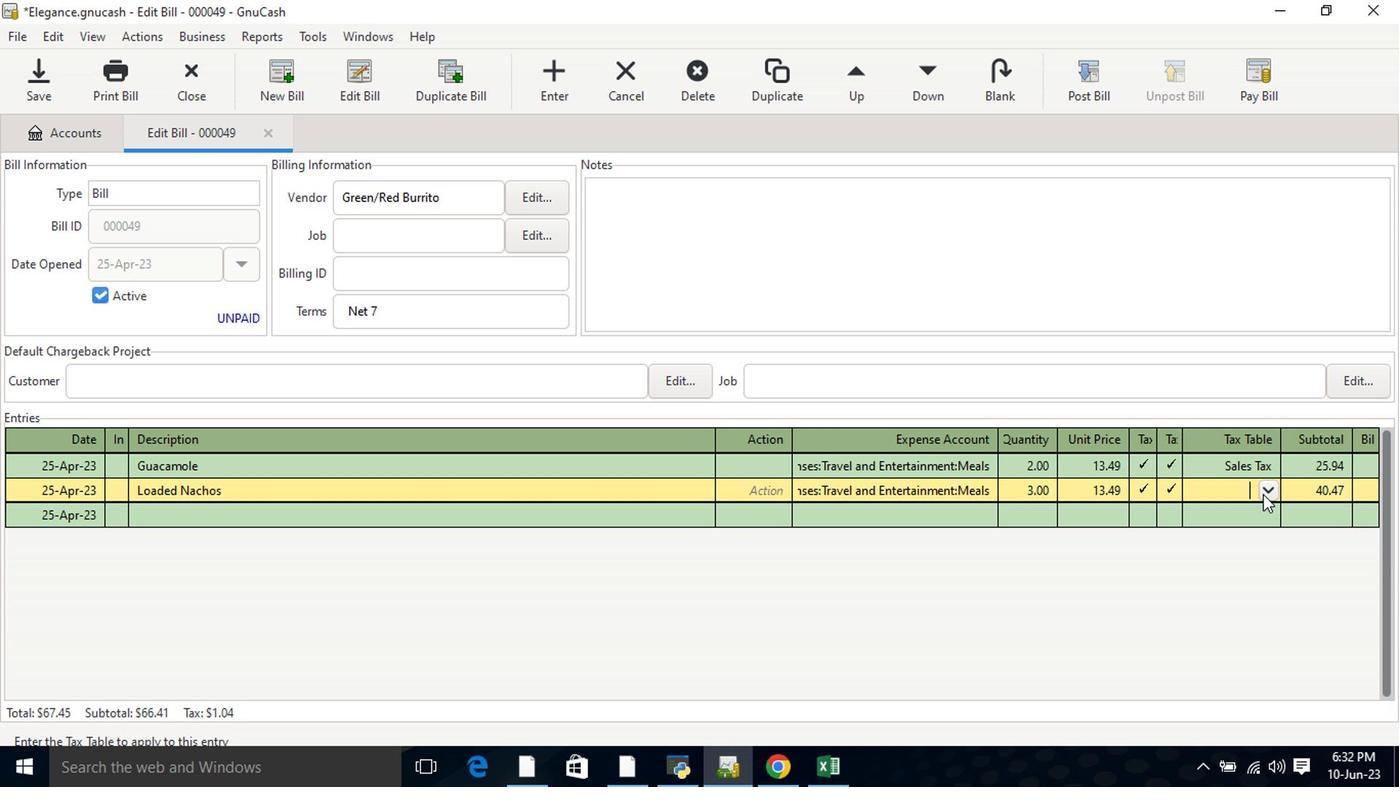
Action: Mouse moved to (1264, 509)
Screenshot: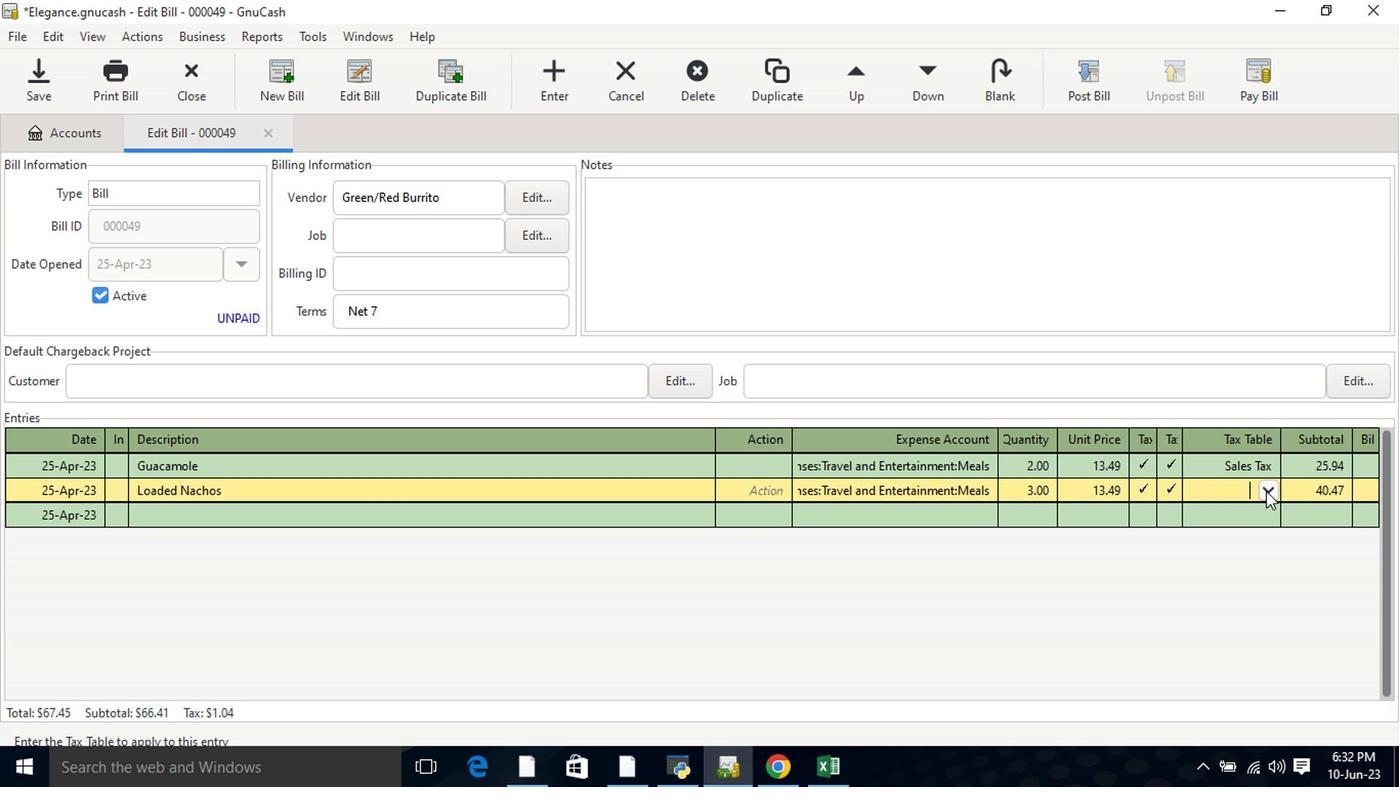 
Action: Mouse pressed left at (1264, 509)
Screenshot: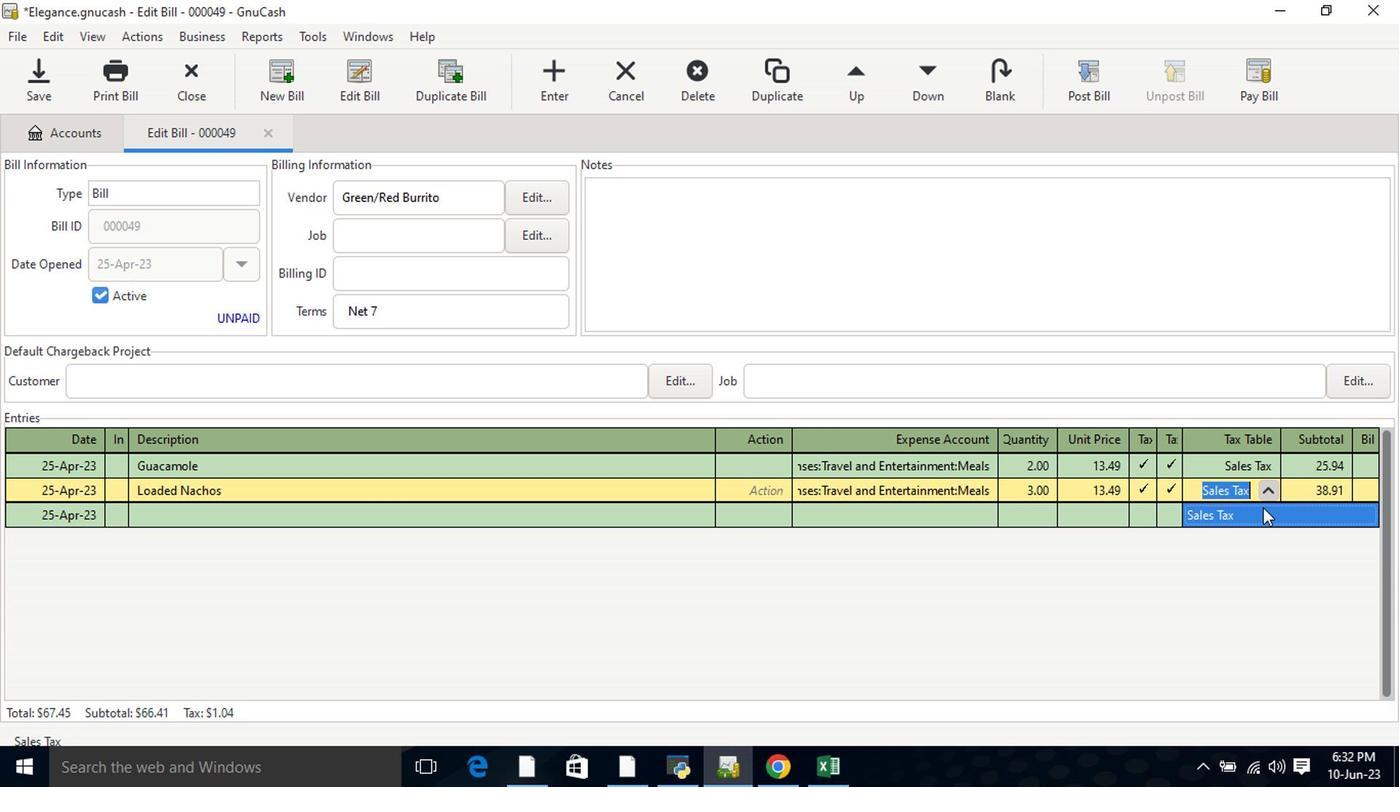 
Action: Key pressed <Key.tab>
Screenshot: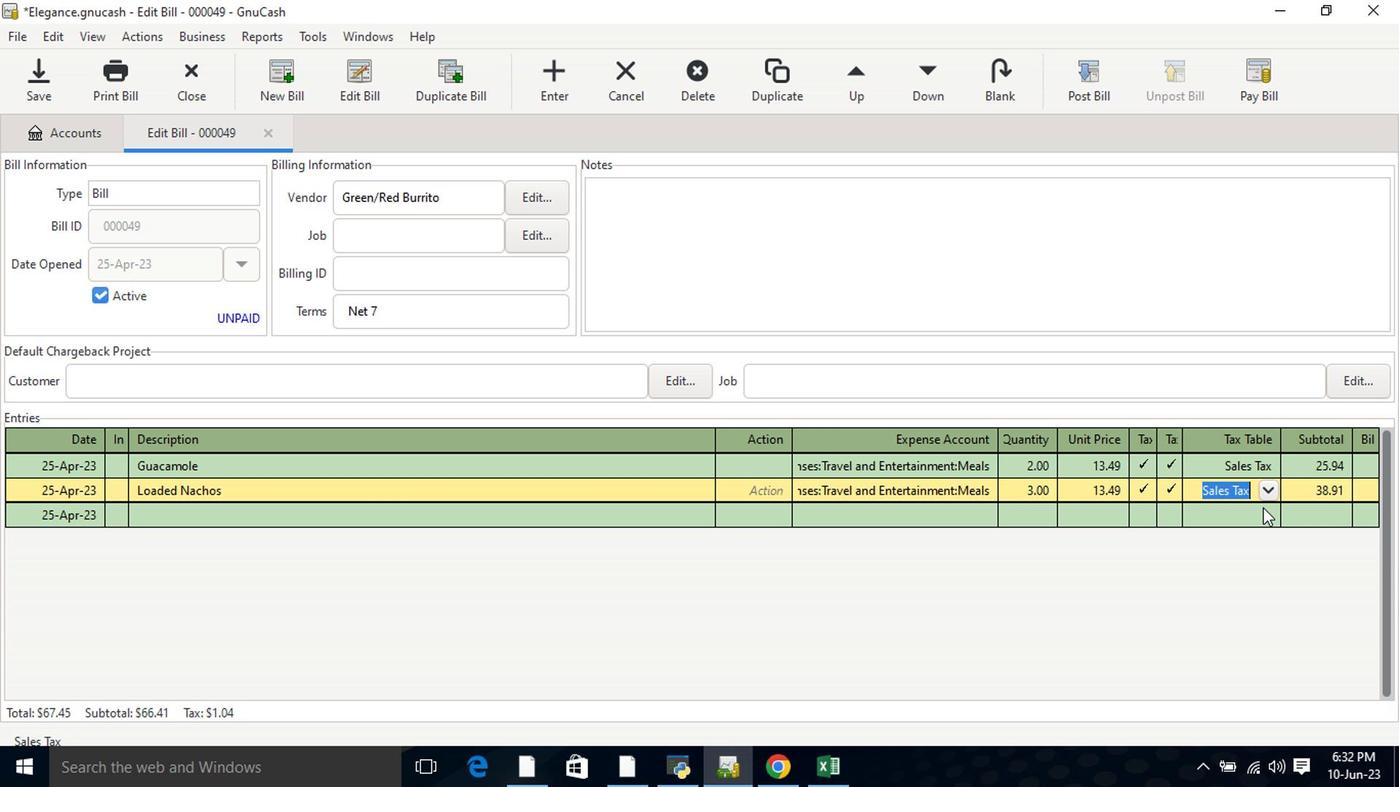 
Action: Mouse moved to (1113, 89)
Screenshot: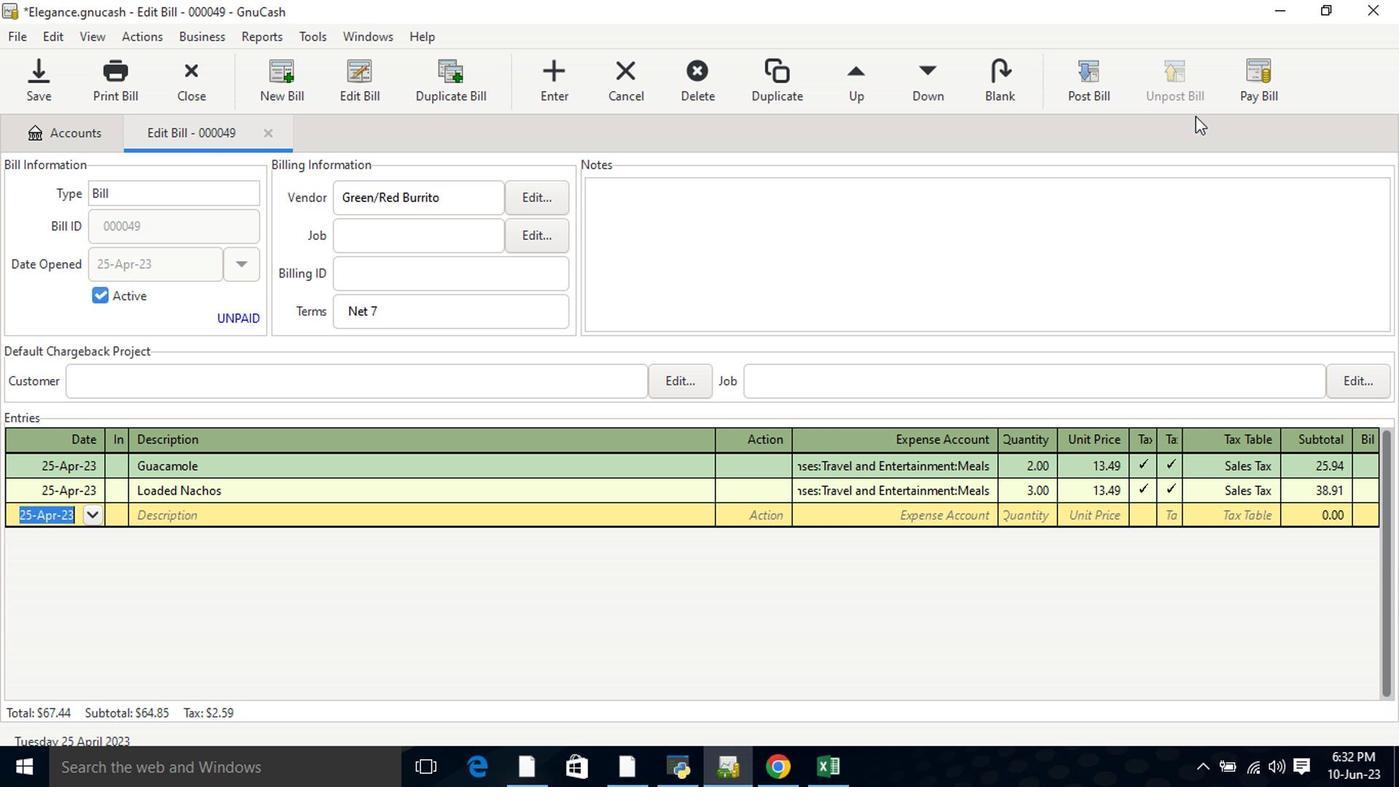 
Action: Mouse pressed left at (1113, 89)
Screenshot: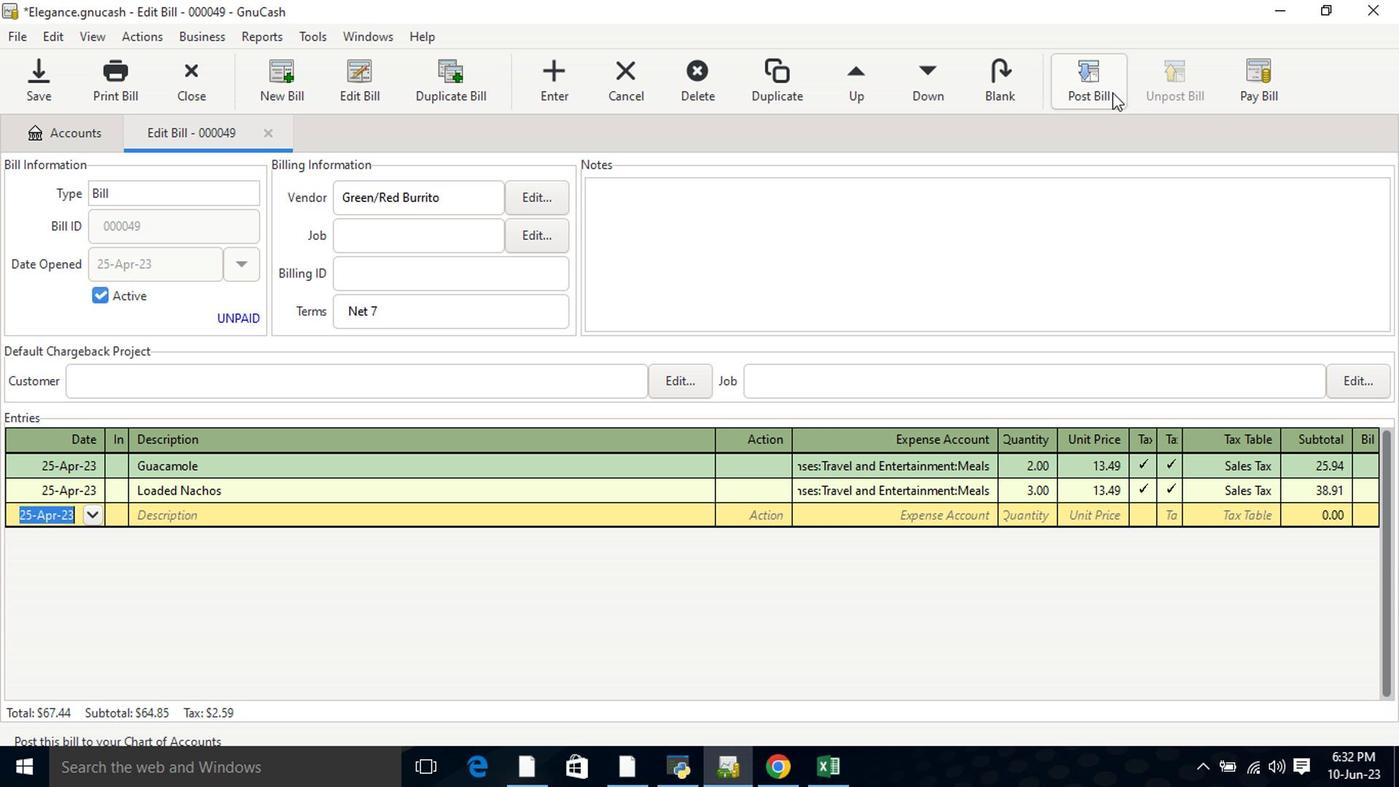 
Action: Mouse moved to (849, 522)
Screenshot: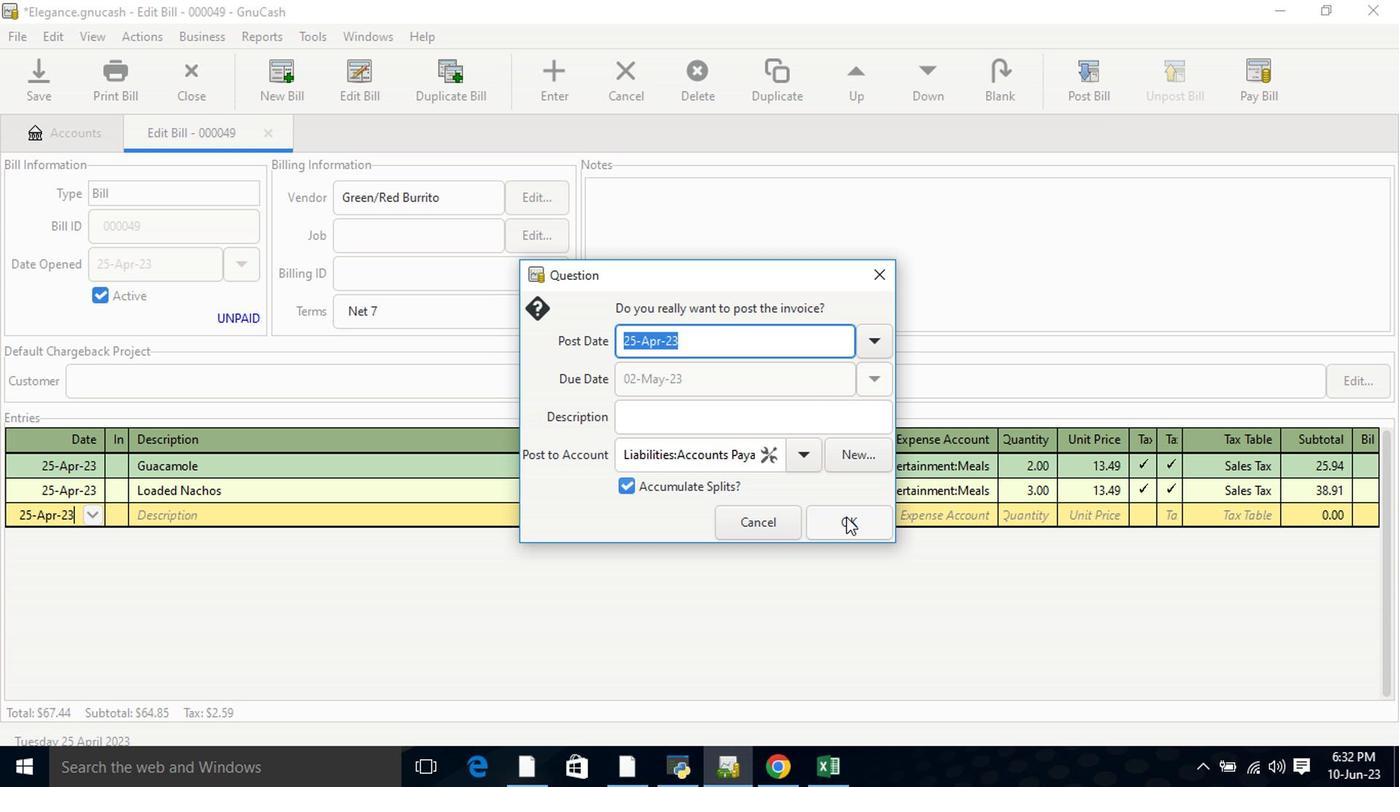 
Action: Mouse pressed left at (849, 522)
Screenshot: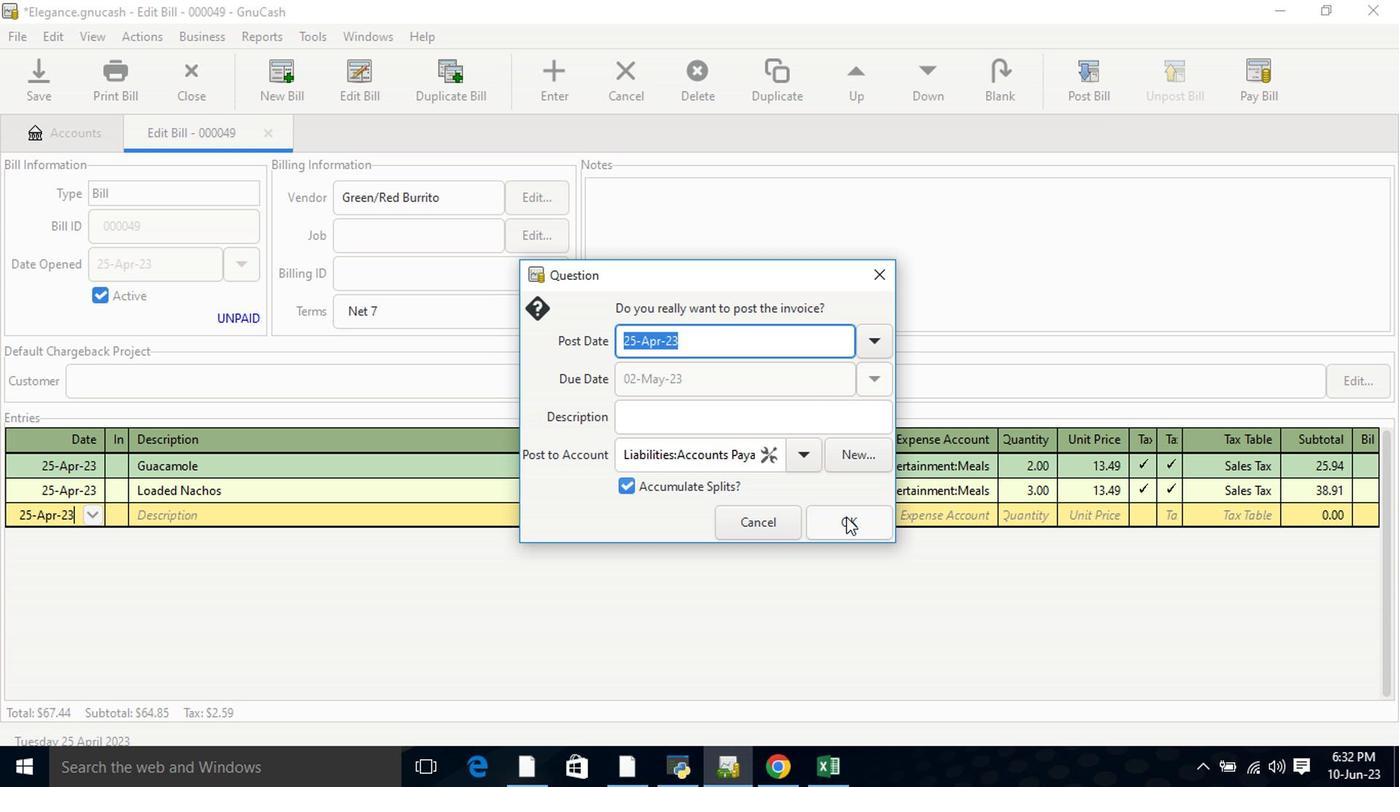 
Action: Mouse moved to (1239, 69)
Screenshot: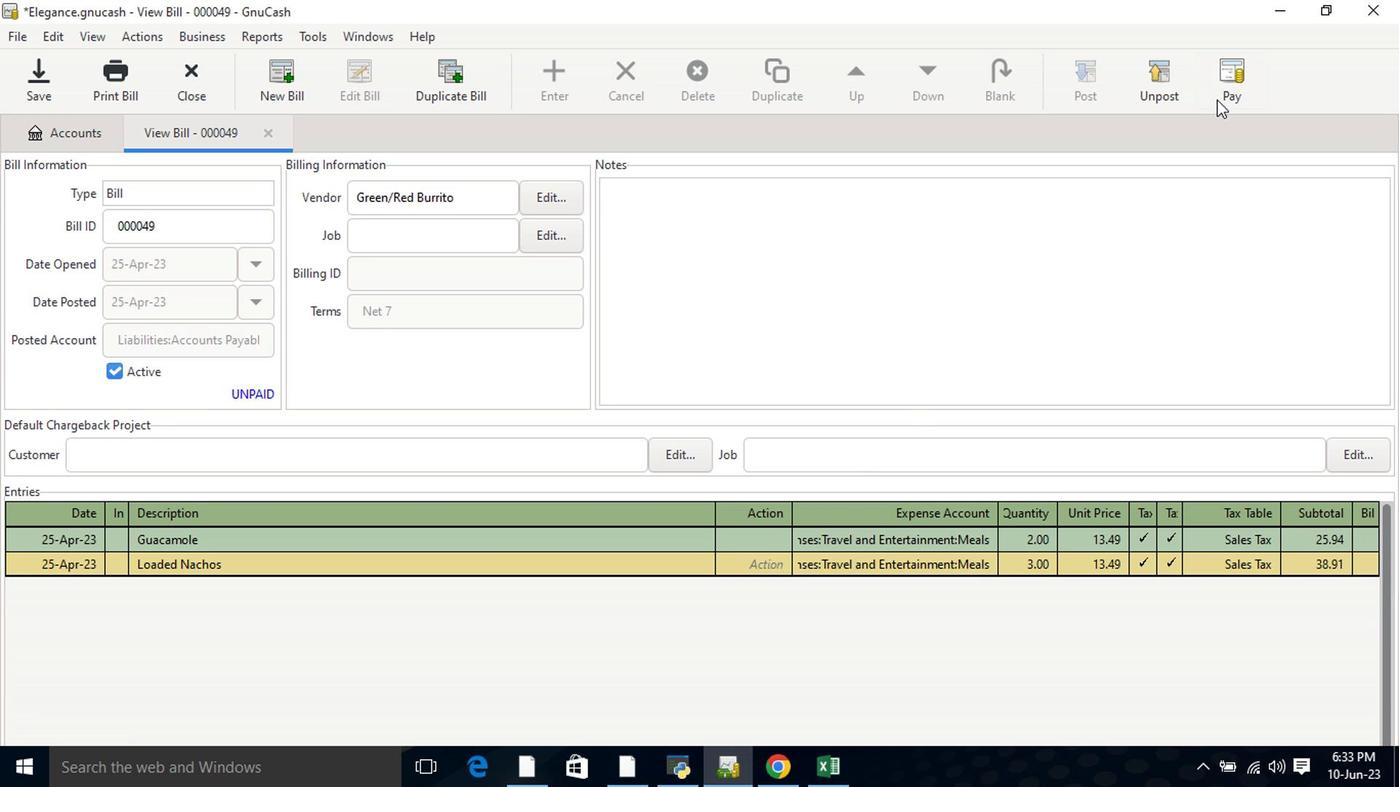 
Action: Mouse pressed left at (1239, 69)
Screenshot: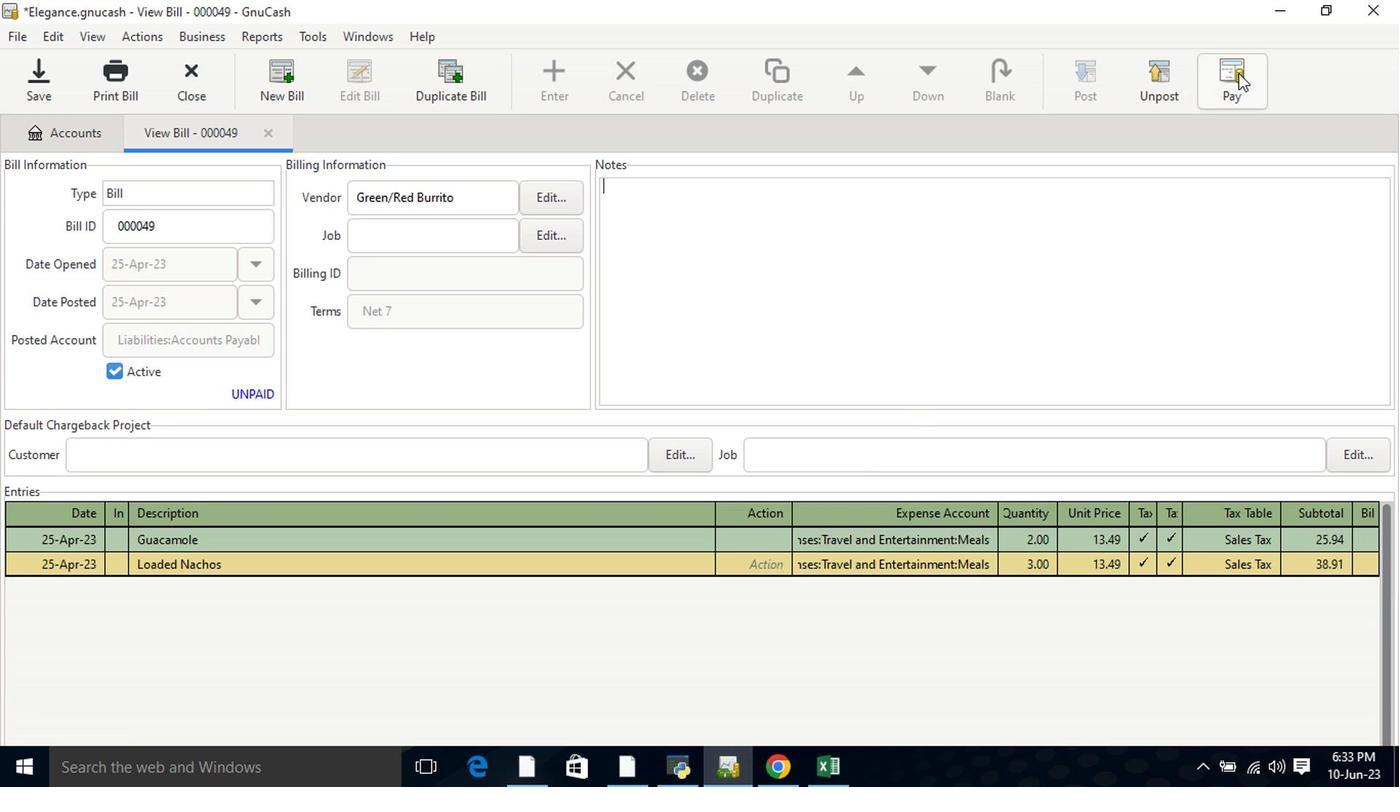 
Action: Mouse moved to (627, 401)
Screenshot: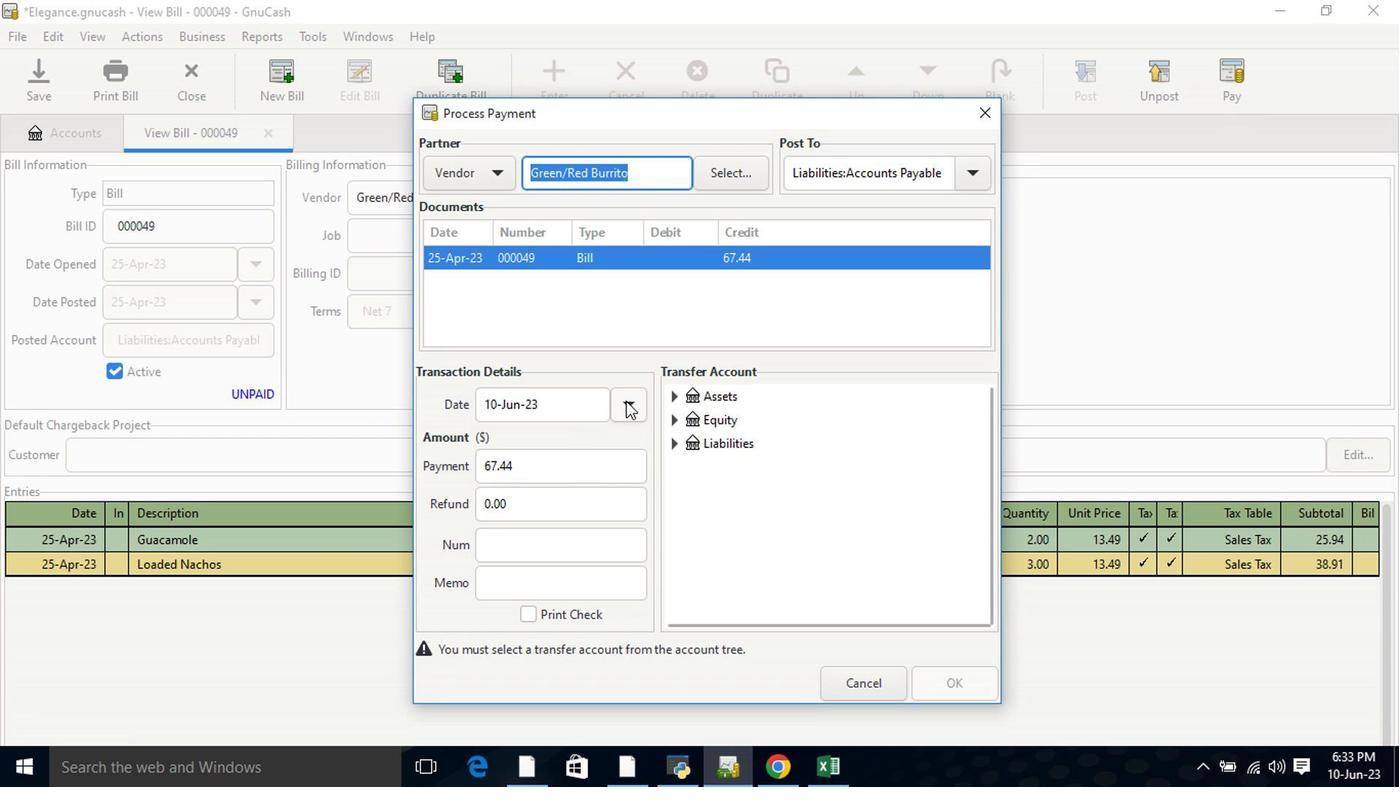 
Action: Mouse pressed left at (627, 401)
Screenshot: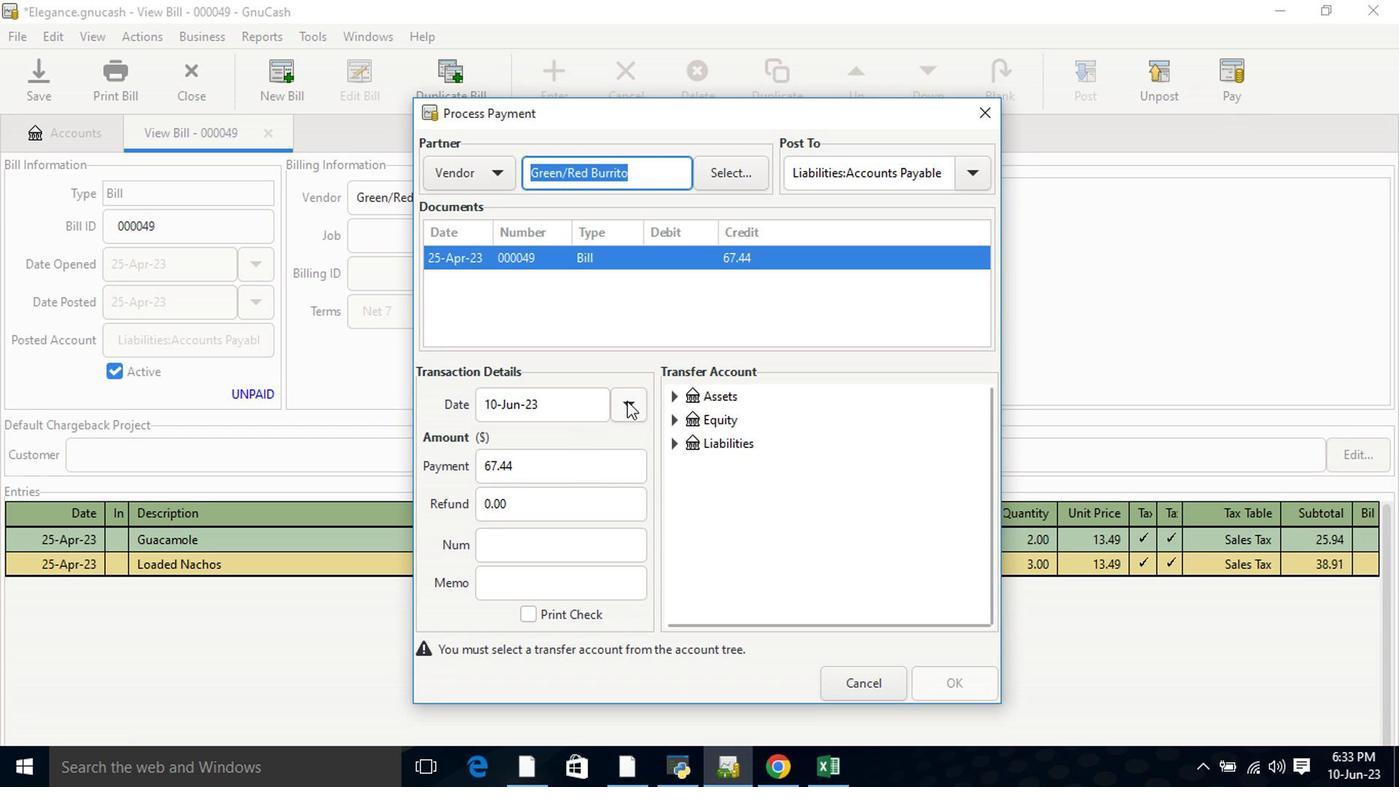 
Action: Mouse moved to (468, 437)
Screenshot: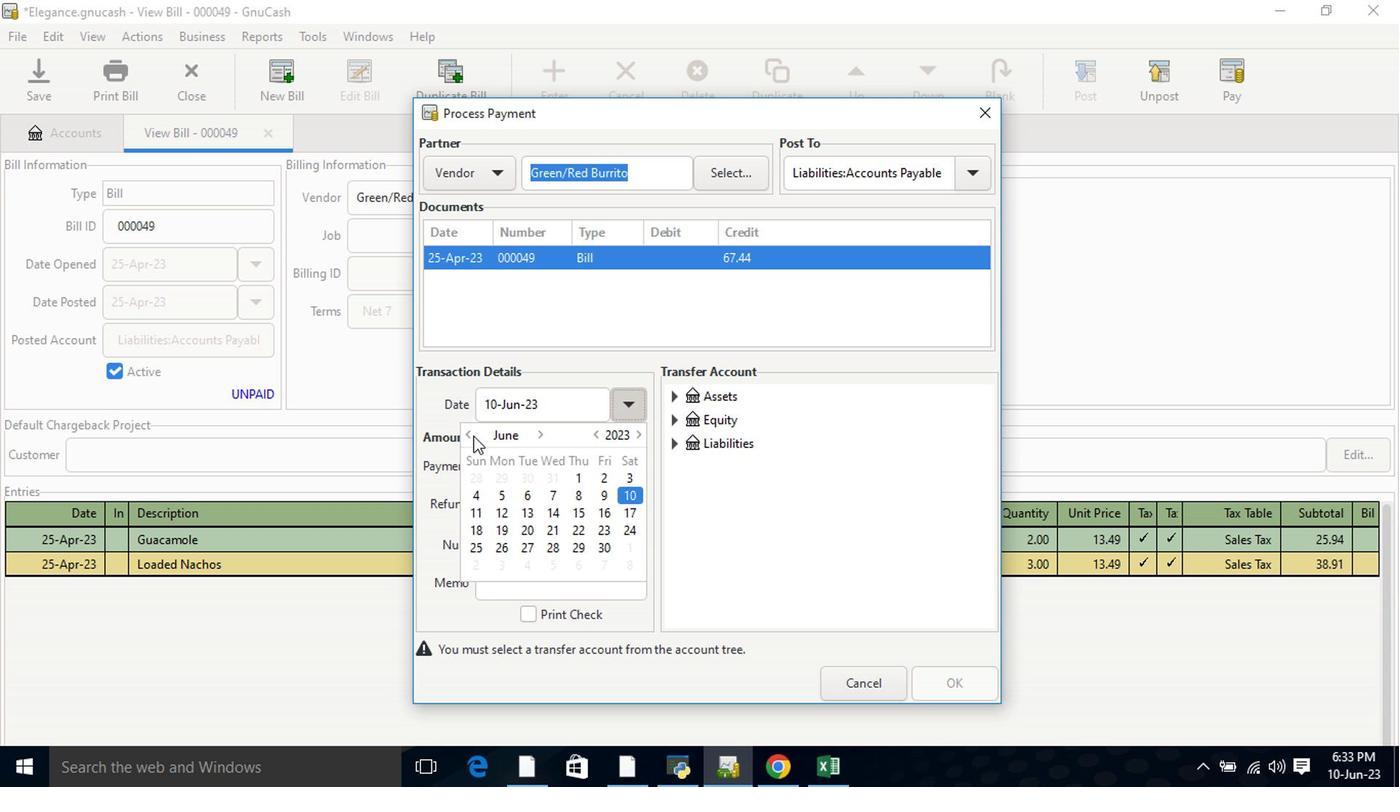 
Action: Mouse pressed left at (468, 437)
Screenshot: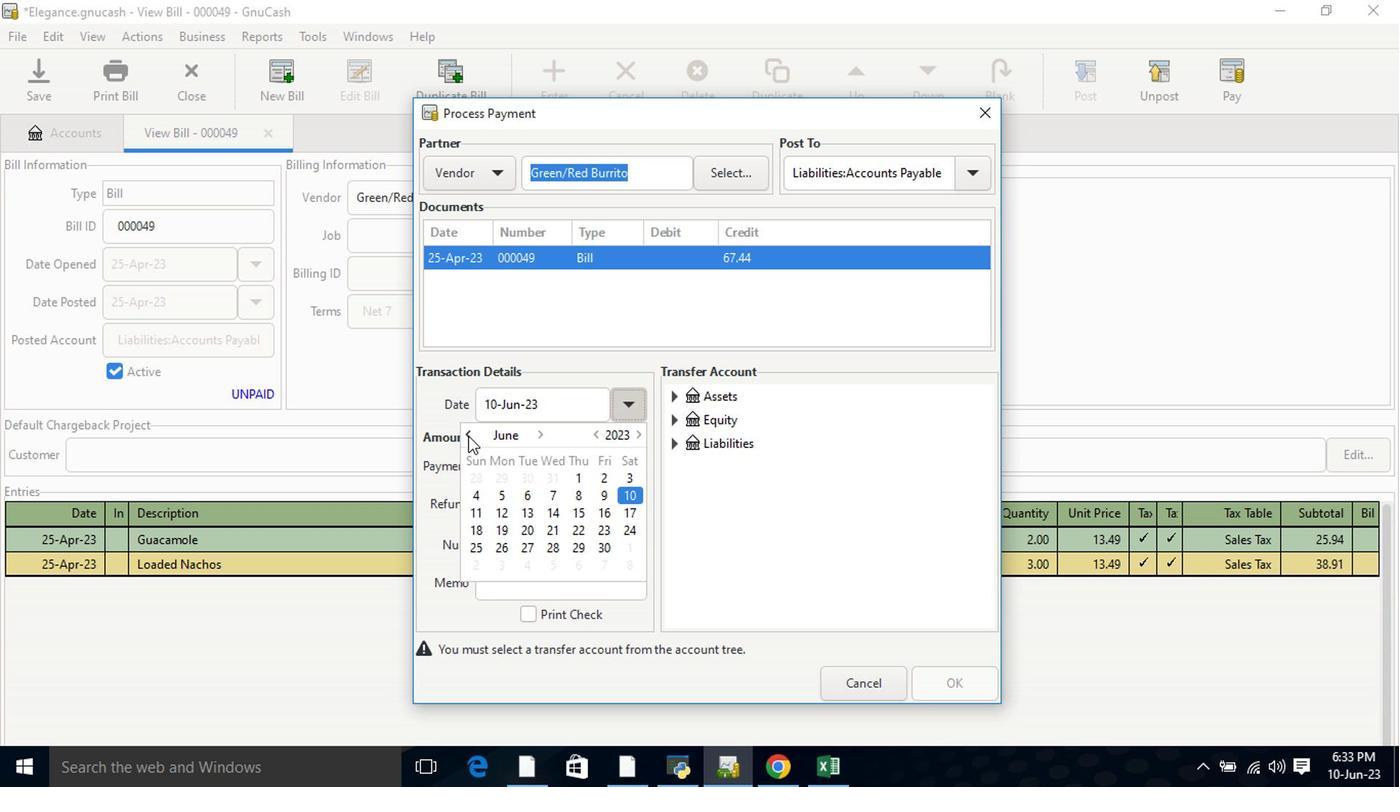 
Action: Mouse moved to (504, 476)
Screenshot: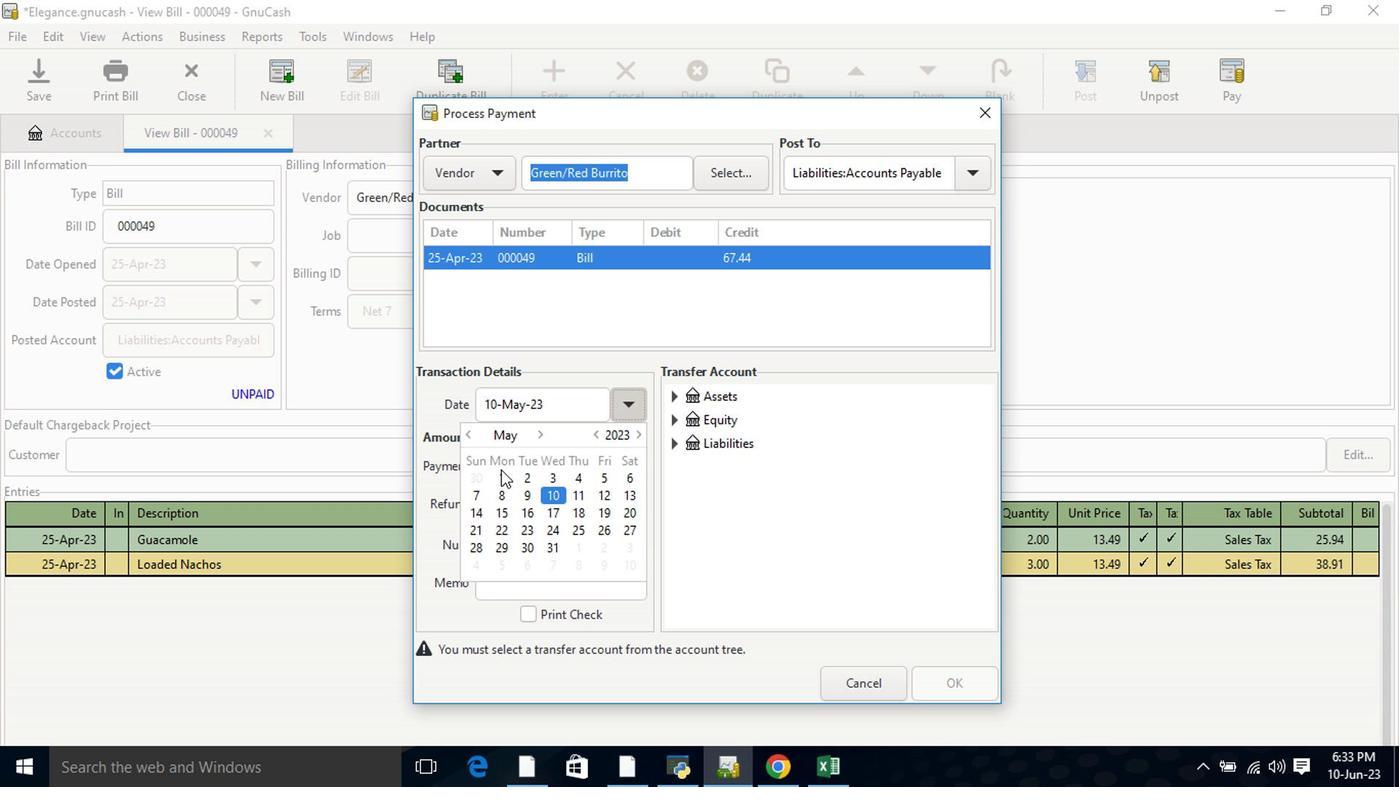 
Action: Mouse pressed left at (504, 476)
Screenshot: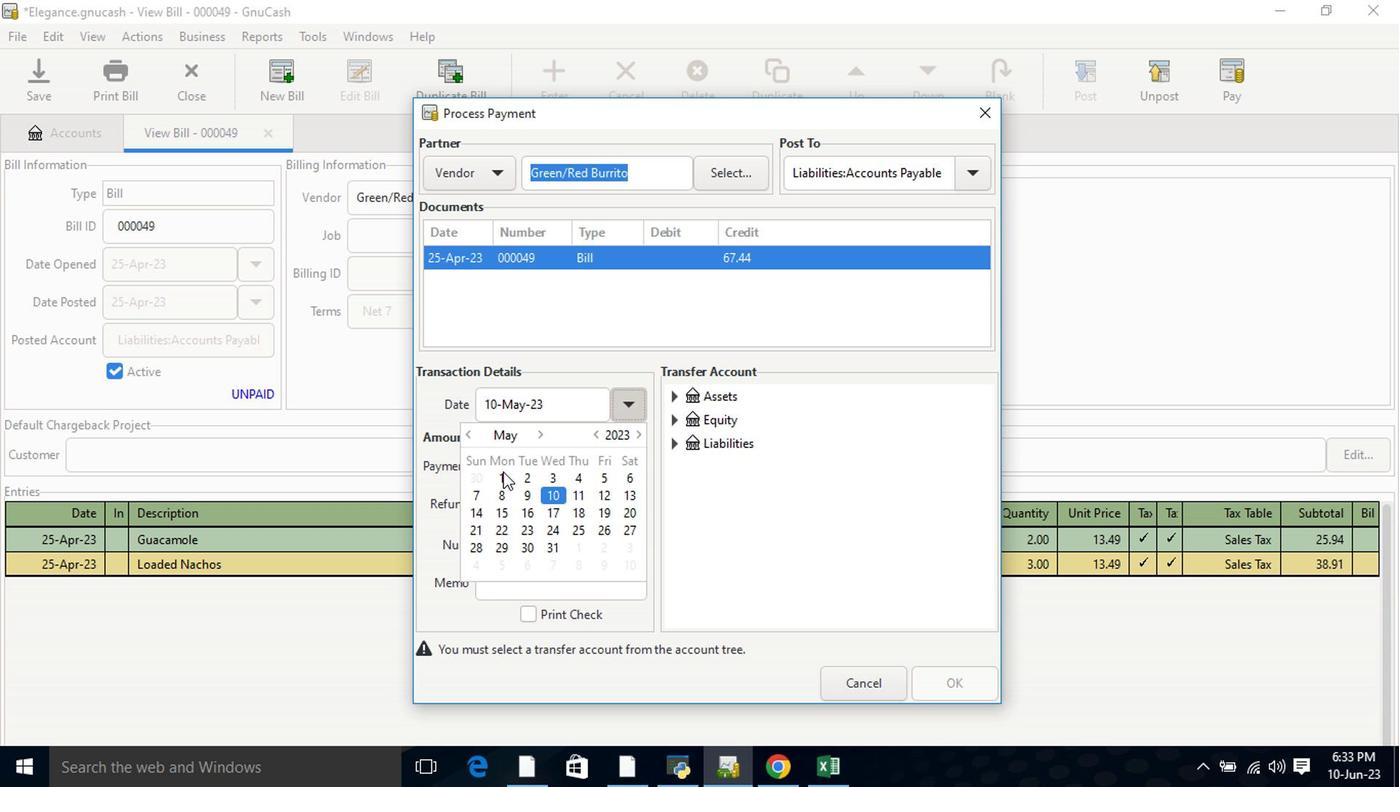 
Action: Mouse pressed left at (504, 476)
Screenshot: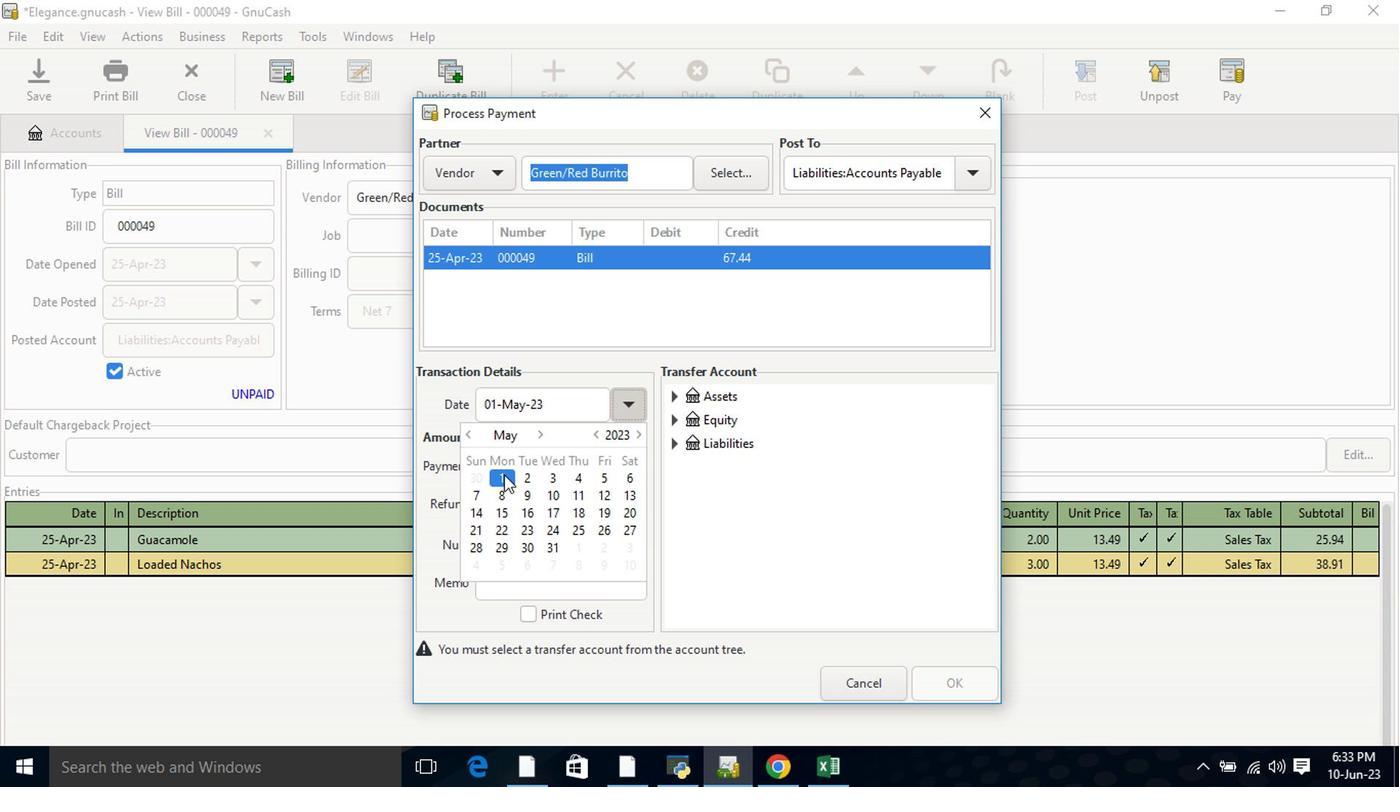 
Action: Mouse moved to (675, 398)
Screenshot: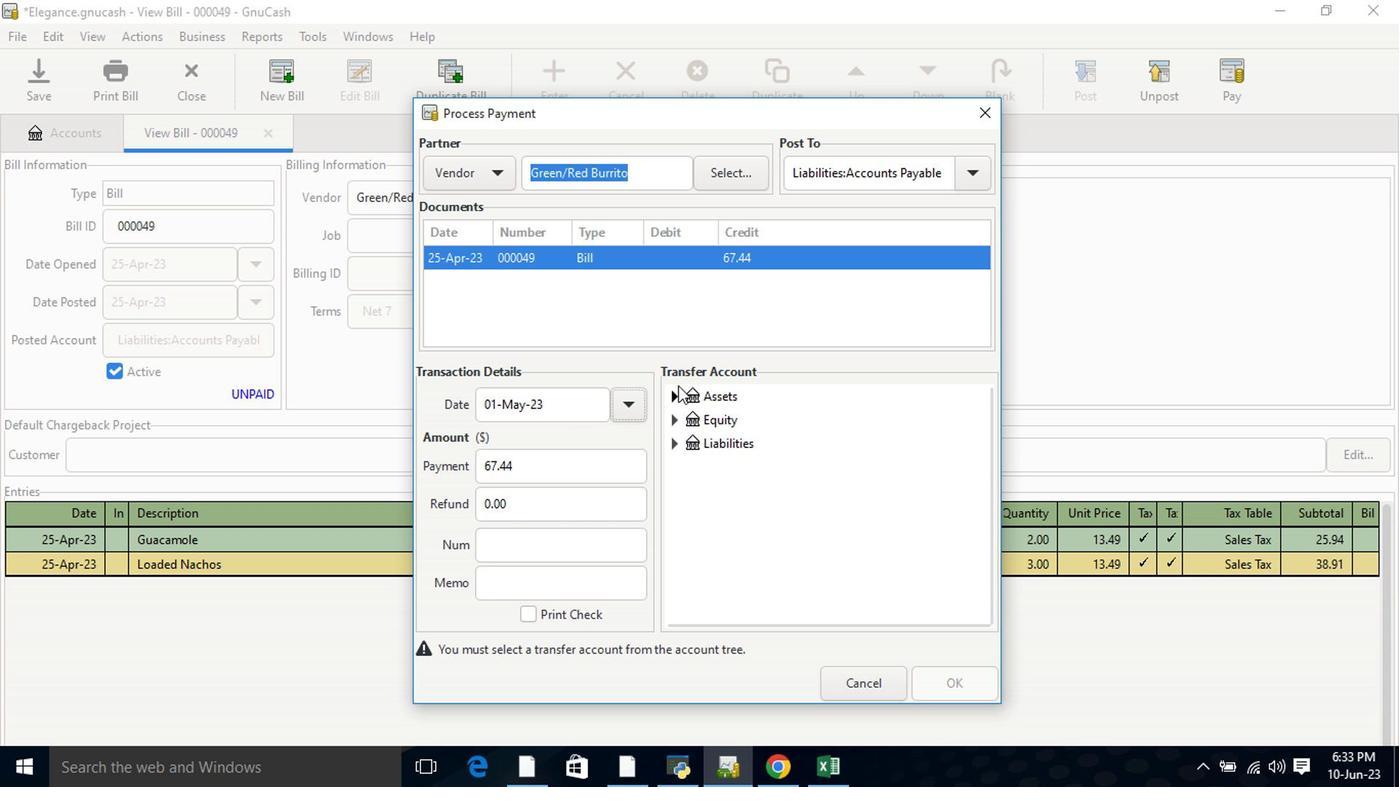 
Action: Mouse pressed left at (675, 398)
Screenshot: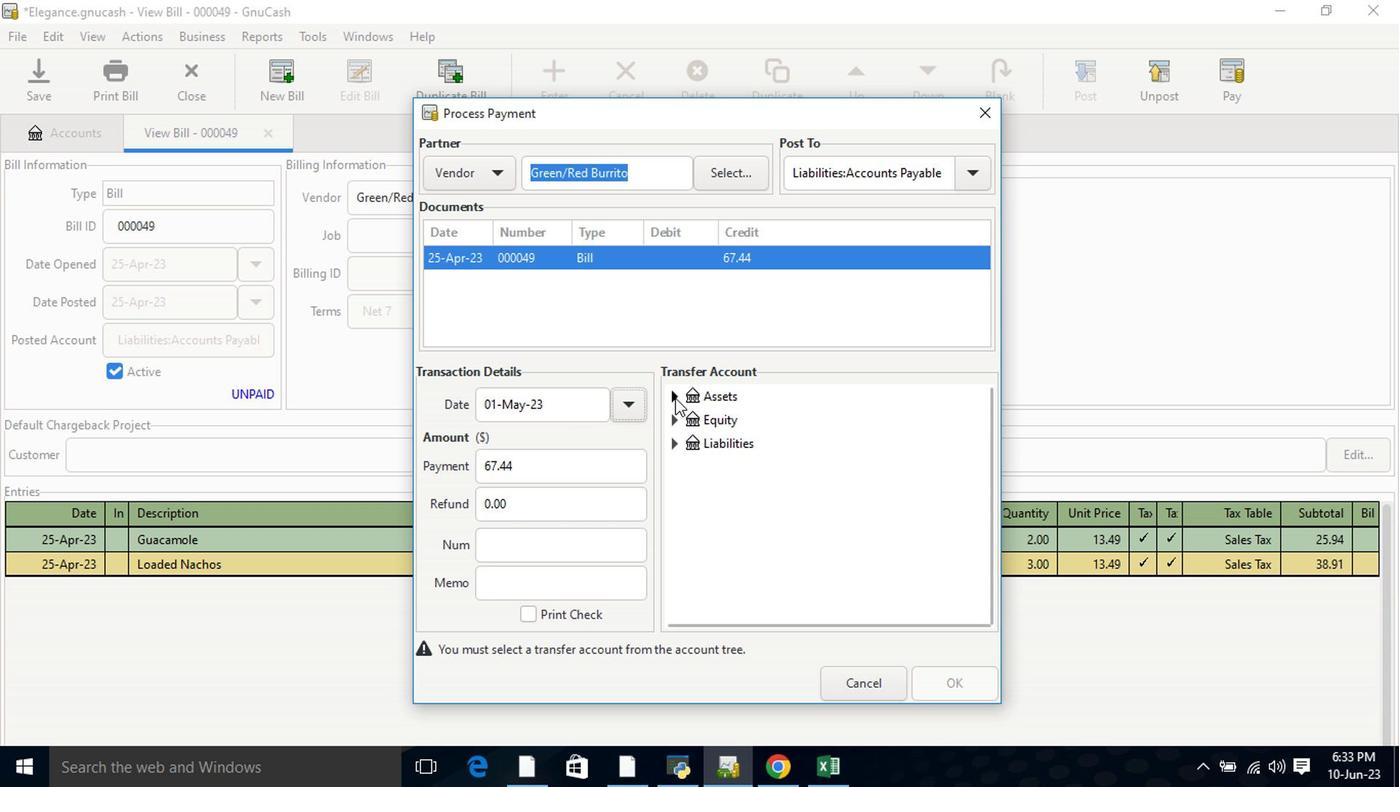 
Action: Mouse moved to (690, 423)
Screenshot: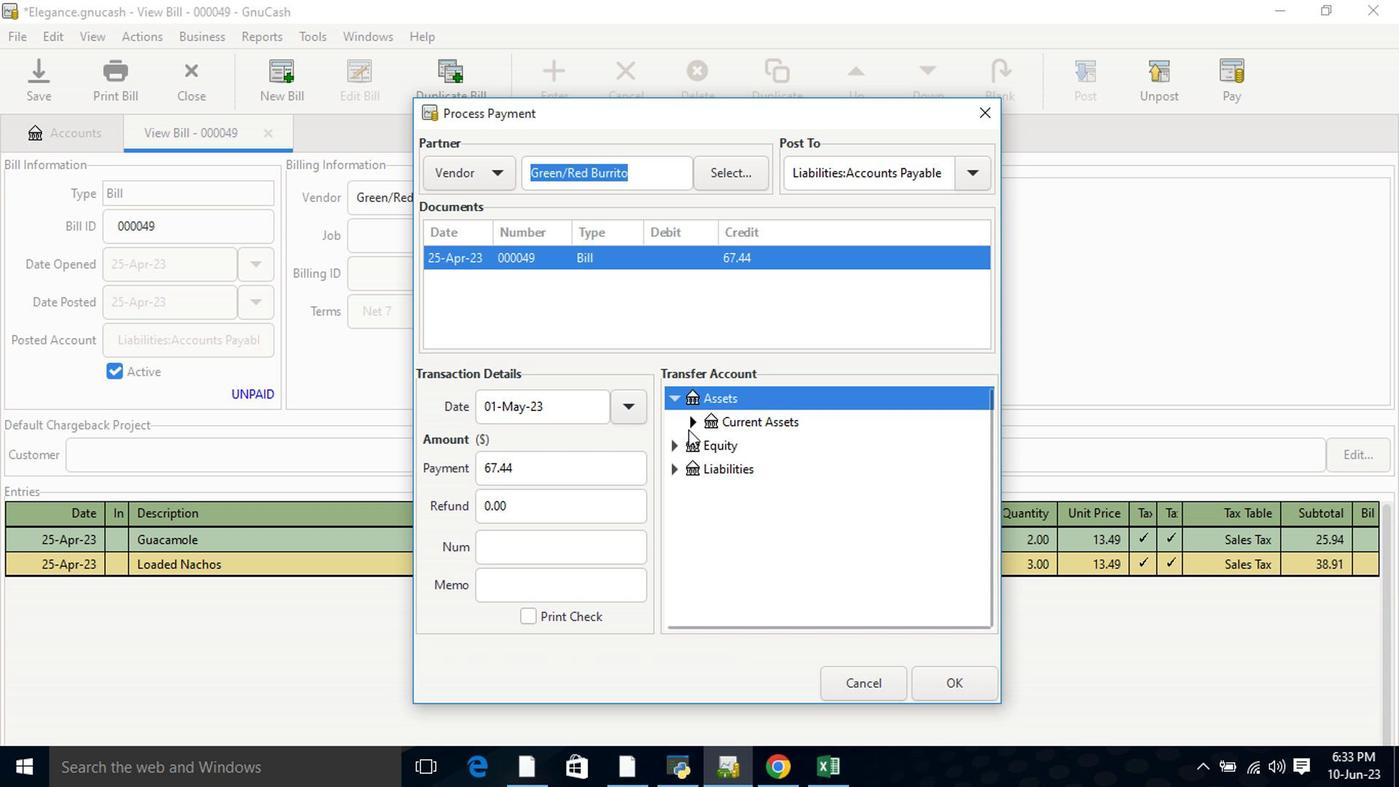 
Action: Mouse pressed left at (690, 423)
Screenshot: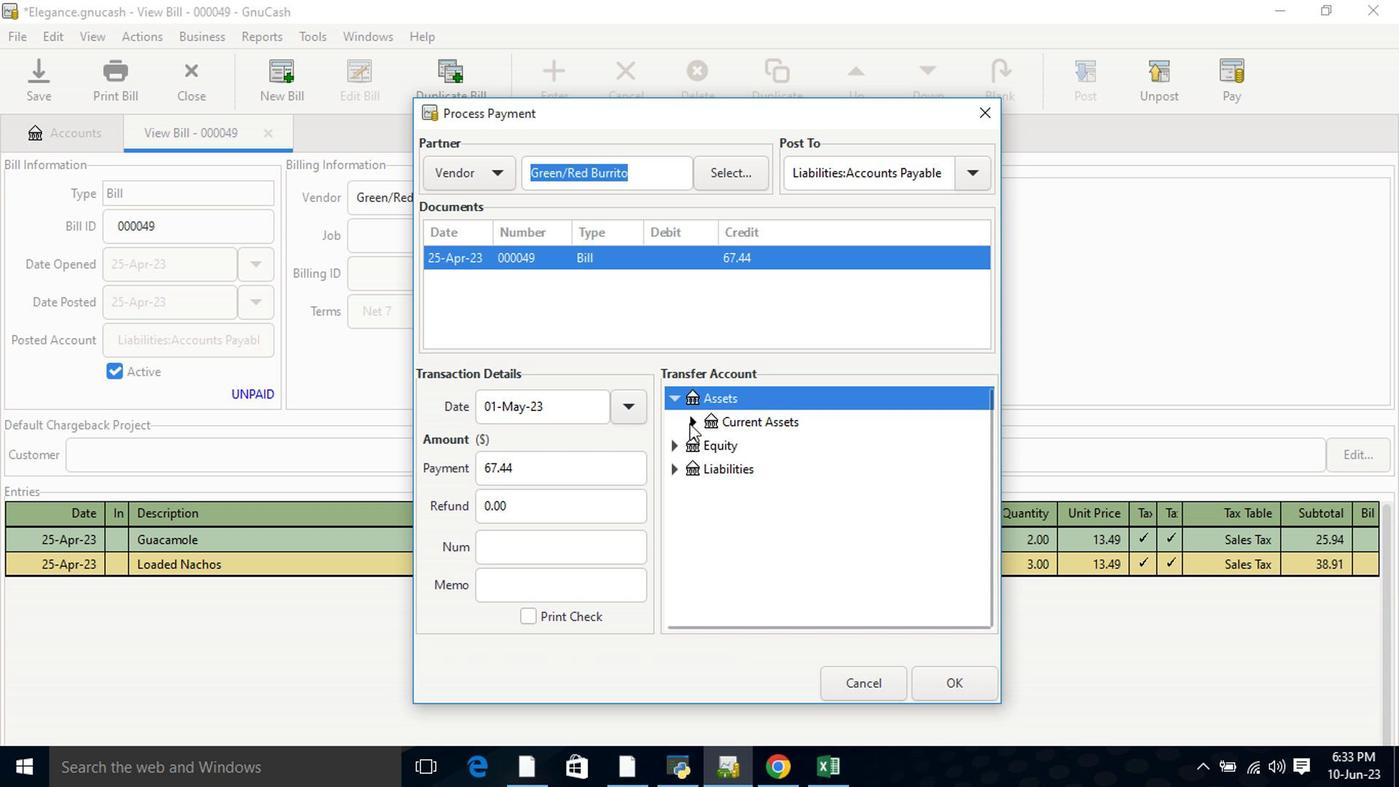 
Action: Mouse moved to (730, 447)
Screenshot: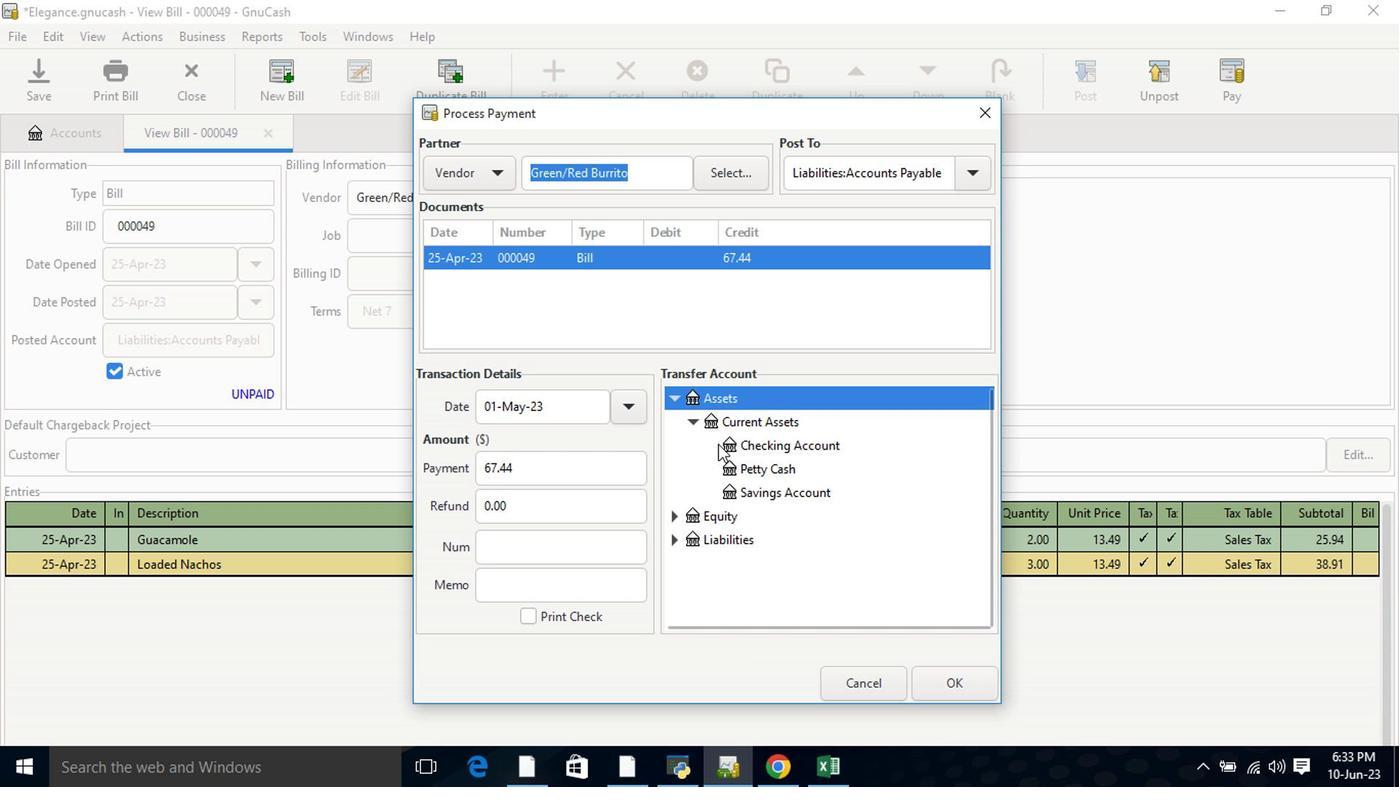 
Action: Mouse pressed left at (730, 447)
Screenshot: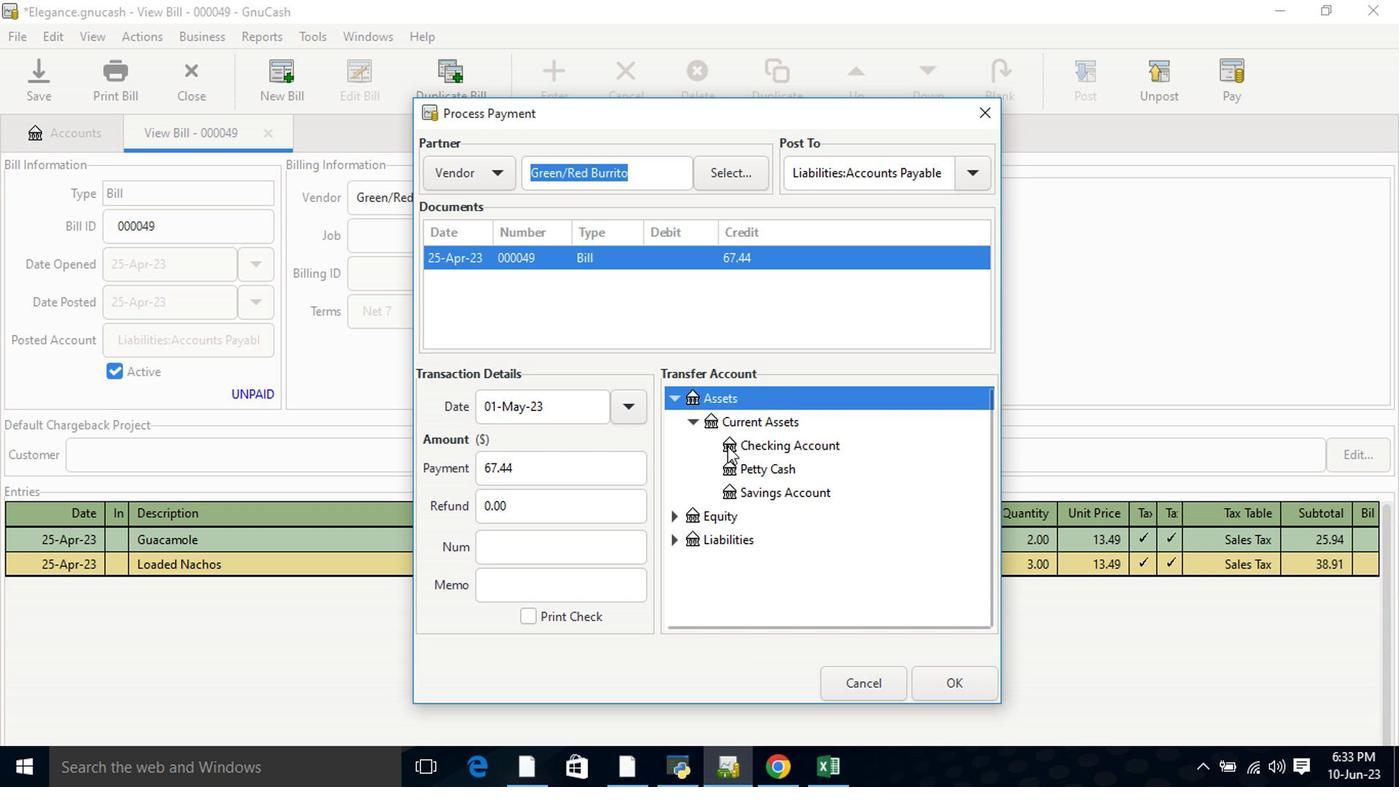 
Action: Mouse moved to (944, 688)
Screenshot: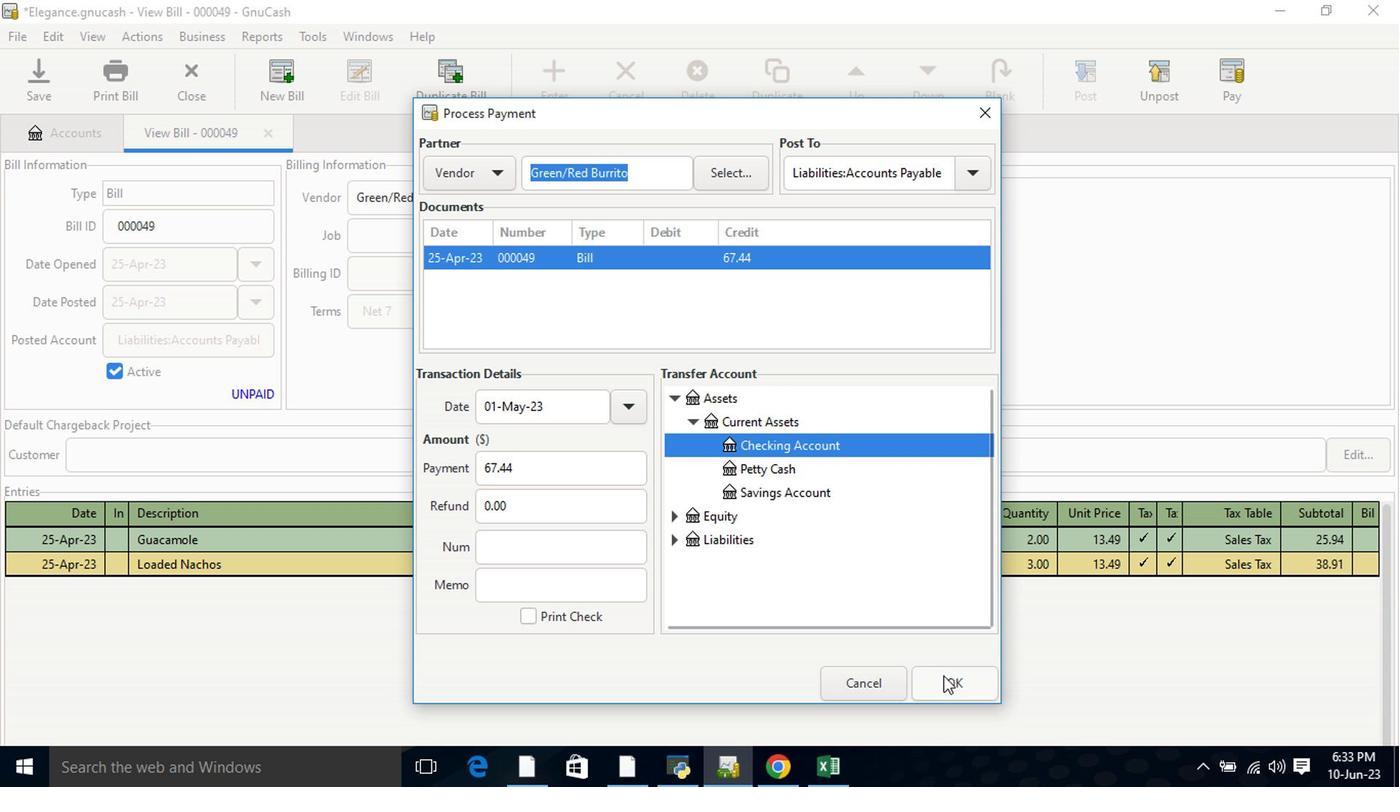 
Action: Mouse pressed left at (944, 688)
Screenshot: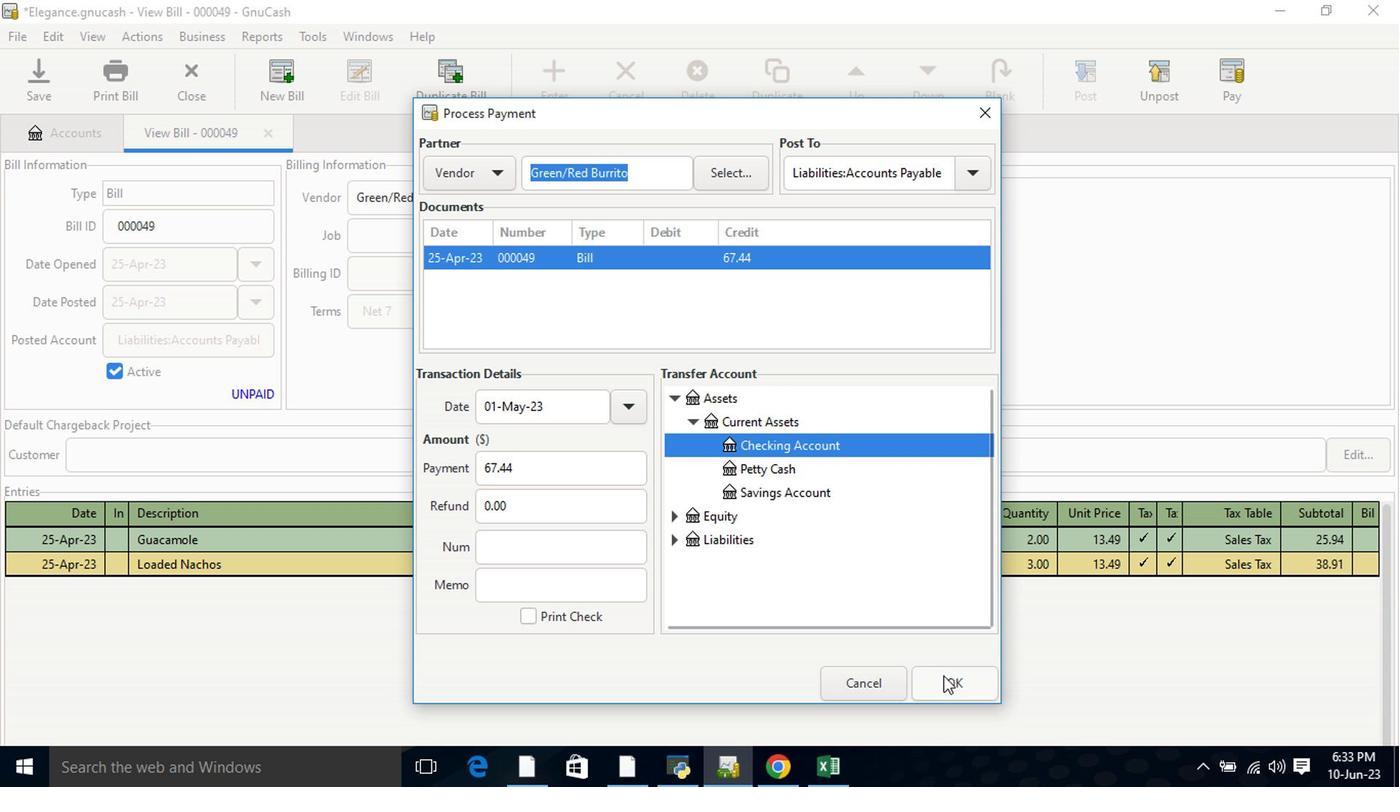 
Action: Mouse moved to (102, 69)
Screenshot: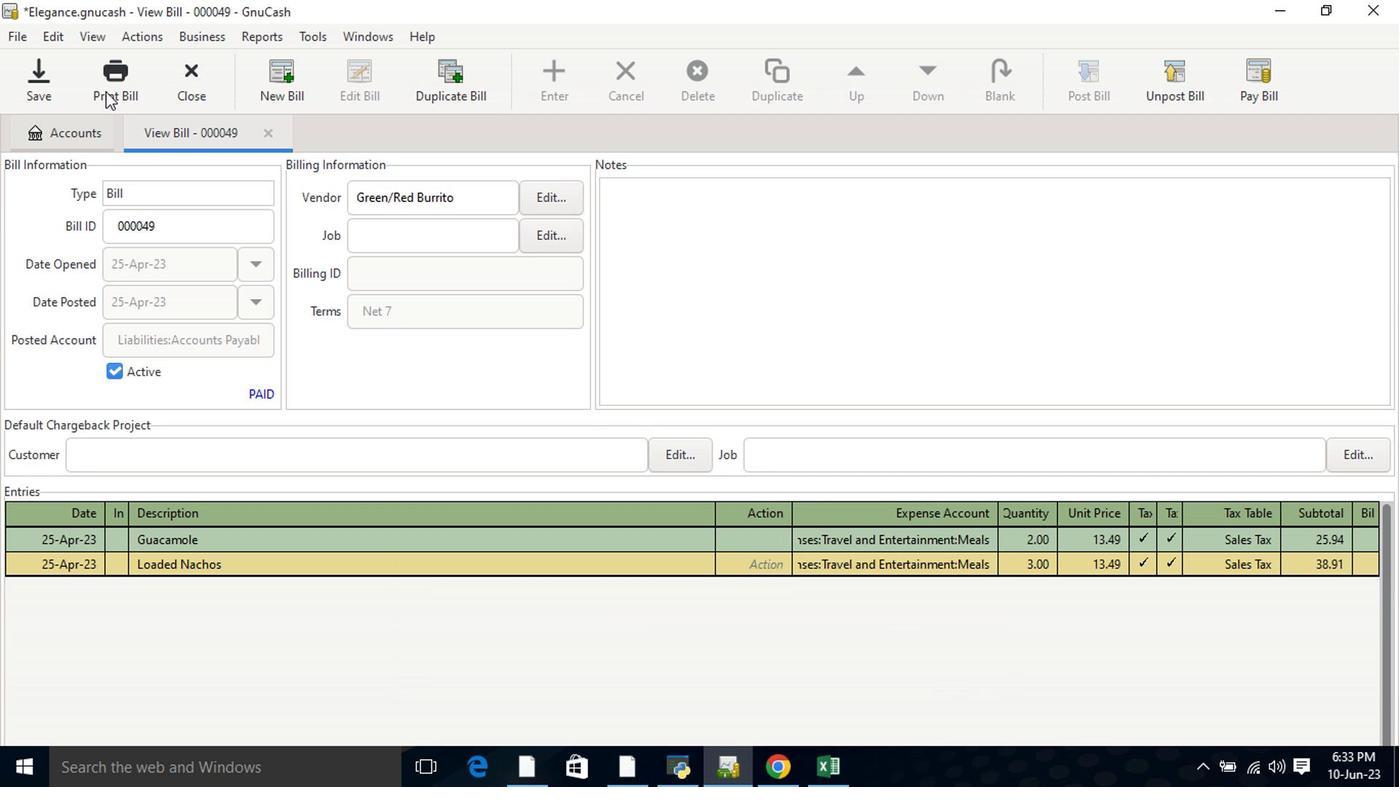 
Action: Mouse pressed left at (102, 69)
Screenshot: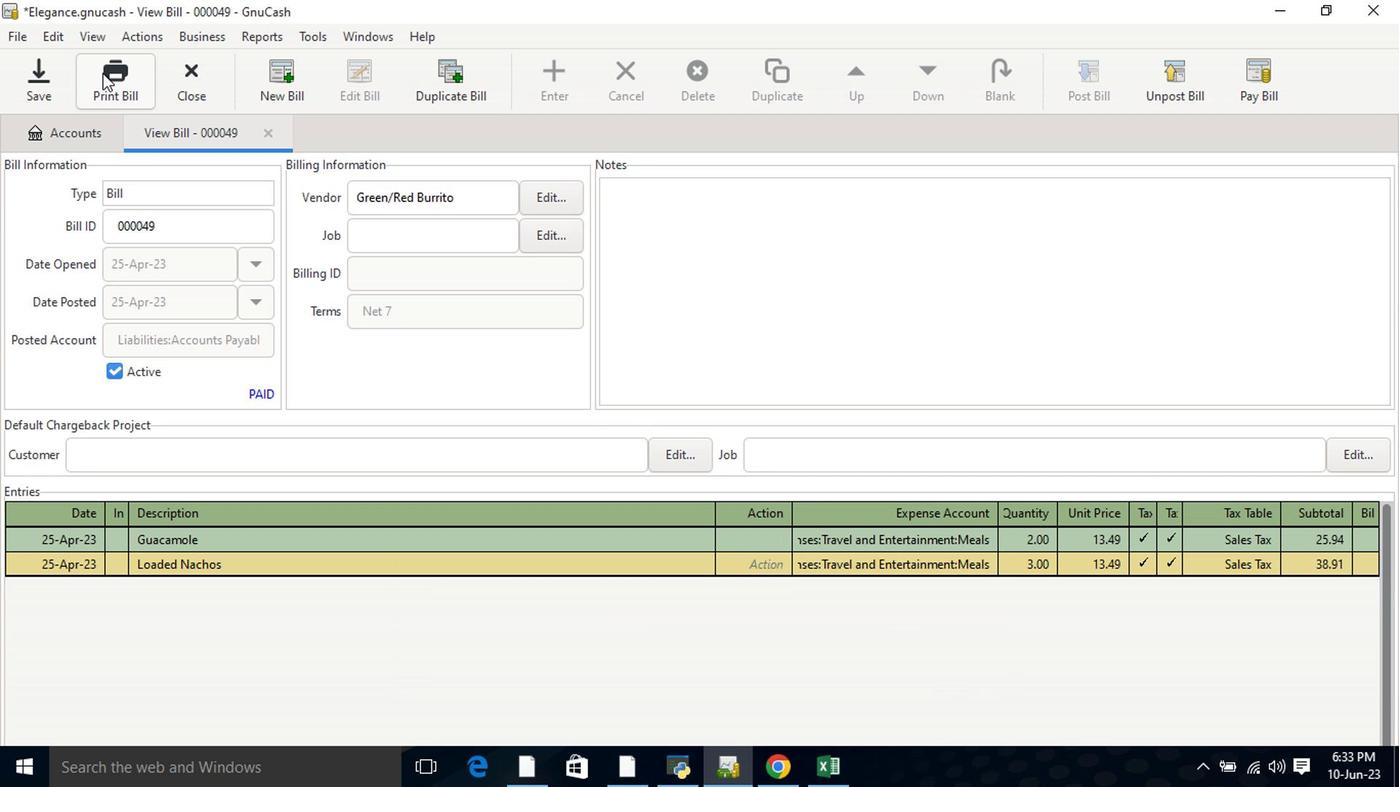 
Action: Mouse moved to (963, 83)
Screenshot: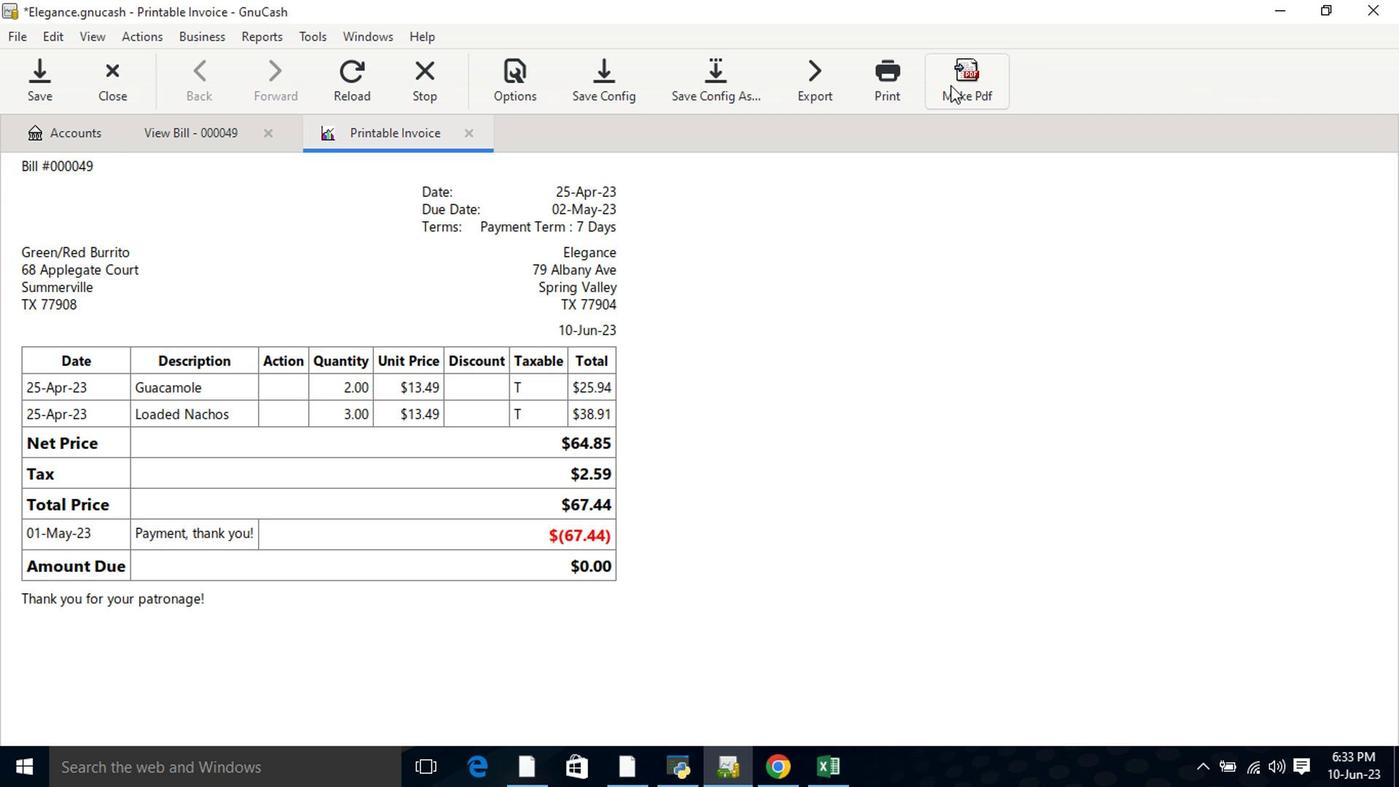 
Action: Mouse pressed left at (963, 83)
Screenshot: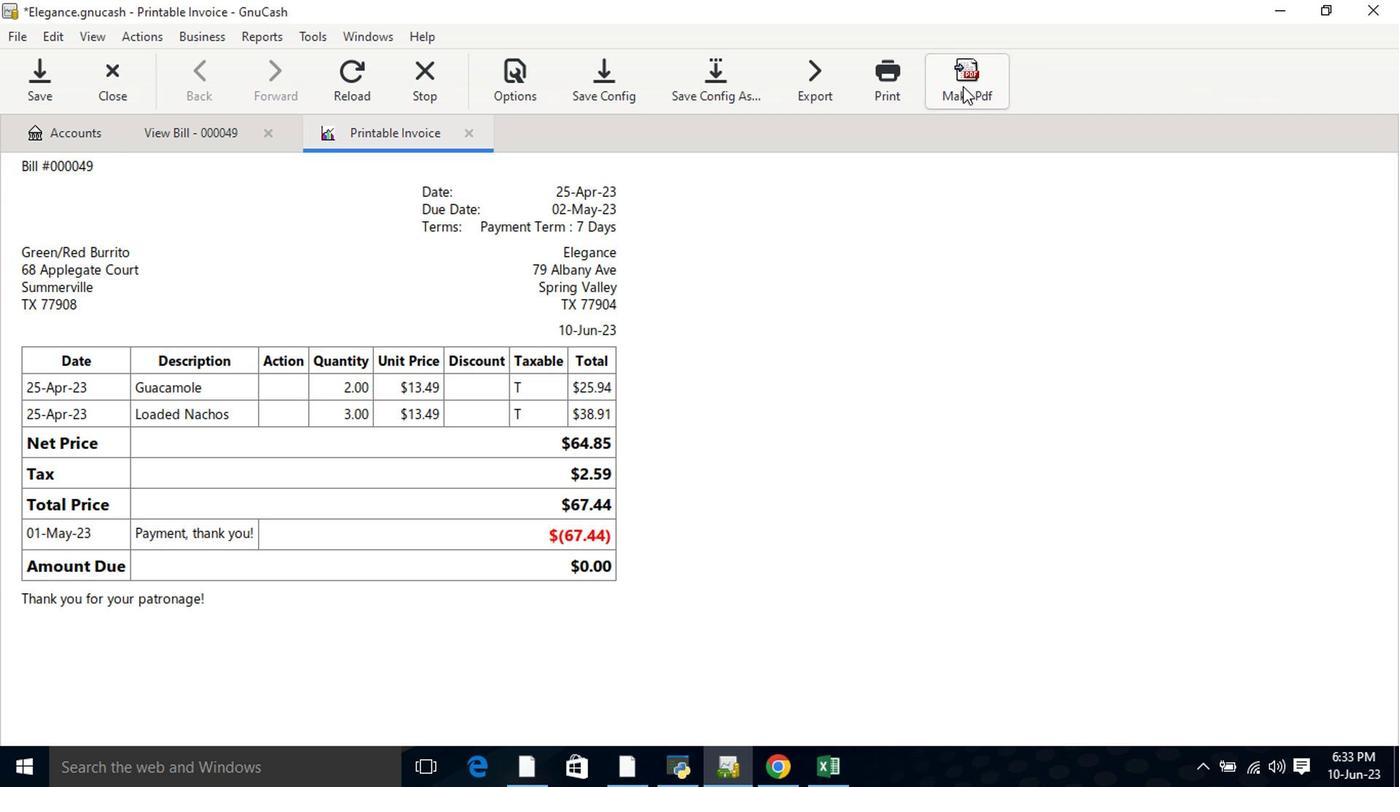 
Action: Mouse moved to (963, 721)
Screenshot: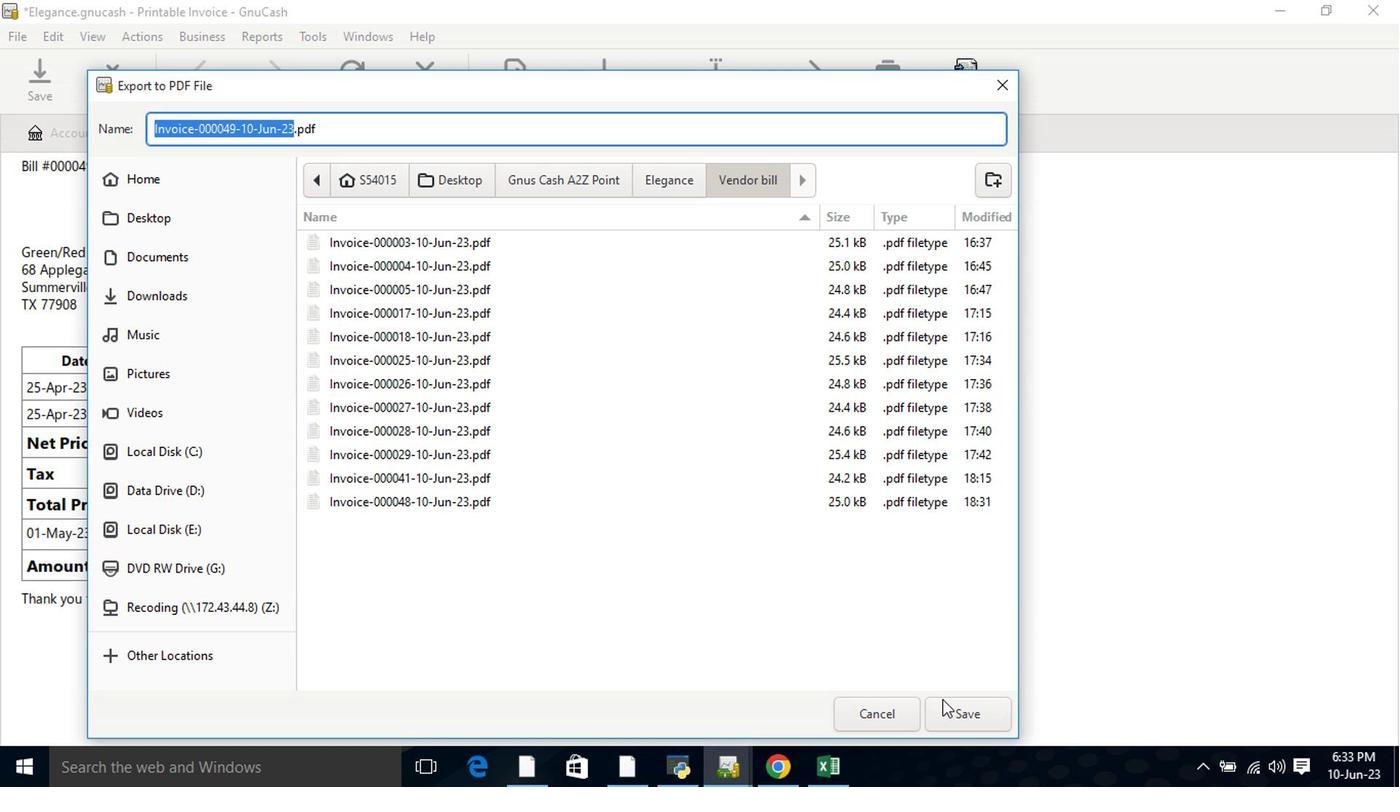 
Action: Mouse pressed left at (963, 721)
Screenshot: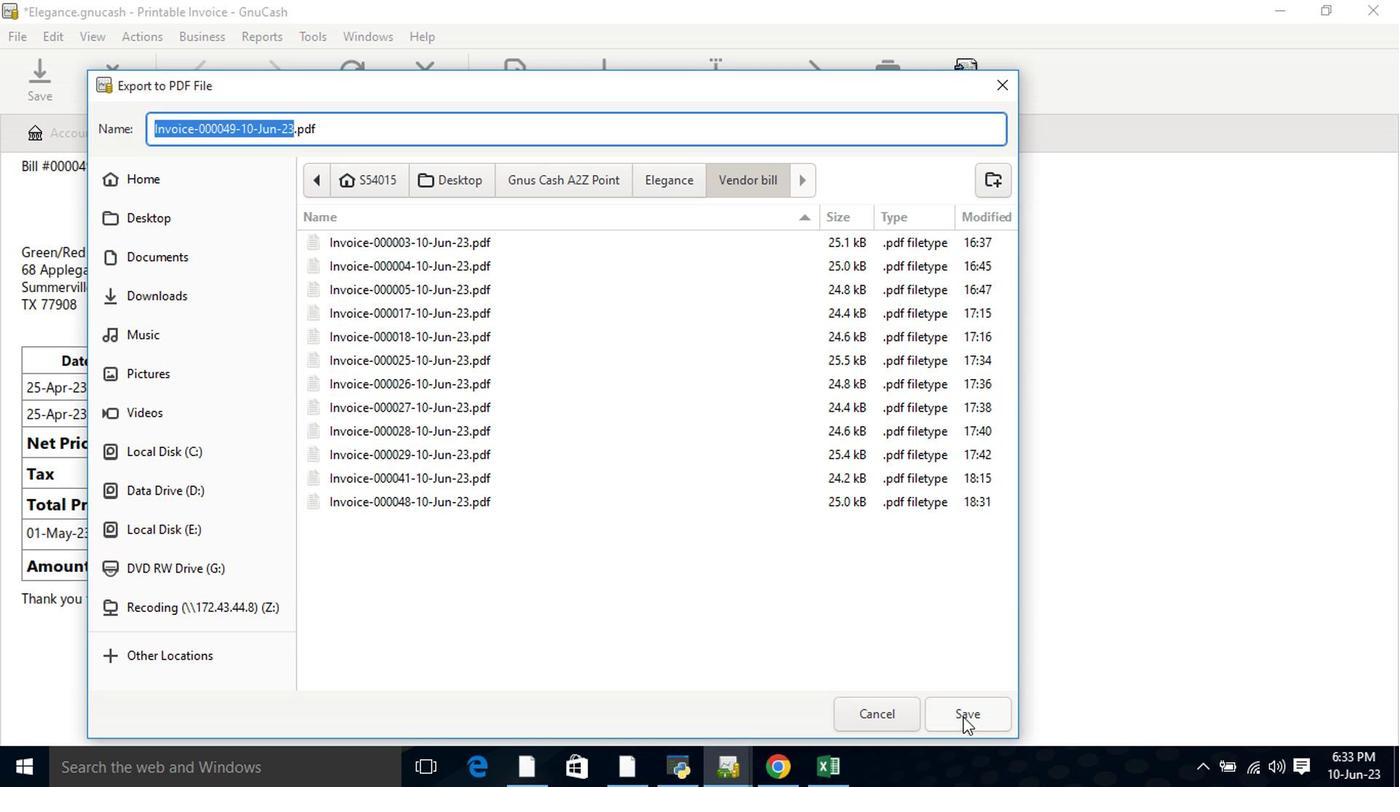
Action: Mouse moved to (945, 542)
Screenshot: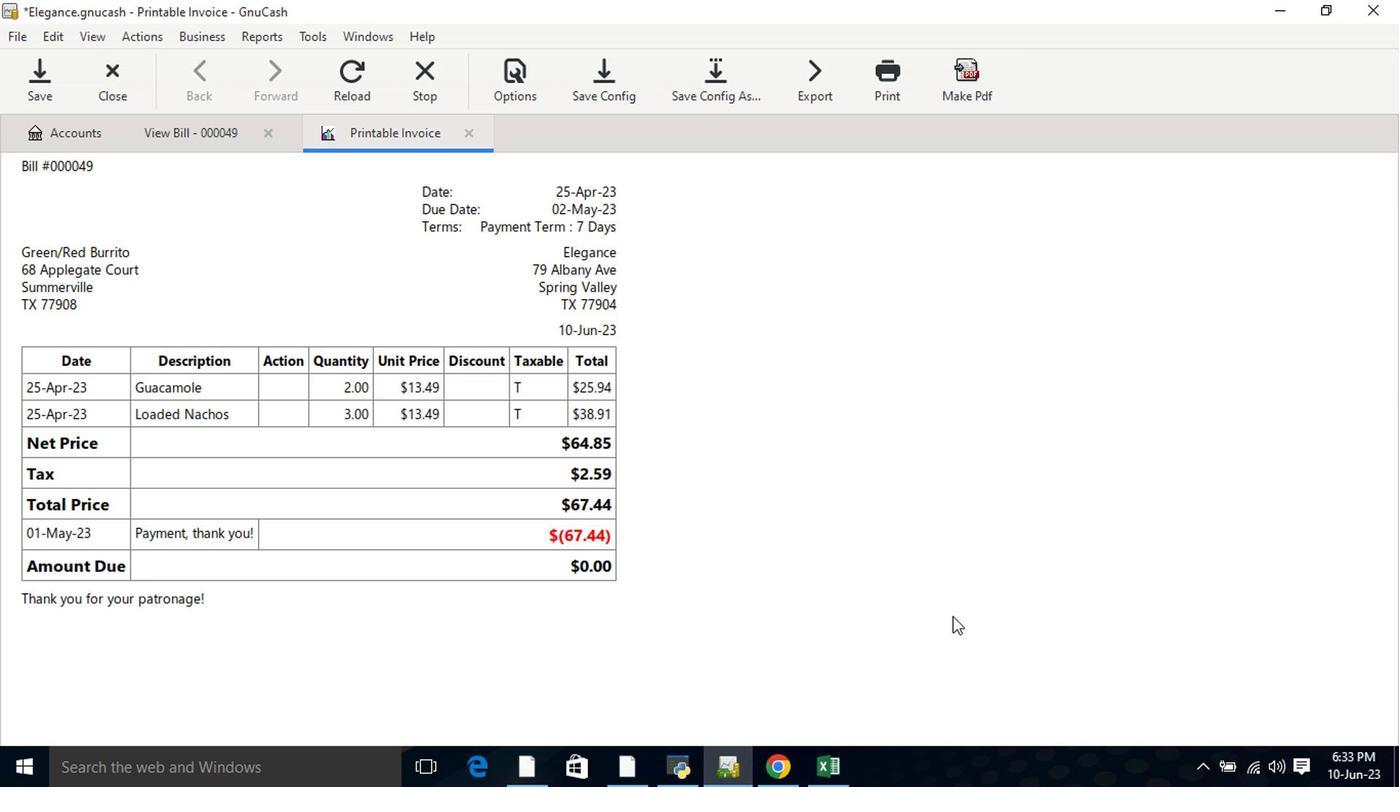 
